 Task: Open Card User Feedback Review in Board Data Visualization Platforms and Tools to Workspace Cybersecurity Services and add a team member Softage.4@softage.net, a label Red, a checklist Agile Methodology, an attachment from your google drive, a color Red and finally, add a card description 'Develop and launch new social media marketing campaign for influencer marketing' and a comment 'Its important to ensure that this task aligns with our overall project goals as it is part of a larger project.'. Add a start date 'Jan 04, 1900' with a due date 'Jan 11, 1900'
Action: Mouse moved to (953, 510)
Screenshot: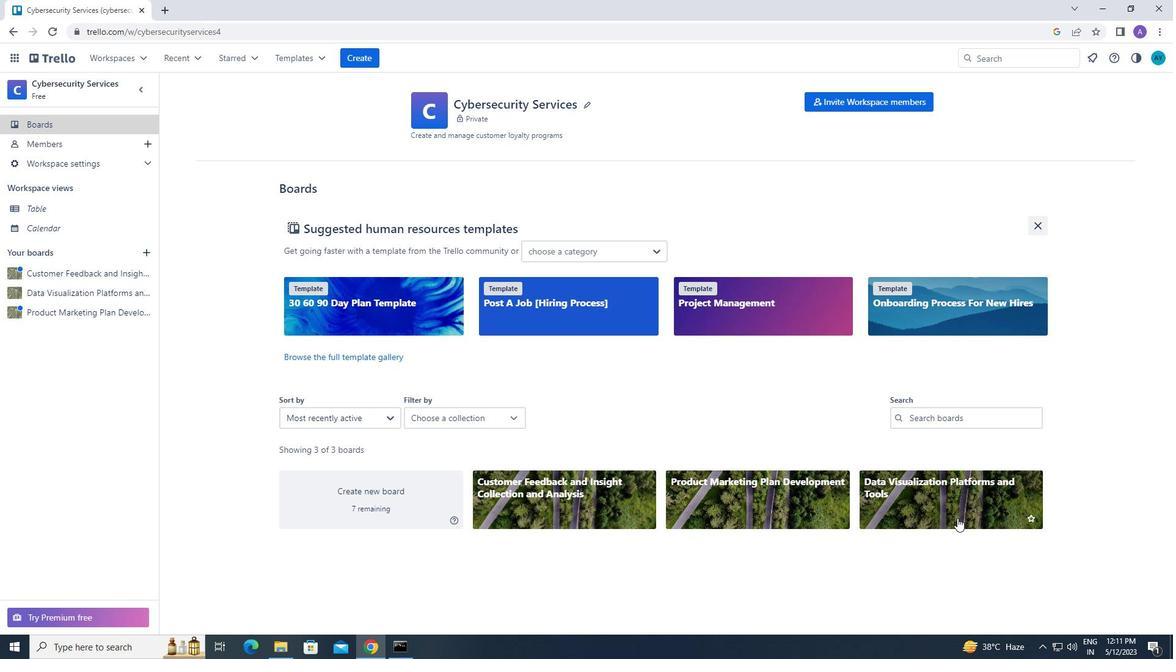 
Action: Mouse pressed left at (953, 510)
Screenshot: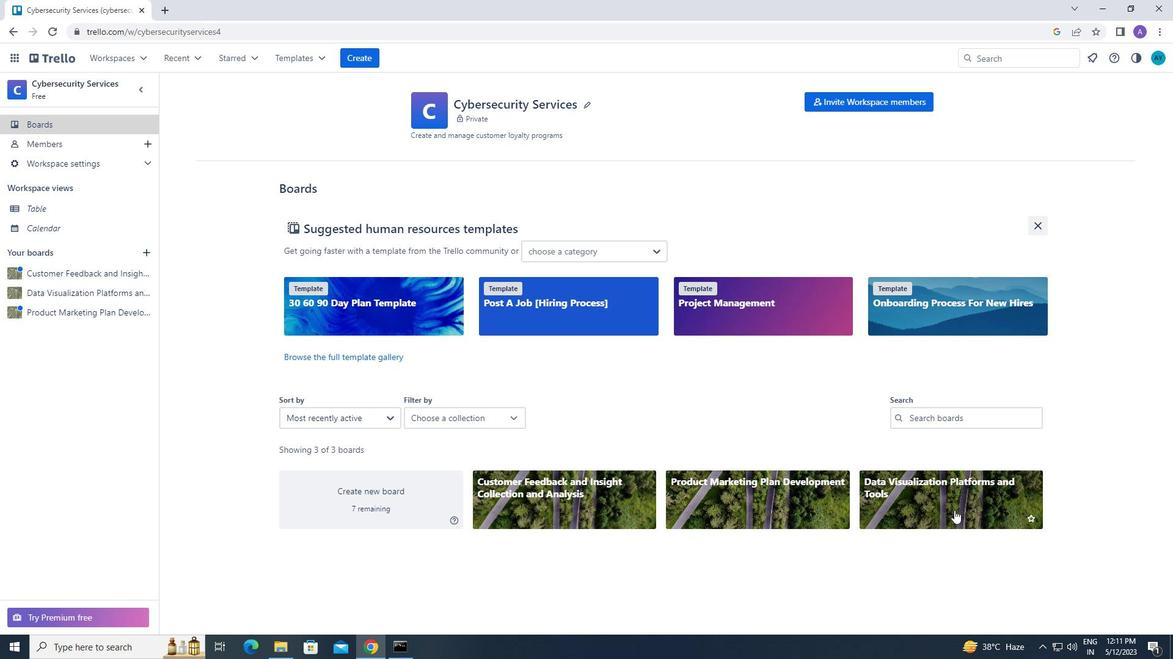 
Action: Mouse moved to (490, 154)
Screenshot: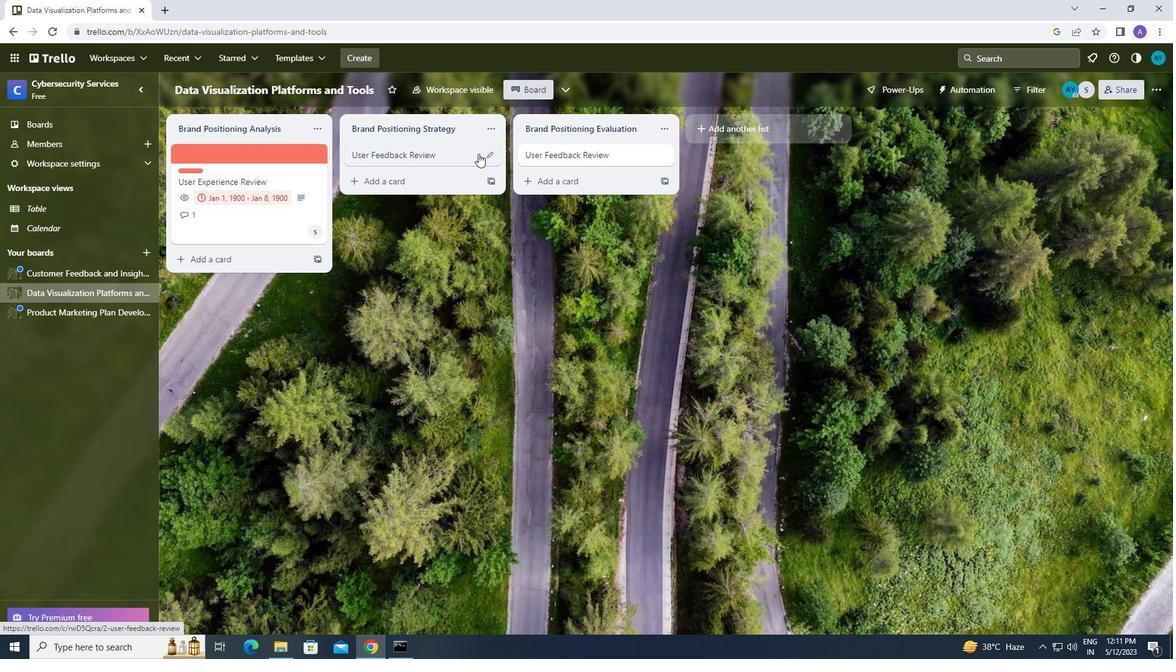 
Action: Mouse pressed left at (490, 154)
Screenshot: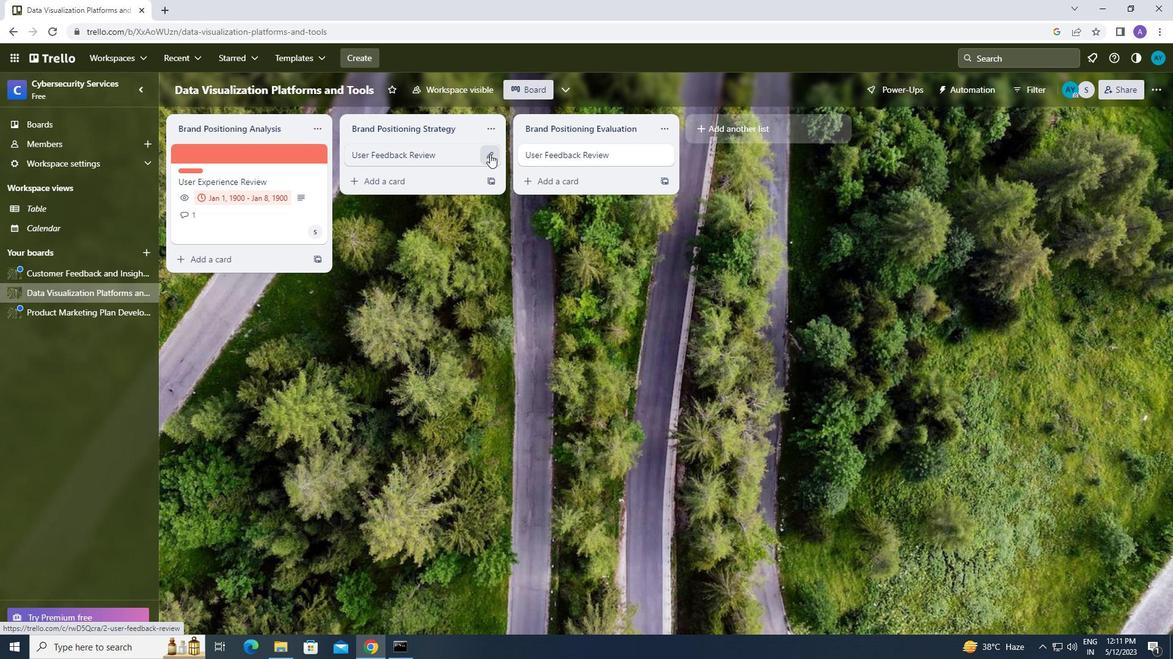 
Action: Mouse moved to (525, 153)
Screenshot: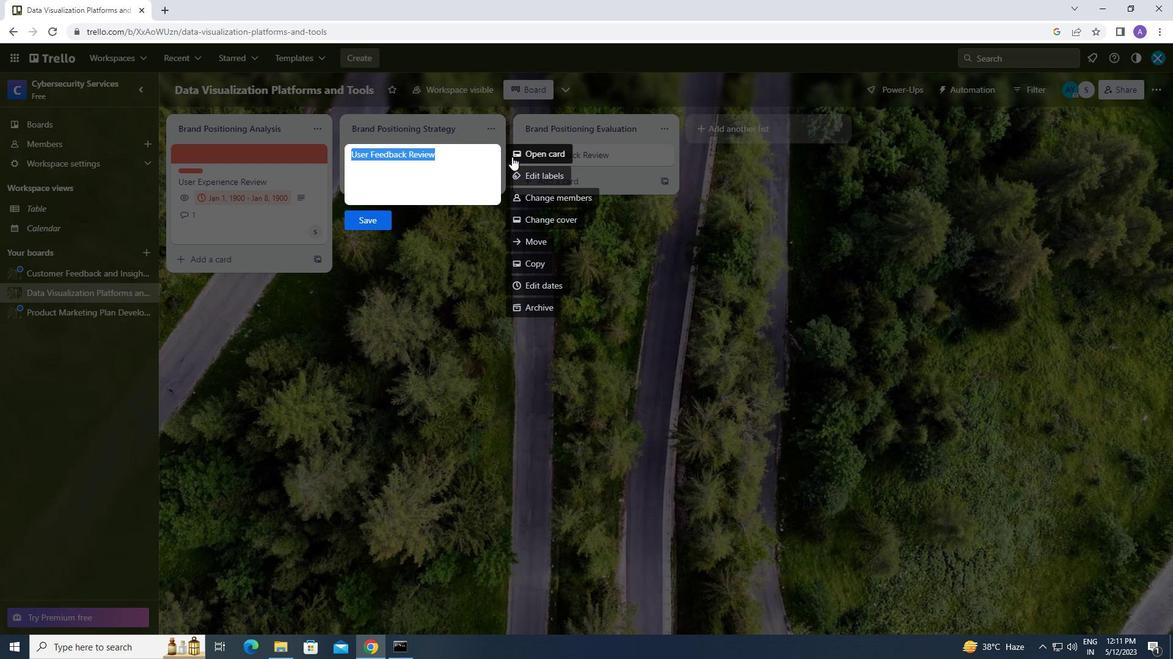 
Action: Mouse pressed left at (525, 153)
Screenshot: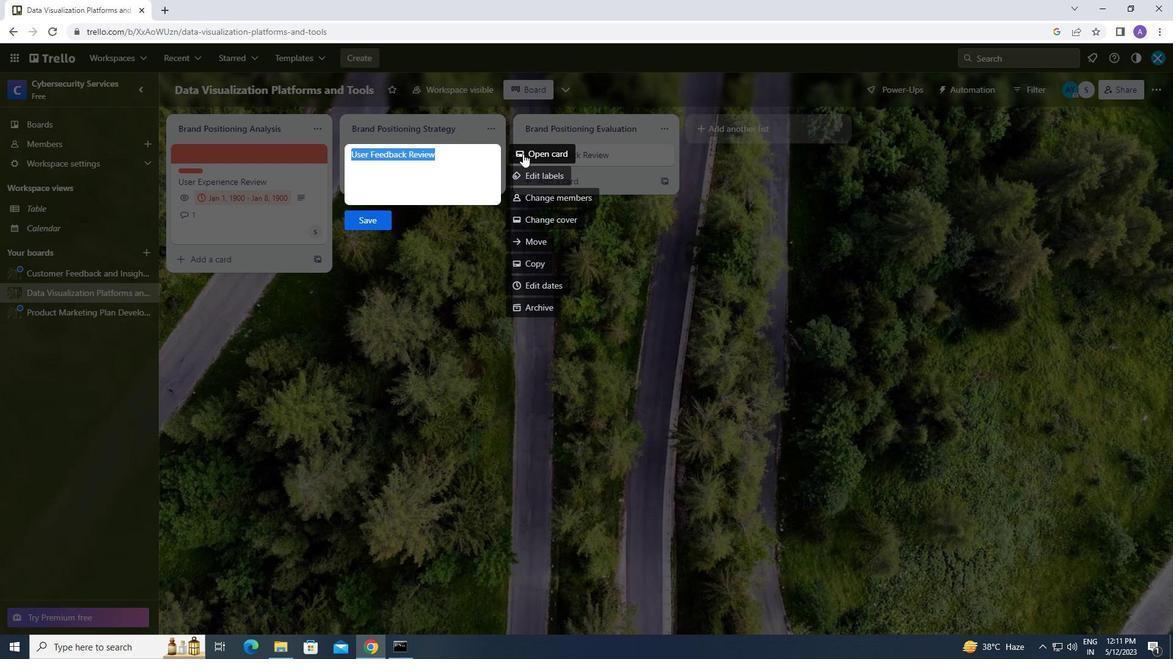 
Action: Mouse moved to (730, 199)
Screenshot: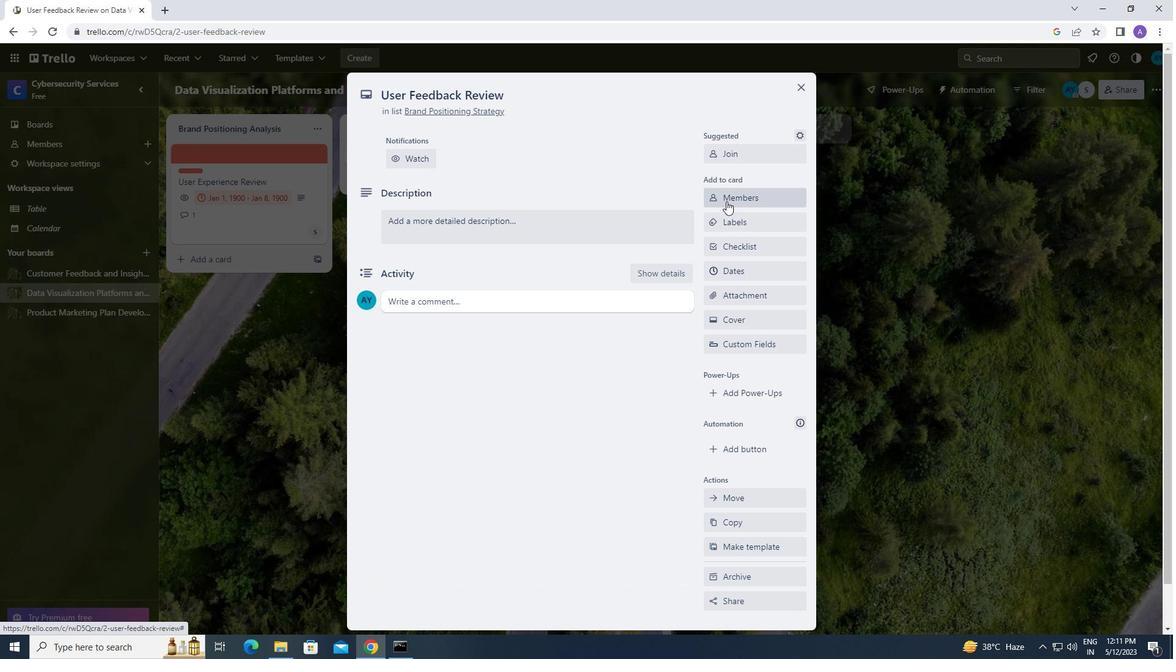 
Action: Mouse pressed left at (730, 199)
Screenshot: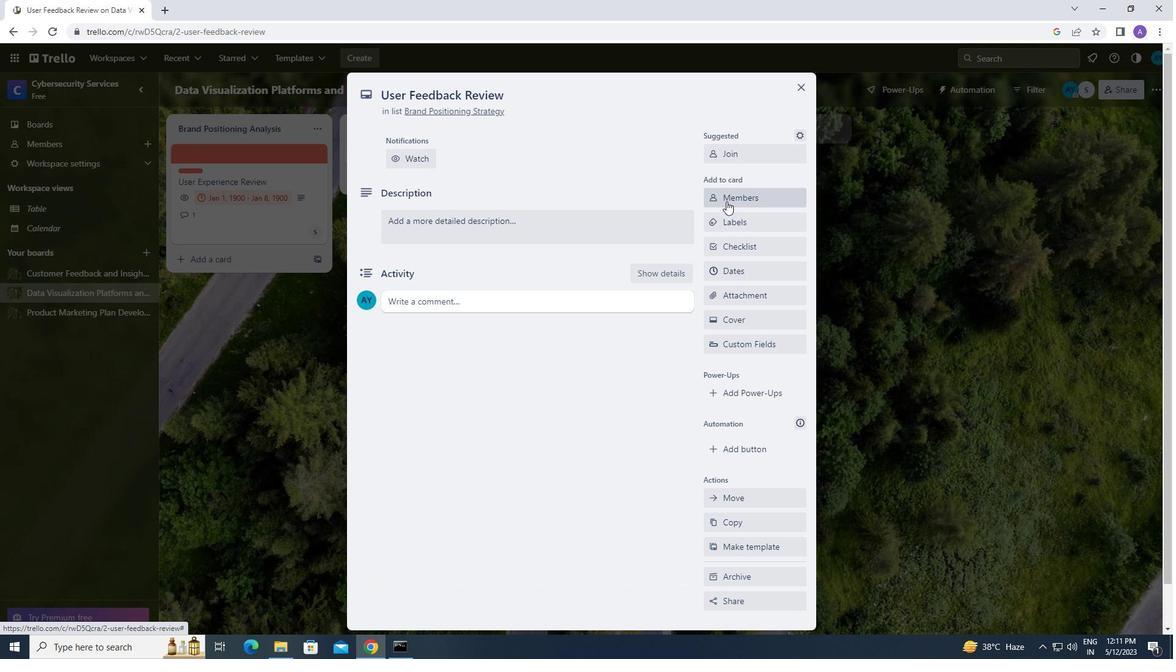 
Action: Mouse moved to (747, 255)
Screenshot: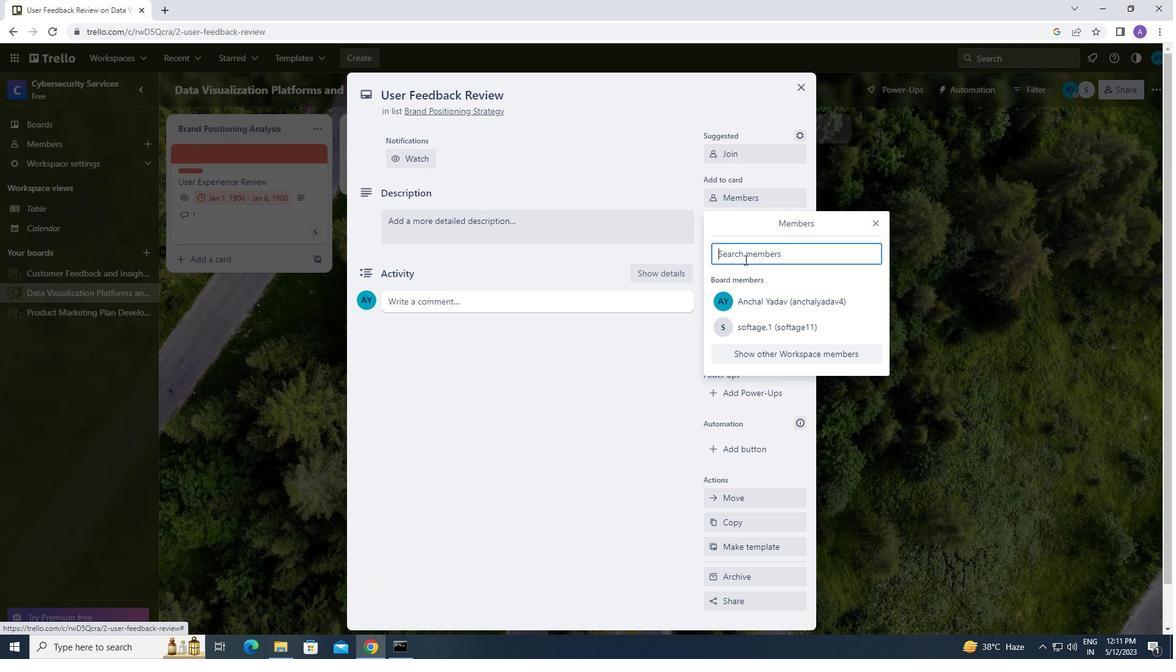 
Action: Mouse pressed left at (747, 255)
Screenshot: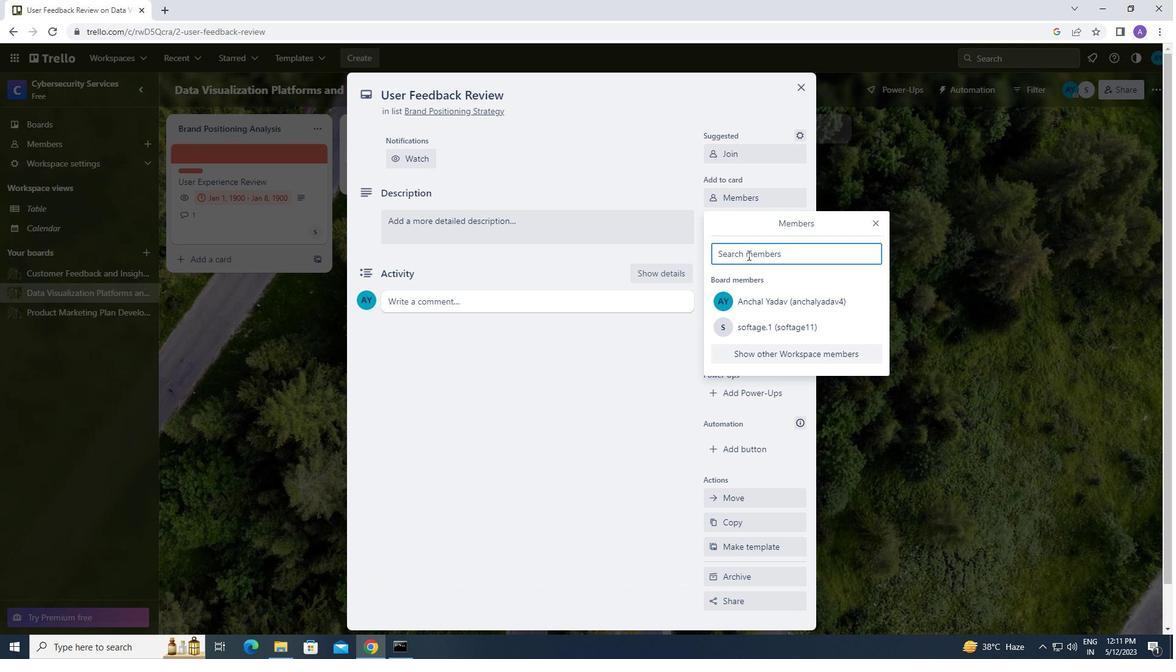 
Action: Mouse moved to (719, 251)
Screenshot: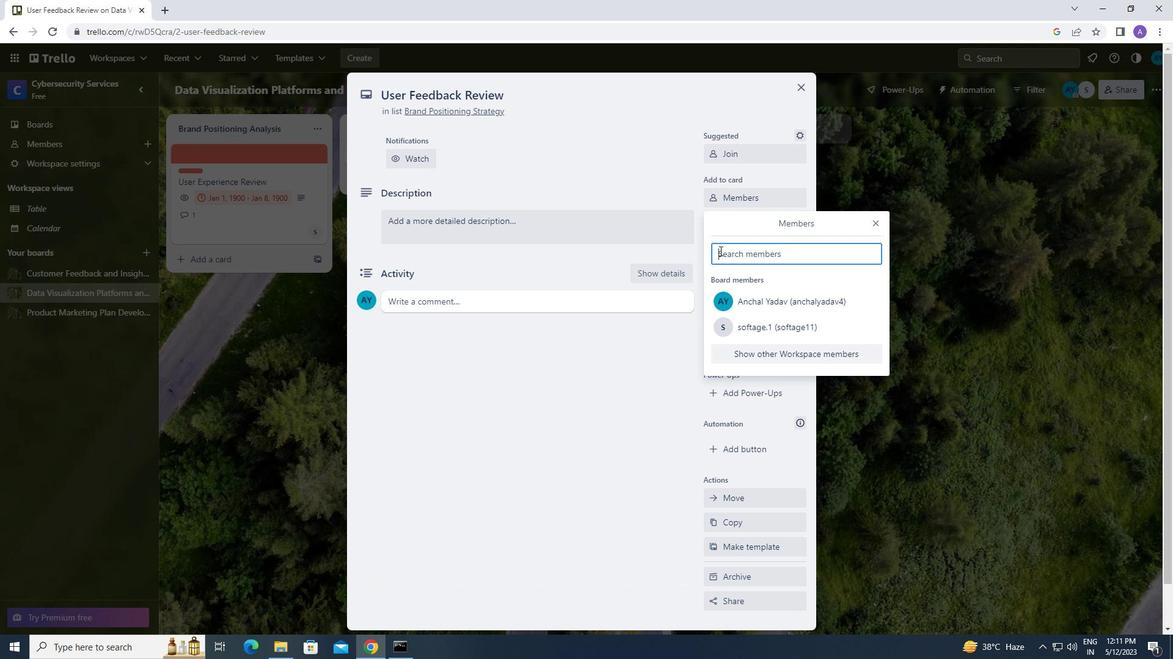 
Action: Key pressed <Key.caps_lock>s<Key.caps_lock>
Screenshot: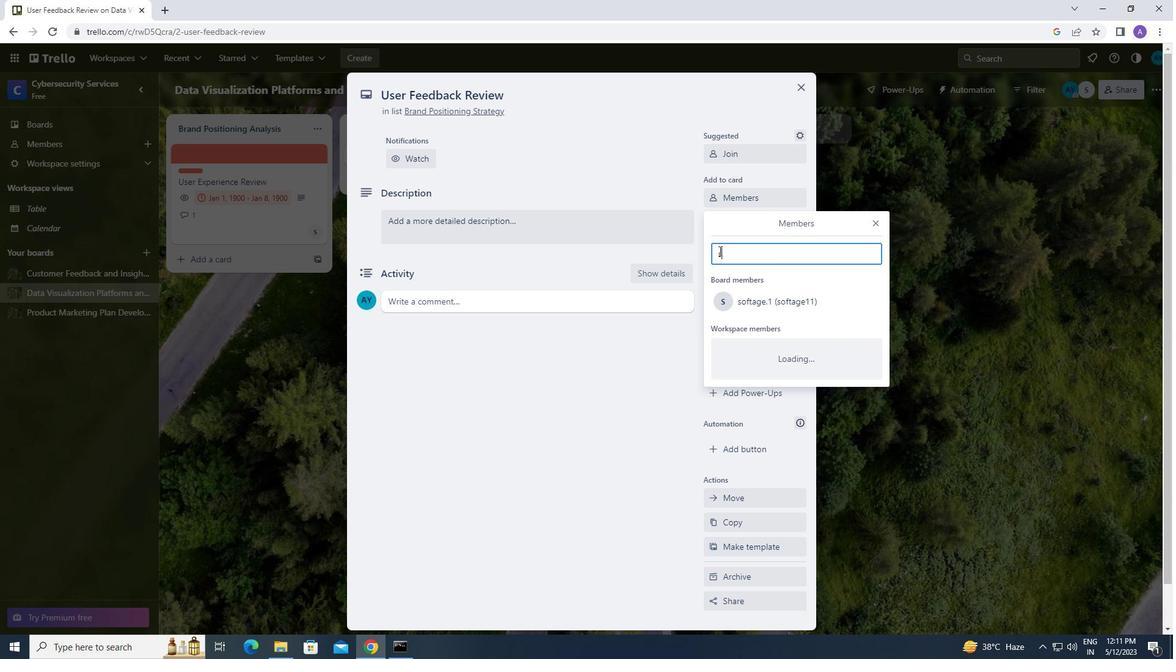 
Action: Mouse moved to (1149, 191)
Screenshot: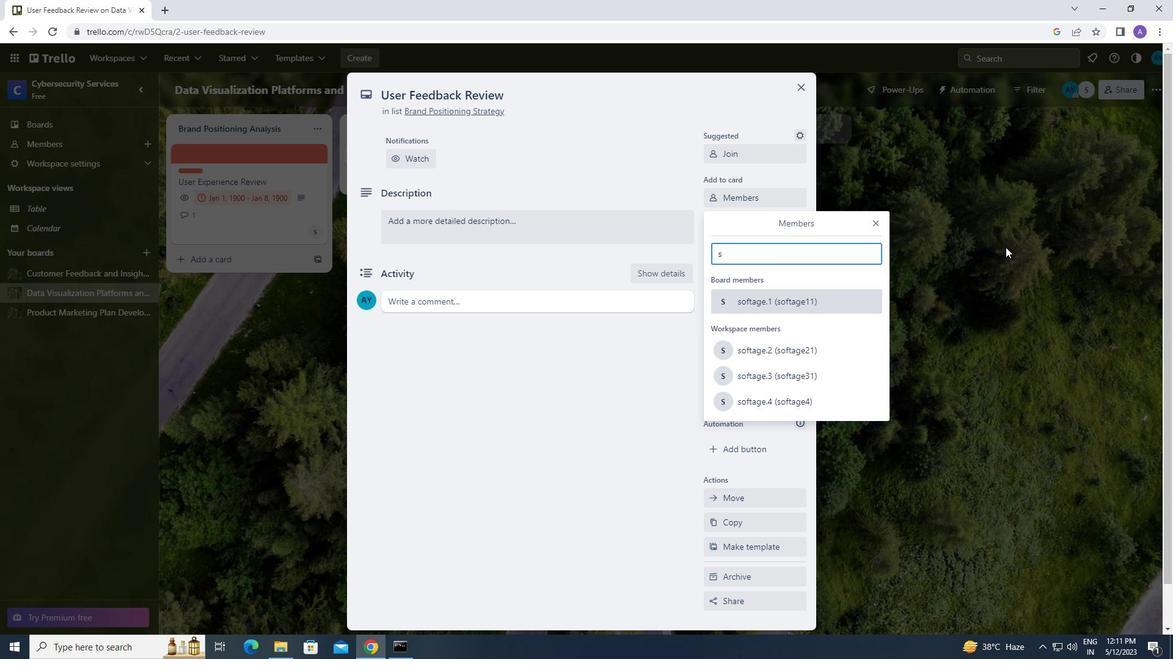 
Action: Key pressed <Key.backspace><Key.caps_lock>s<Key.caps_lock><Key.backspace><Key.caps_lock>s<Key.backspace><Key.caps_lock>s<Key.caps_lock>oftage.4<Key.shift_r>@softage.net
Screenshot: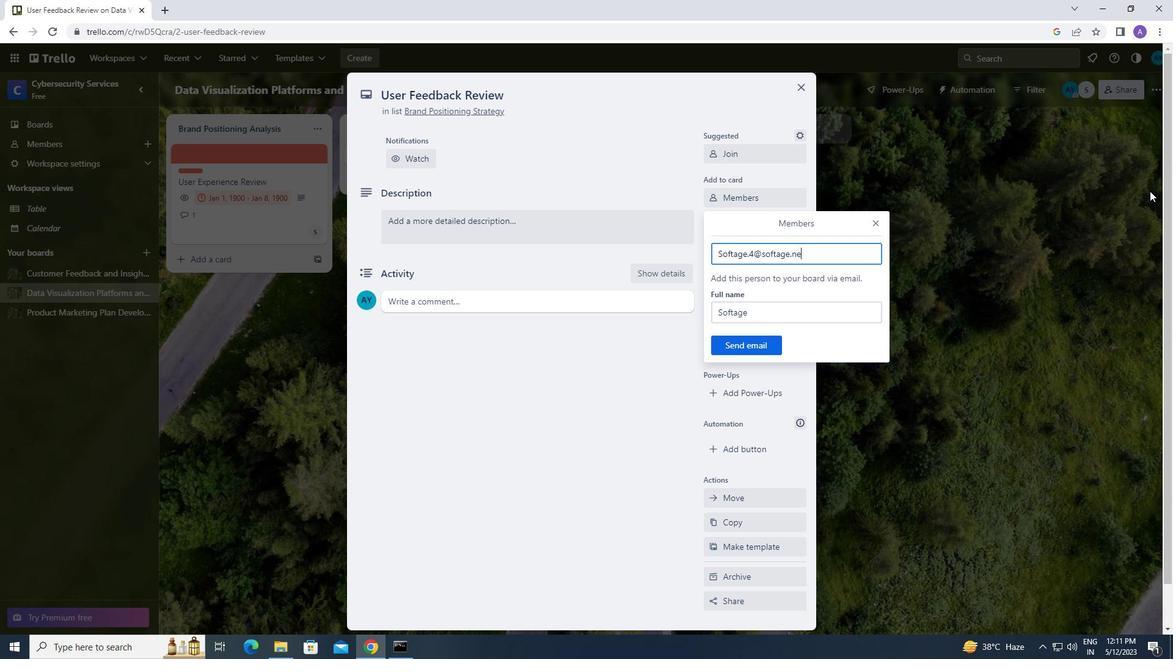 
Action: Mouse moved to (744, 346)
Screenshot: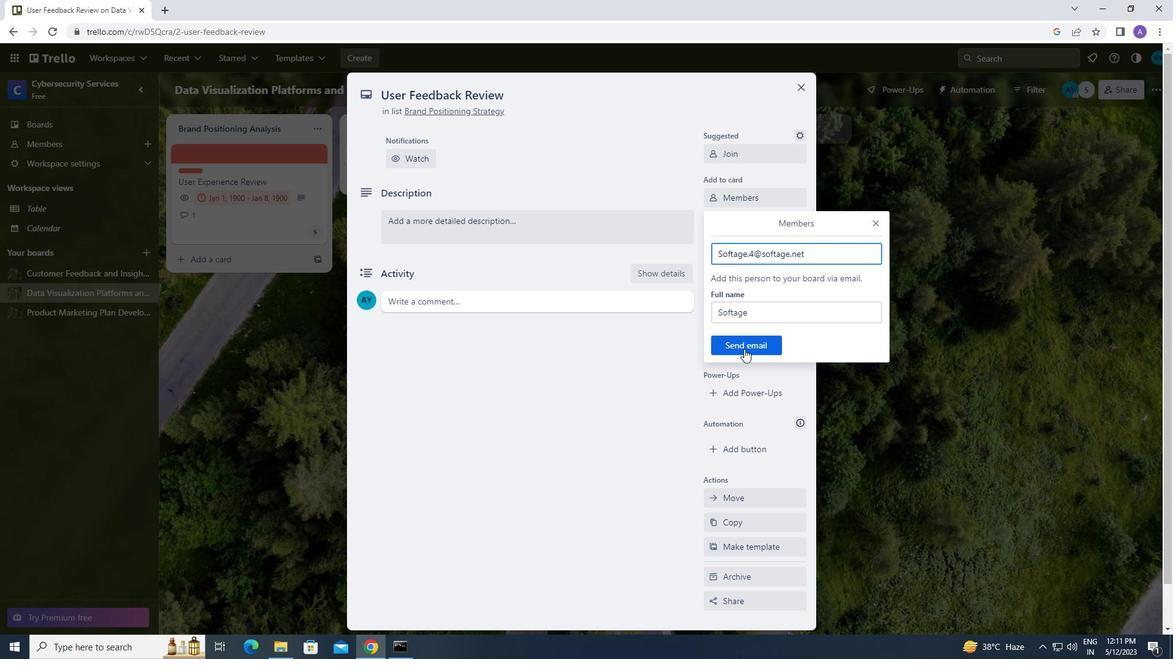 
Action: Mouse pressed left at (744, 346)
Screenshot: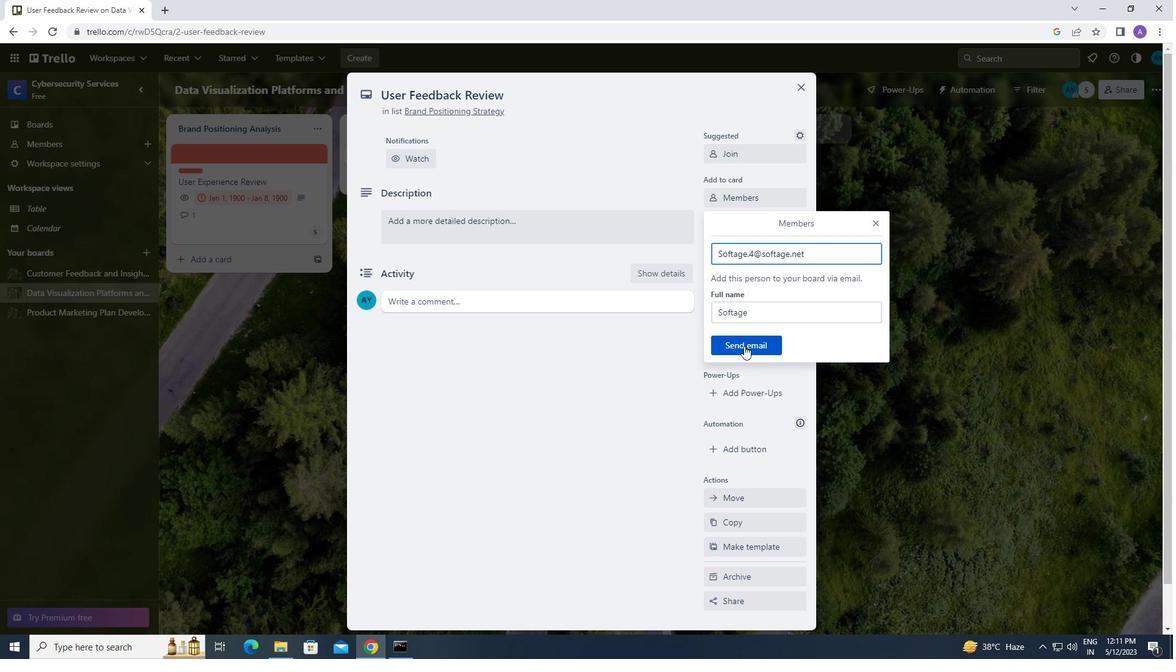 
Action: Mouse moved to (735, 223)
Screenshot: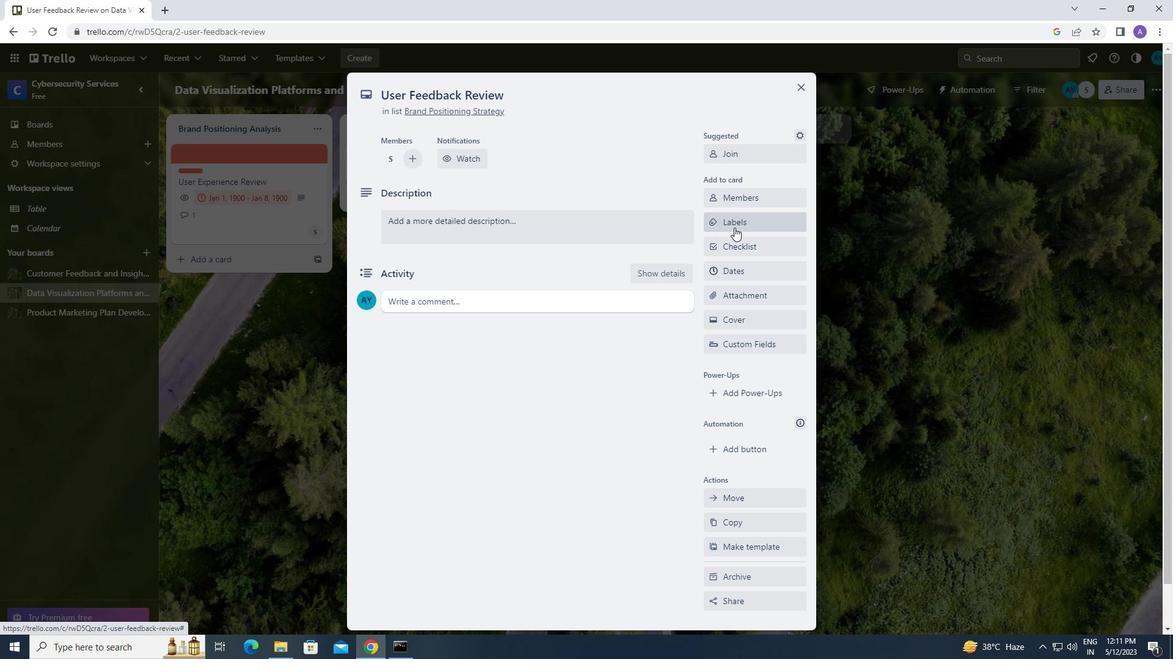 
Action: Mouse pressed left at (735, 223)
Screenshot: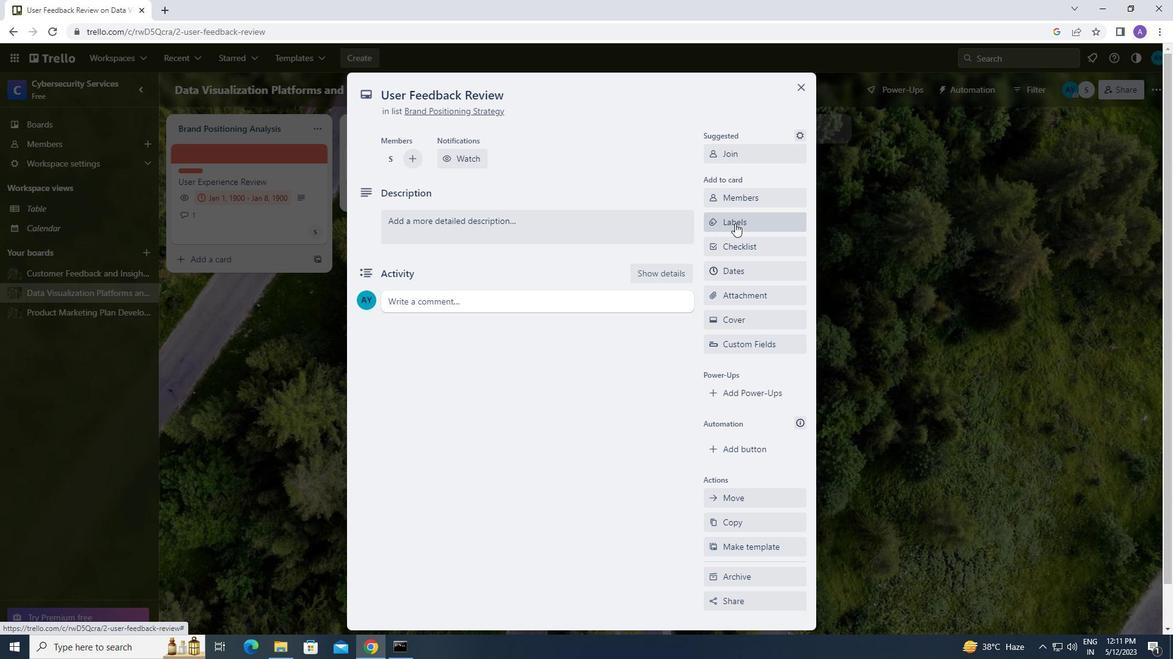 
Action: Mouse moved to (777, 454)
Screenshot: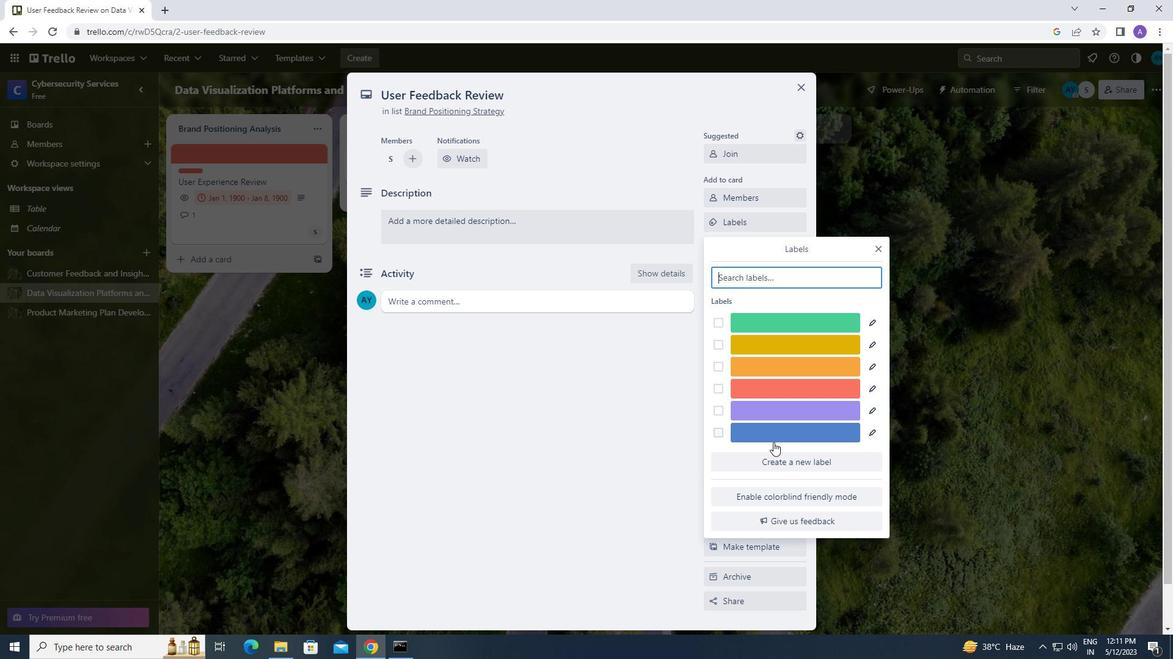 
Action: Mouse pressed left at (777, 454)
Screenshot: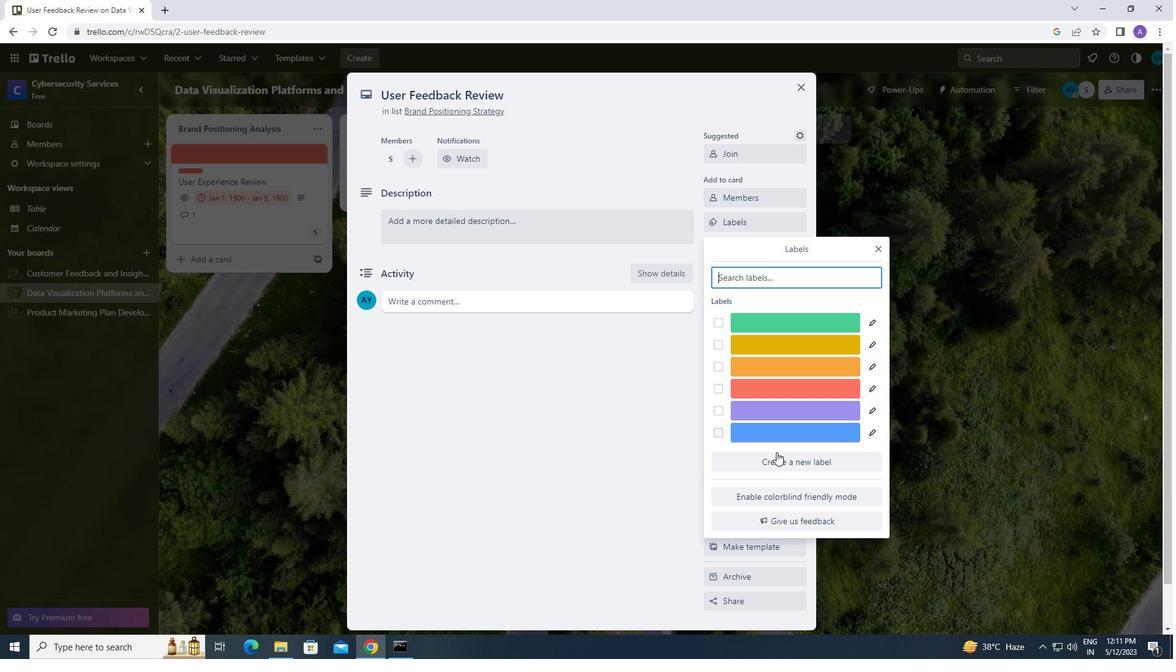 
Action: Mouse moved to (832, 425)
Screenshot: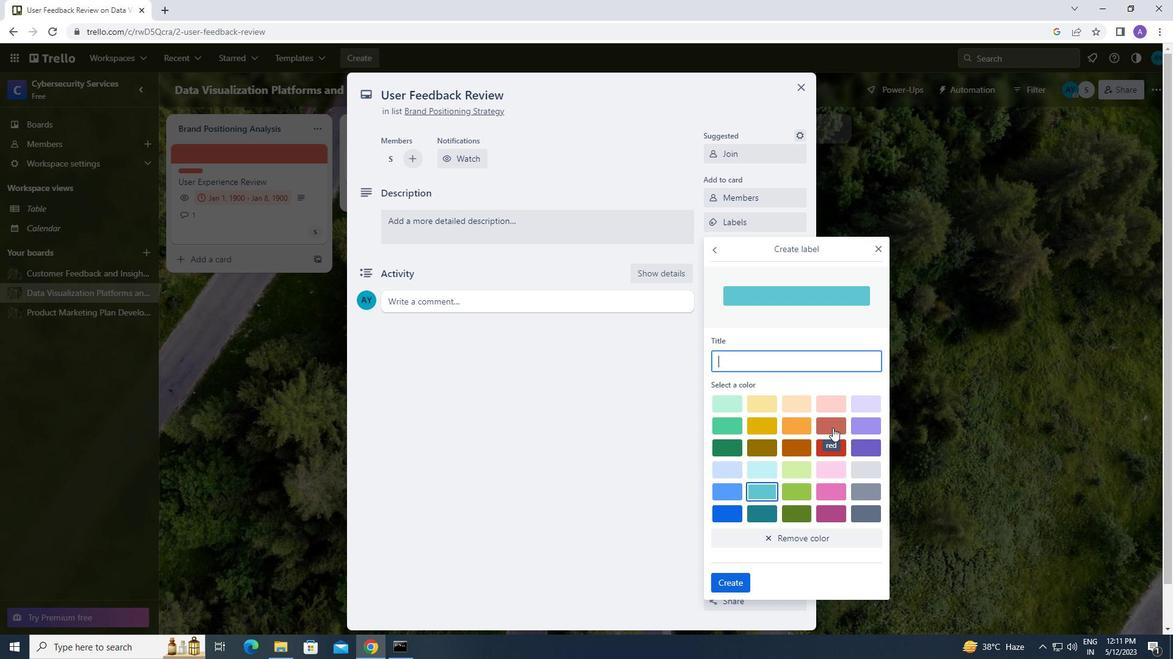 
Action: Mouse pressed left at (832, 425)
Screenshot: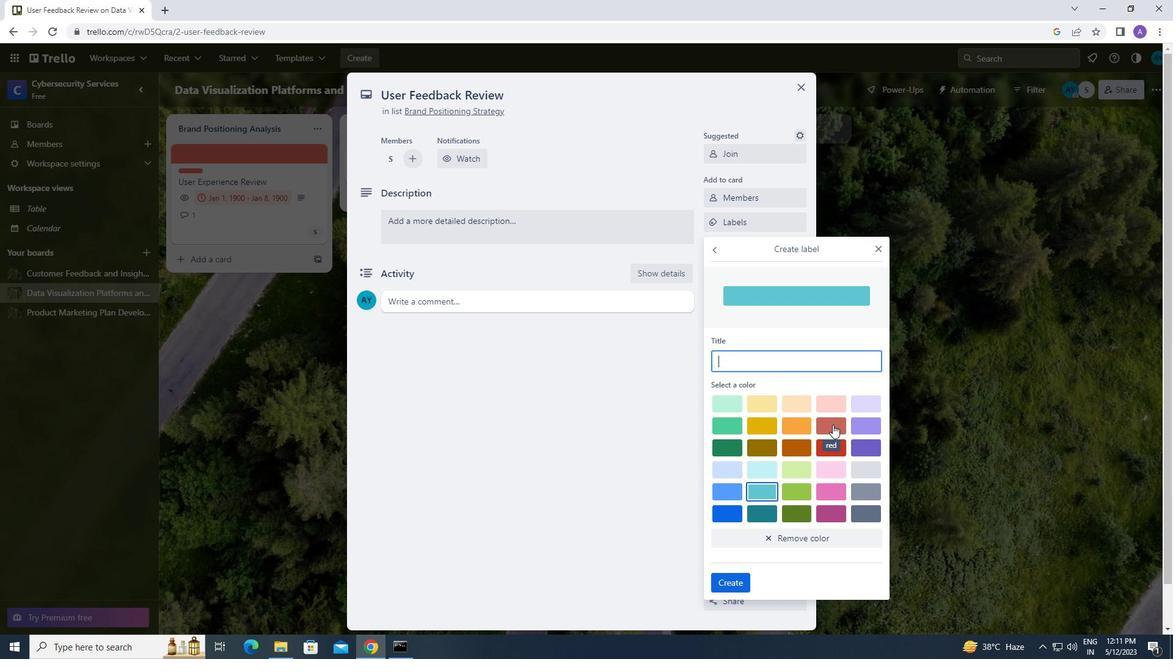 
Action: Mouse moved to (730, 584)
Screenshot: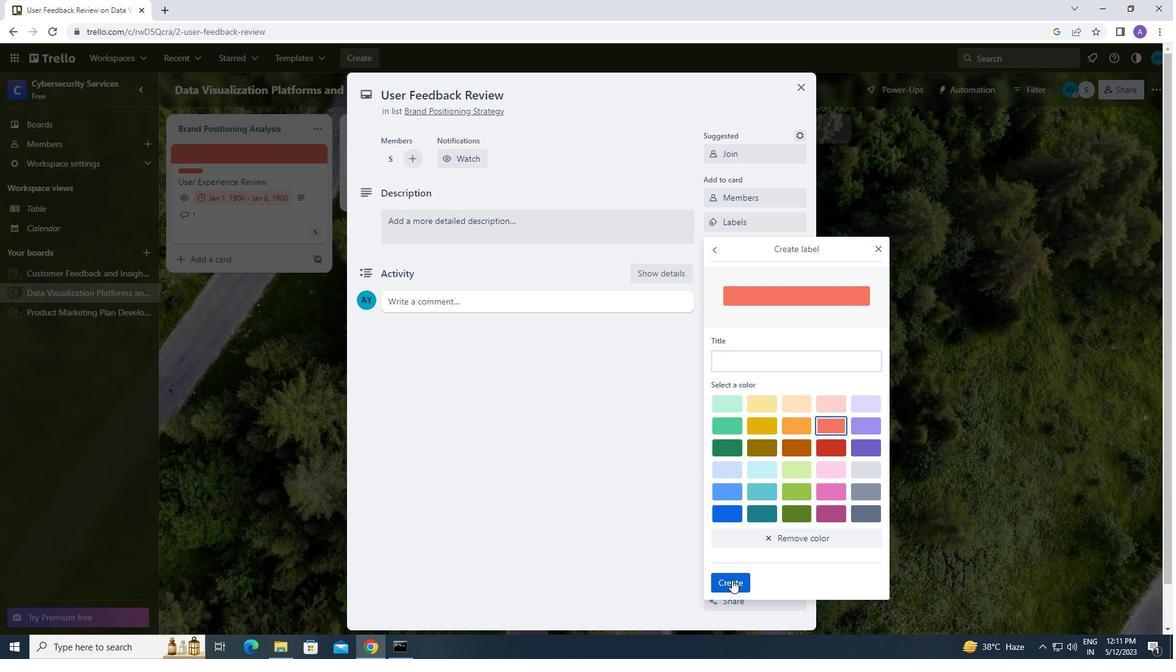 
Action: Mouse pressed left at (730, 584)
Screenshot: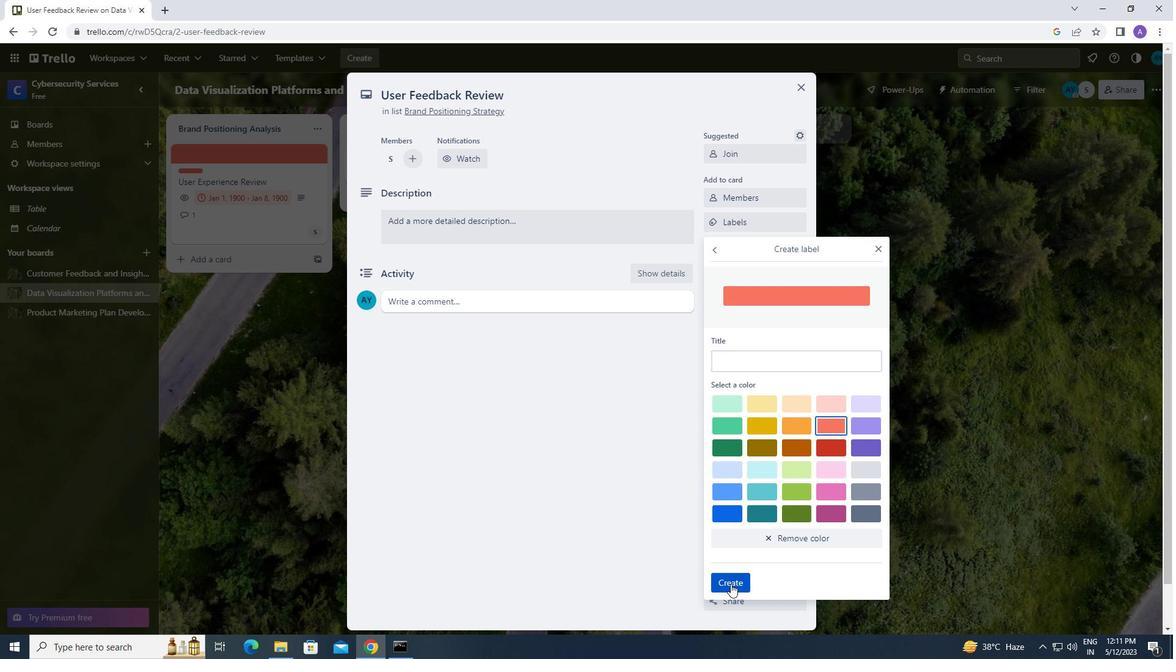 
Action: Mouse moved to (874, 242)
Screenshot: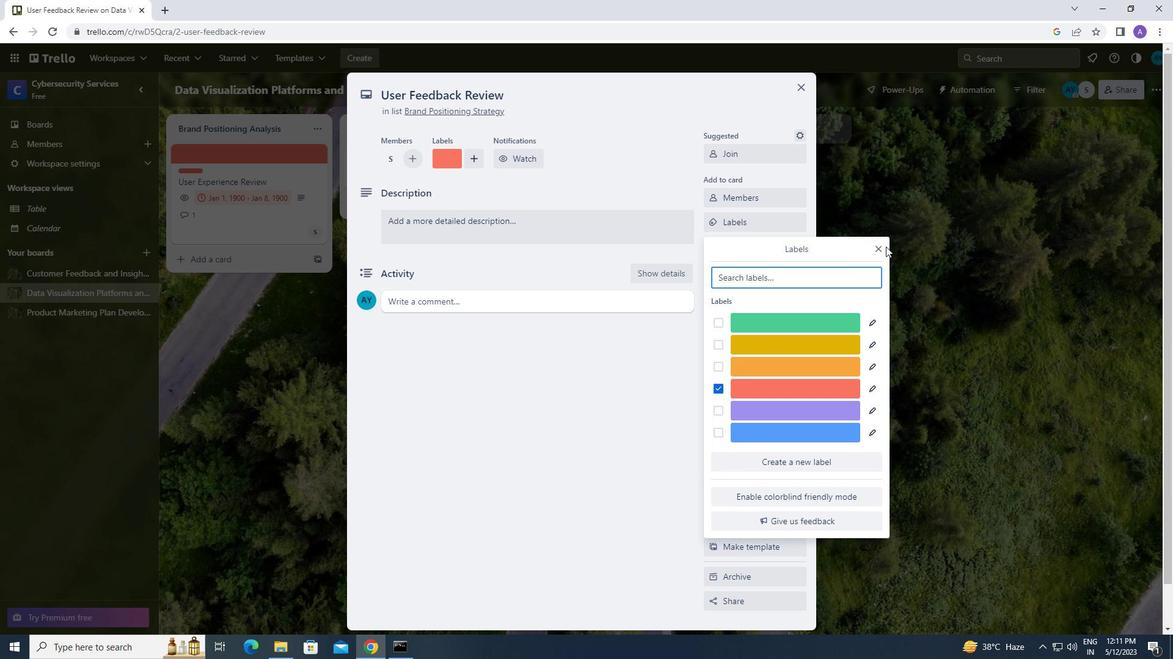 
Action: Mouse pressed left at (874, 242)
Screenshot: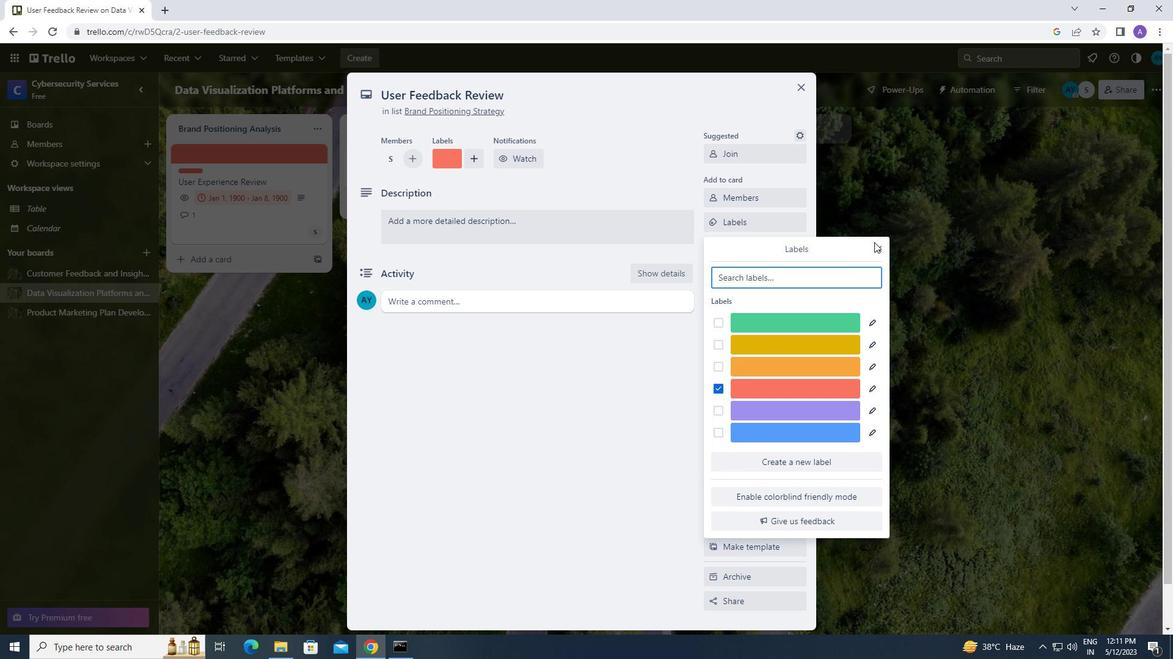 
Action: Mouse moved to (878, 246)
Screenshot: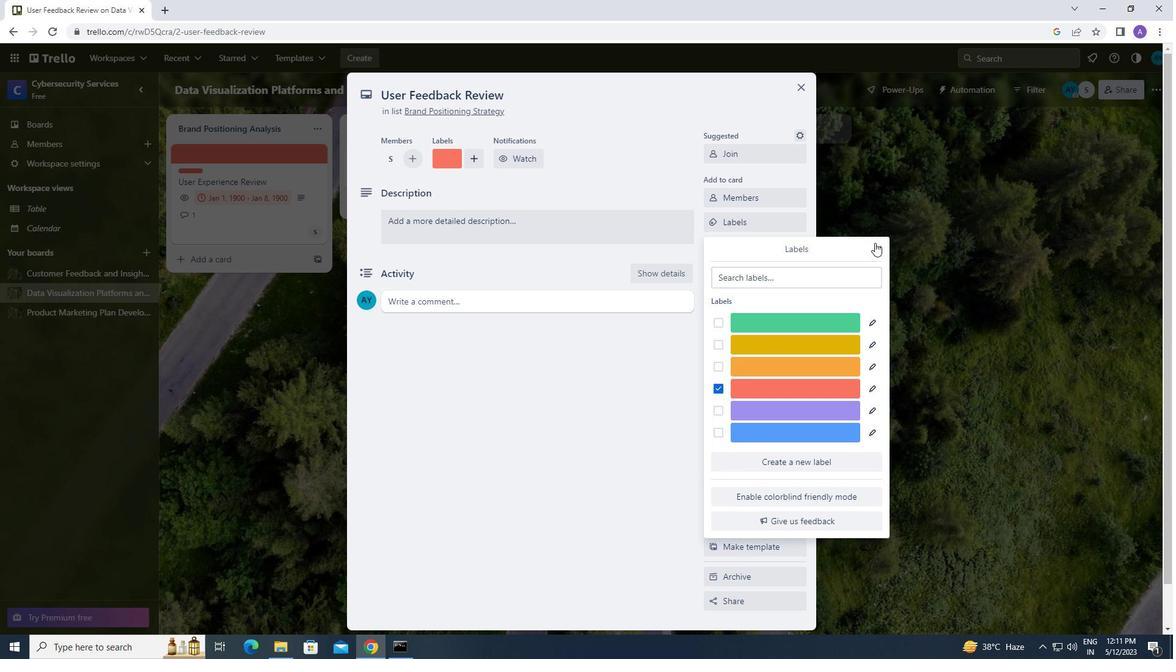 
Action: Mouse pressed left at (878, 246)
Screenshot: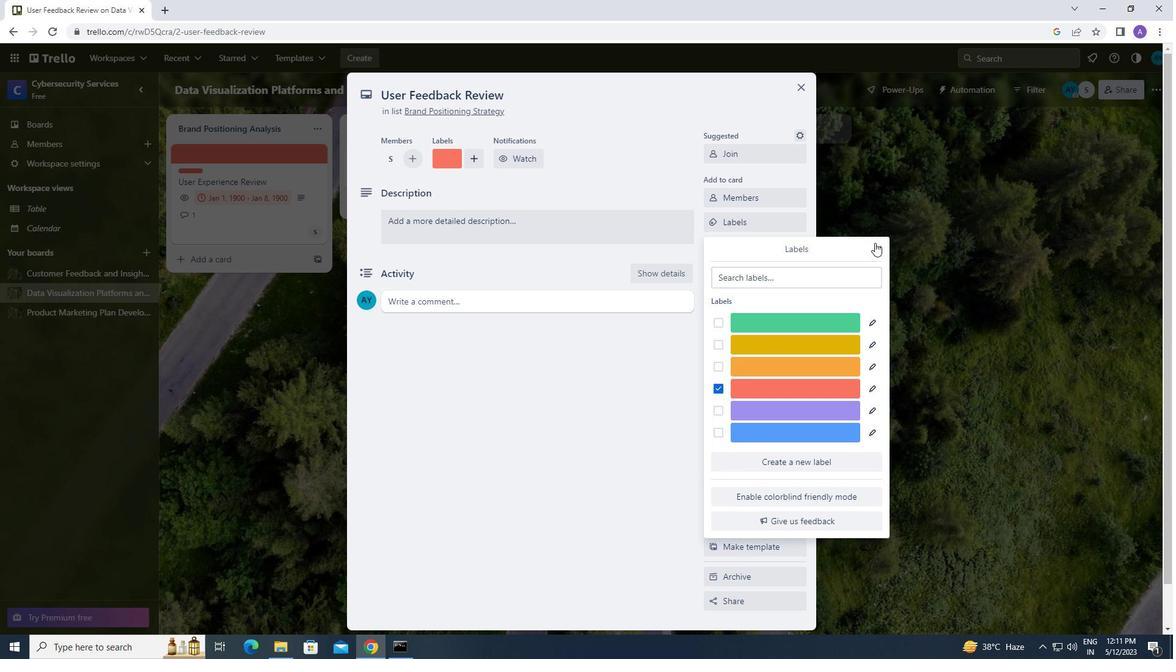 
Action: Mouse moved to (768, 245)
Screenshot: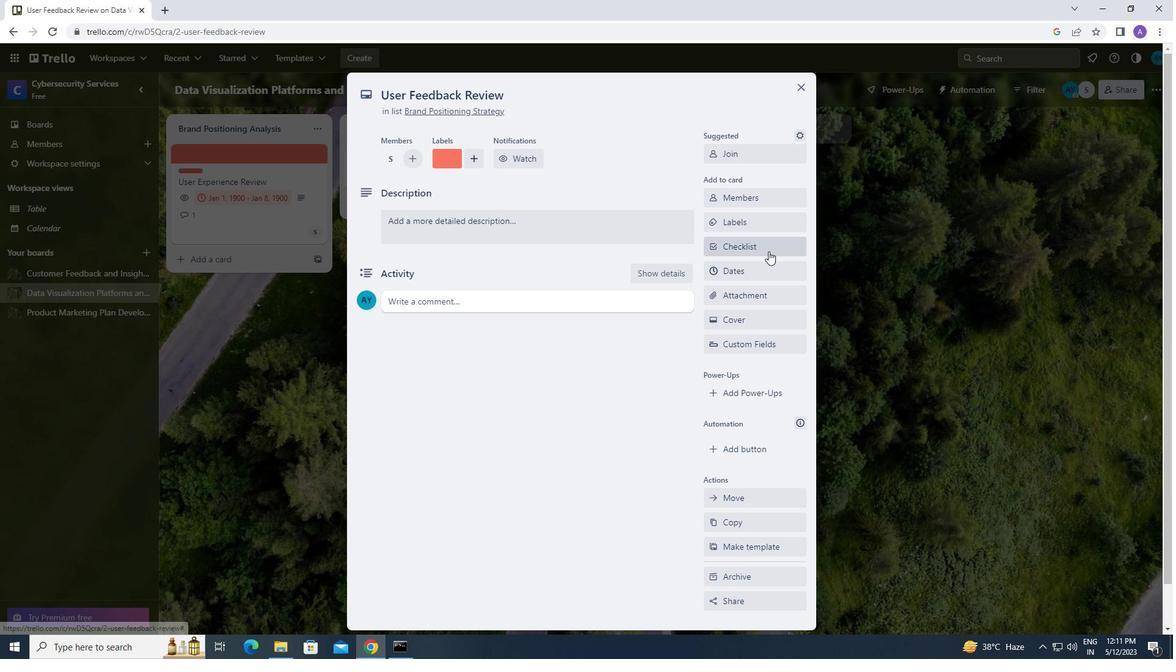 
Action: Mouse pressed left at (768, 245)
Screenshot: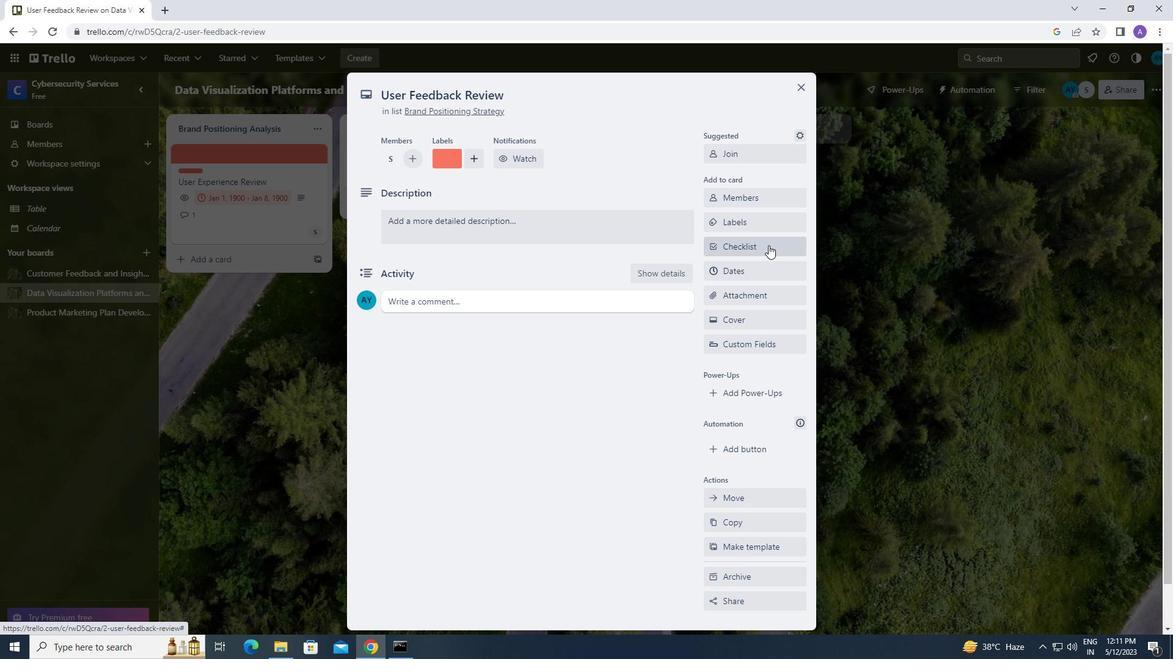 
Action: Mouse moved to (758, 305)
Screenshot: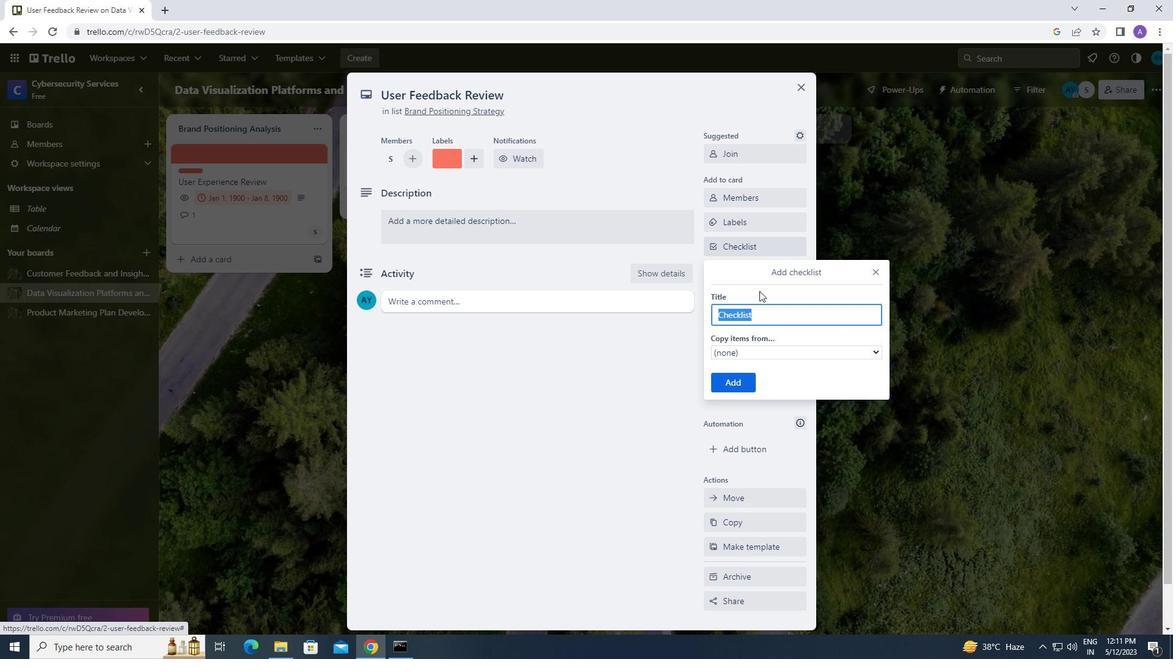 
Action: Key pressed <Key.caps_lock>a<Key.caps_lock>gile<Key.space><Key.caps_lock>m<Key.caps_lock>ethodology
Screenshot: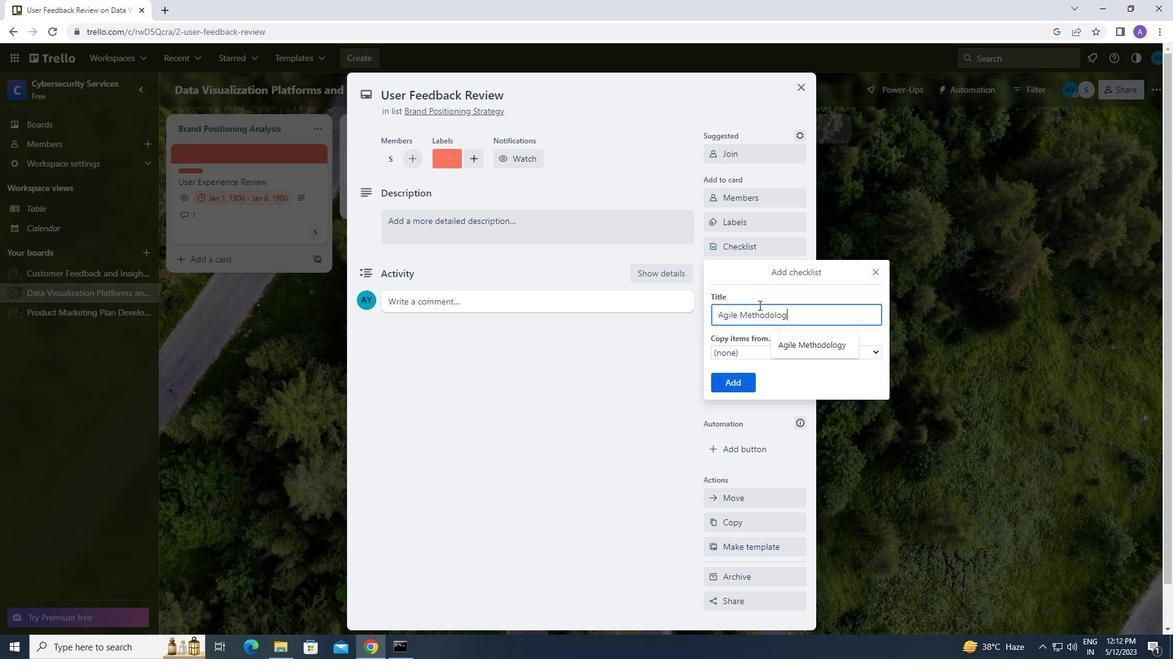 
Action: Mouse moved to (730, 385)
Screenshot: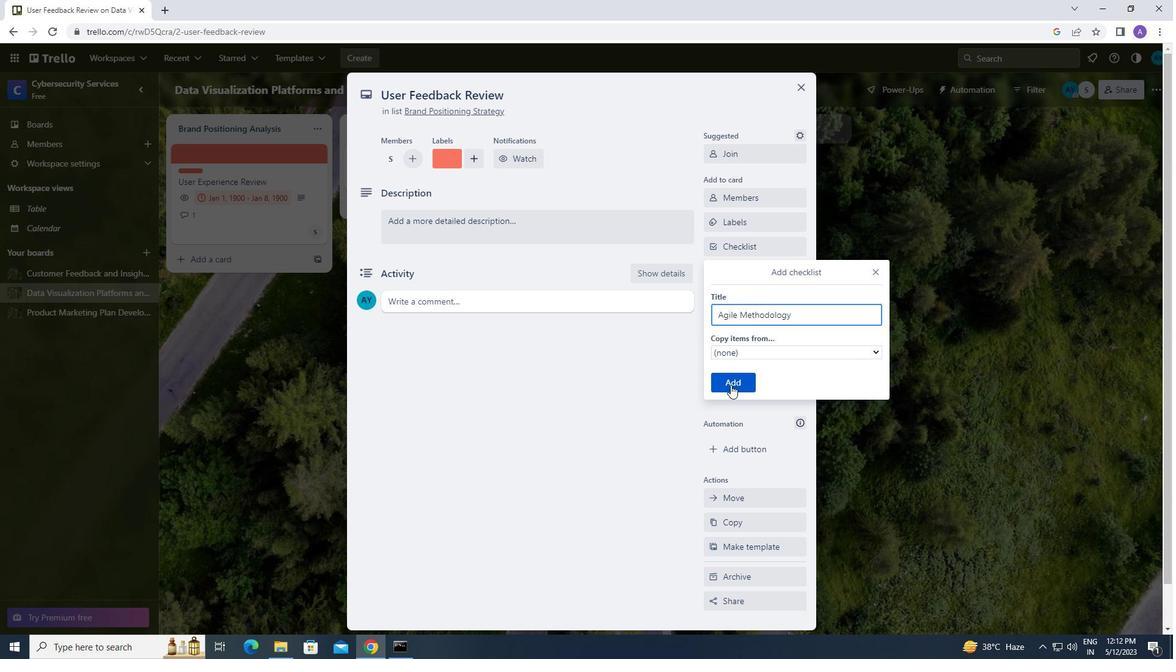 
Action: Mouse pressed left at (730, 385)
Screenshot: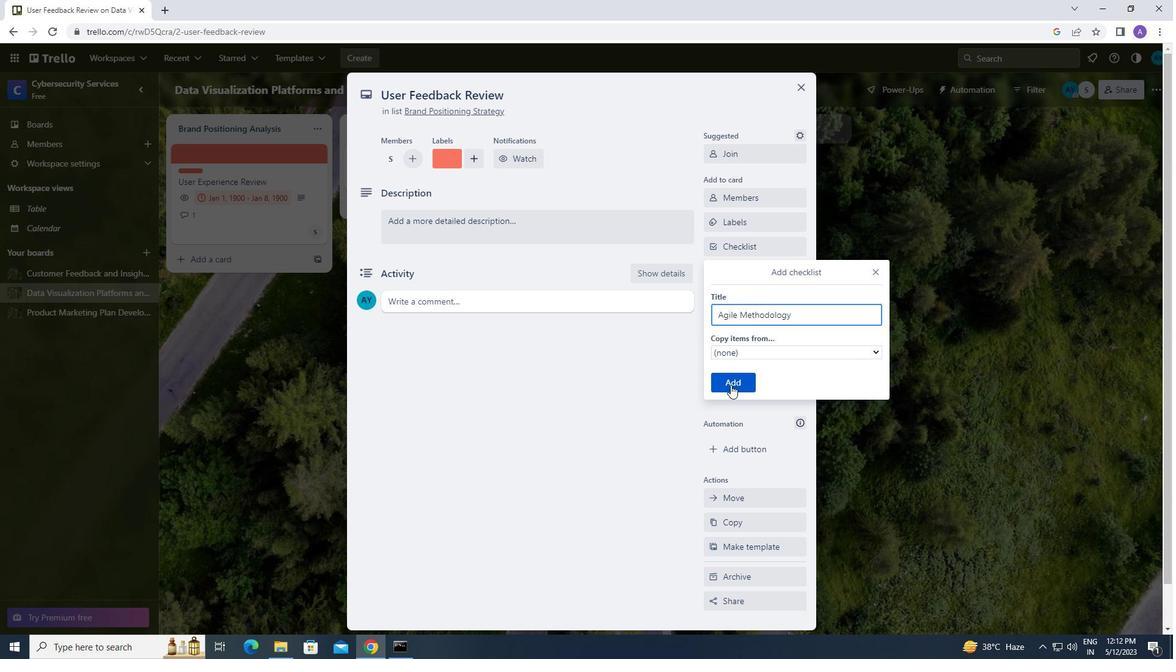 
Action: Mouse moved to (746, 289)
Screenshot: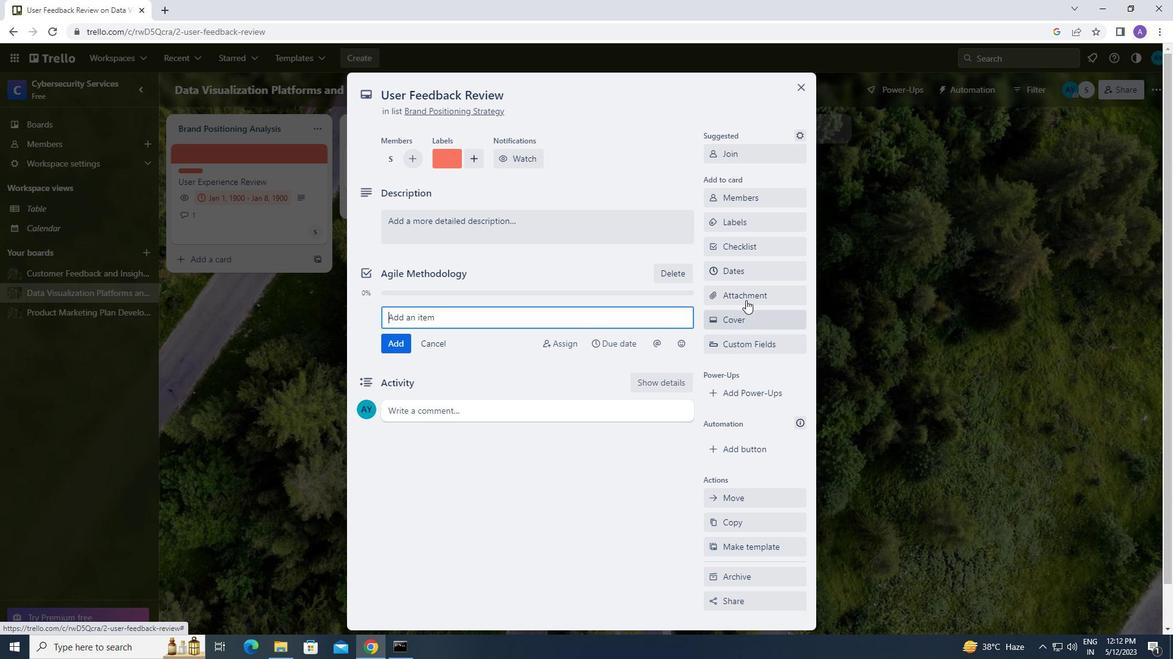 
Action: Mouse pressed left at (746, 289)
Screenshot: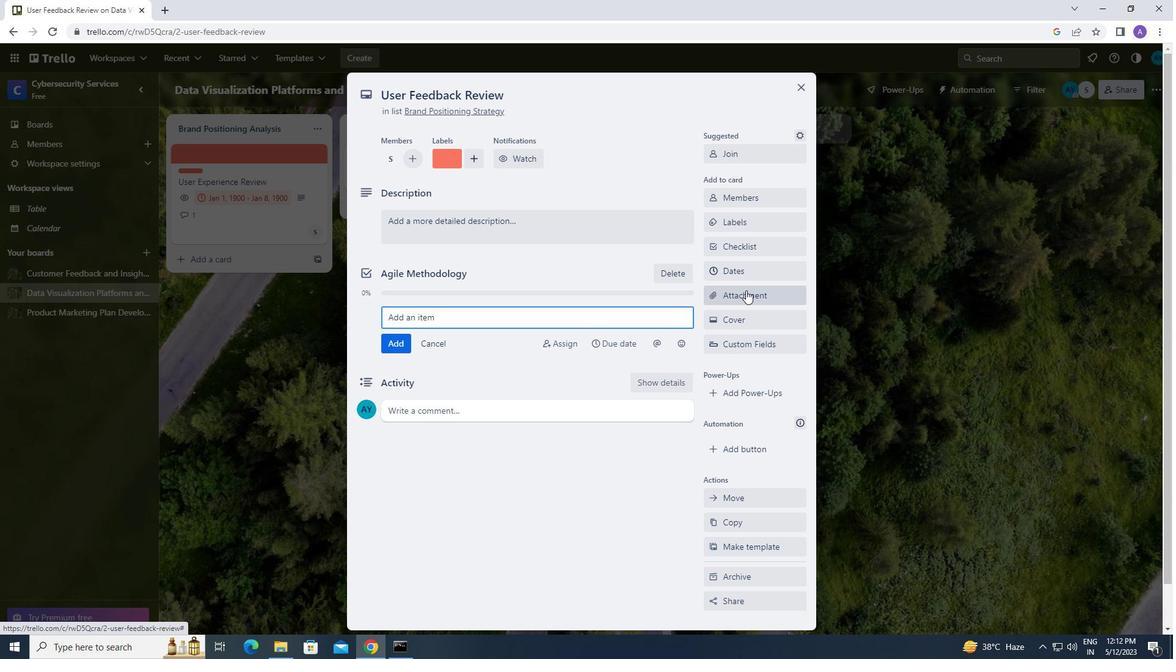 
Action: Mouse moved to (753, 389)
Screenshot: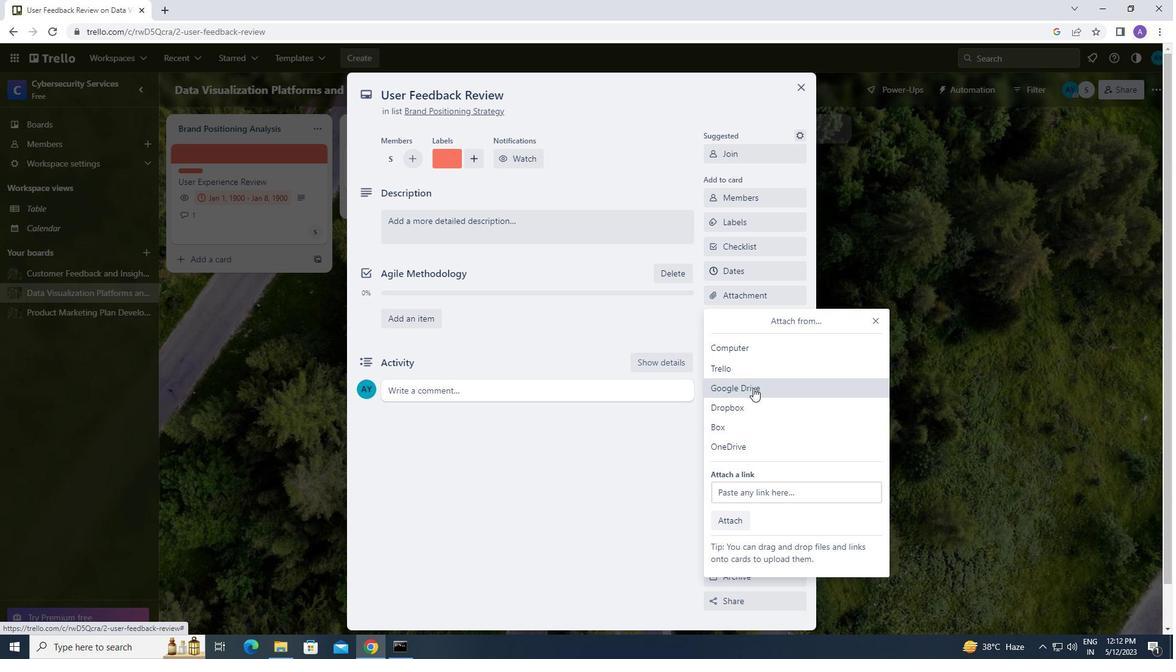 
Action: Mouse pressed left at (753, 389)
Screenshot: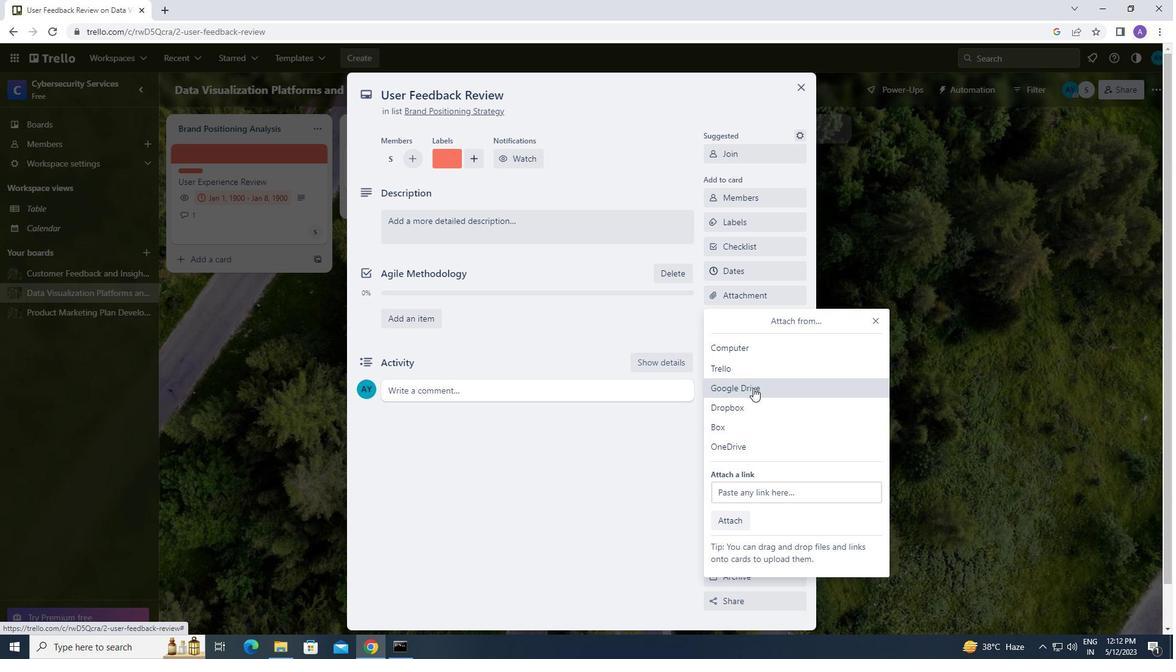 
Action: Mouse moved to (332, 347)
Screenshot: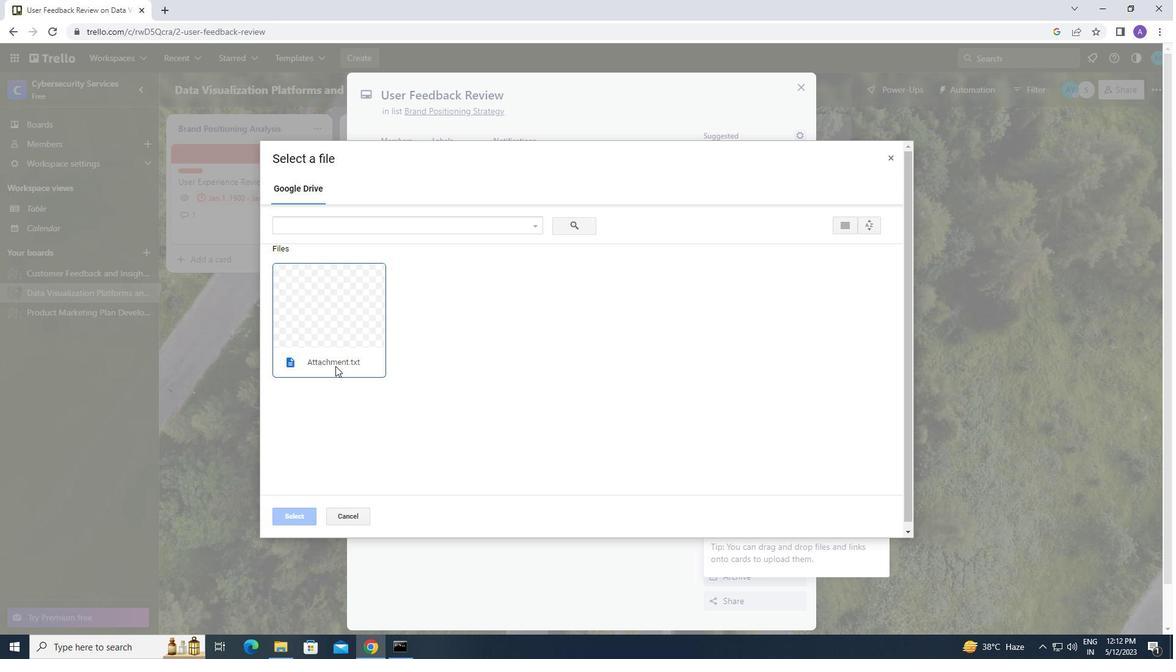 
Action: Mouse pressed left at (332, 347)
Screenshot: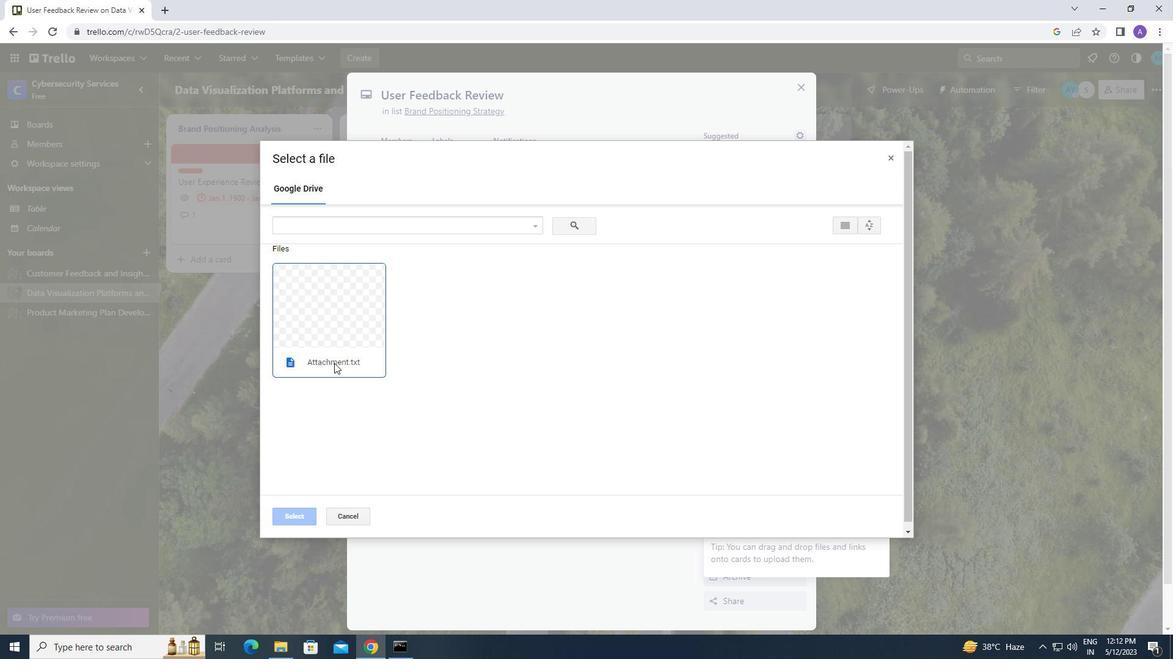 
Action: Mouse moved to (292, 516)
Screenshot: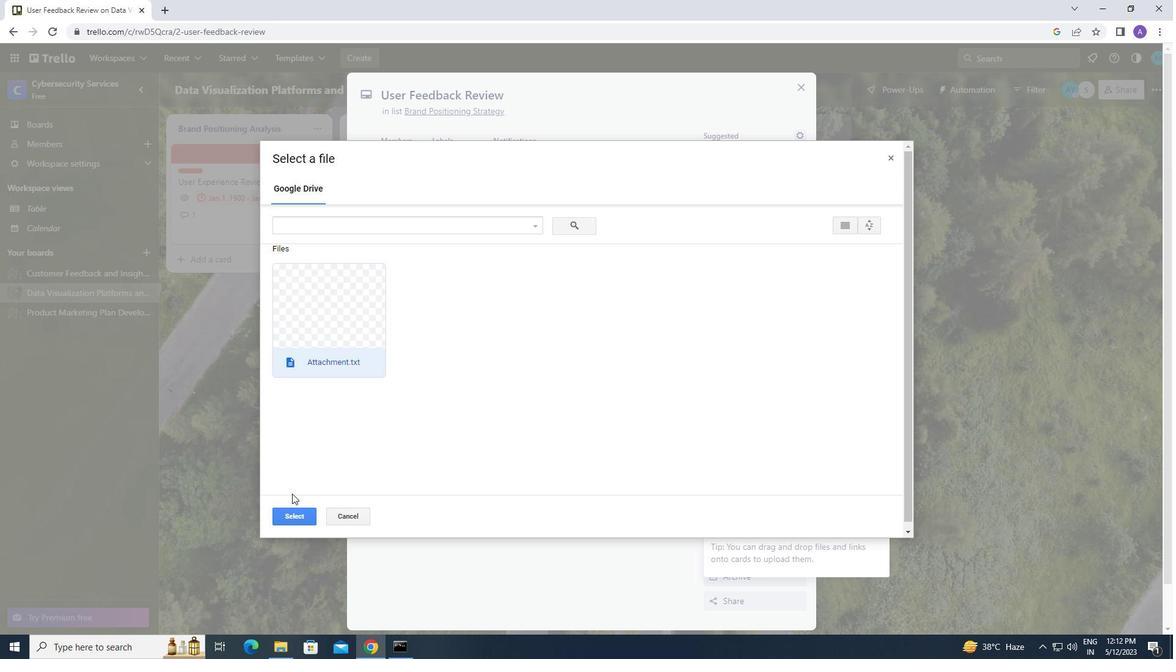 
Action: Mouse pressed left at (292, 516)
Screenshot: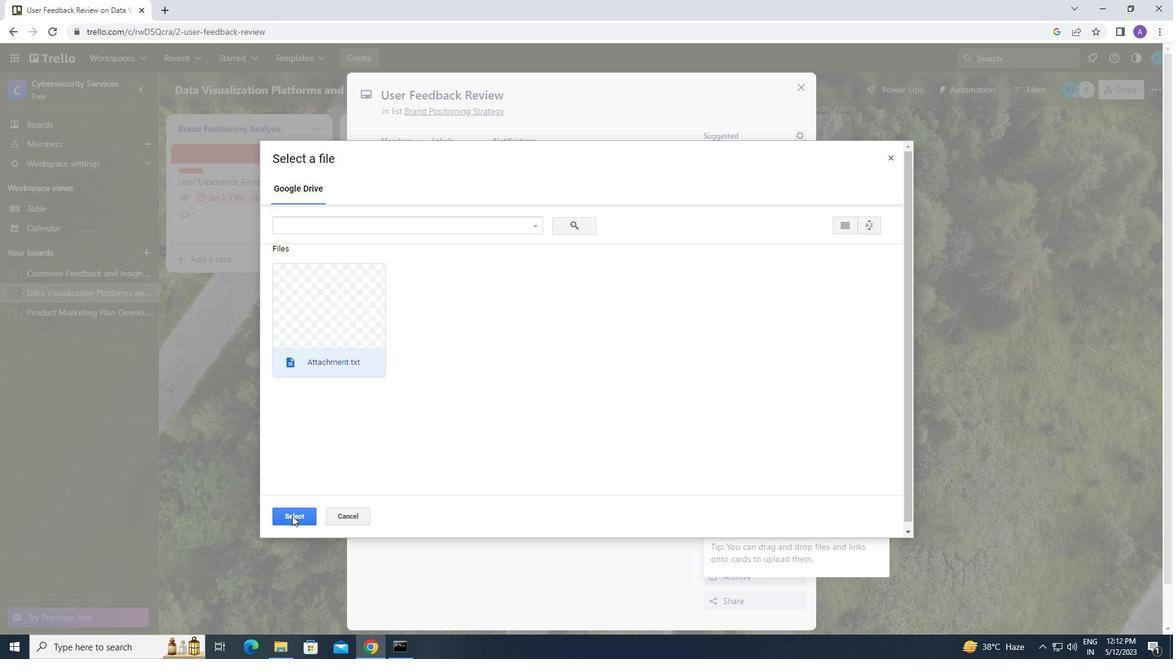 
Action: Mouse moved to (736, 318)
Screenshot: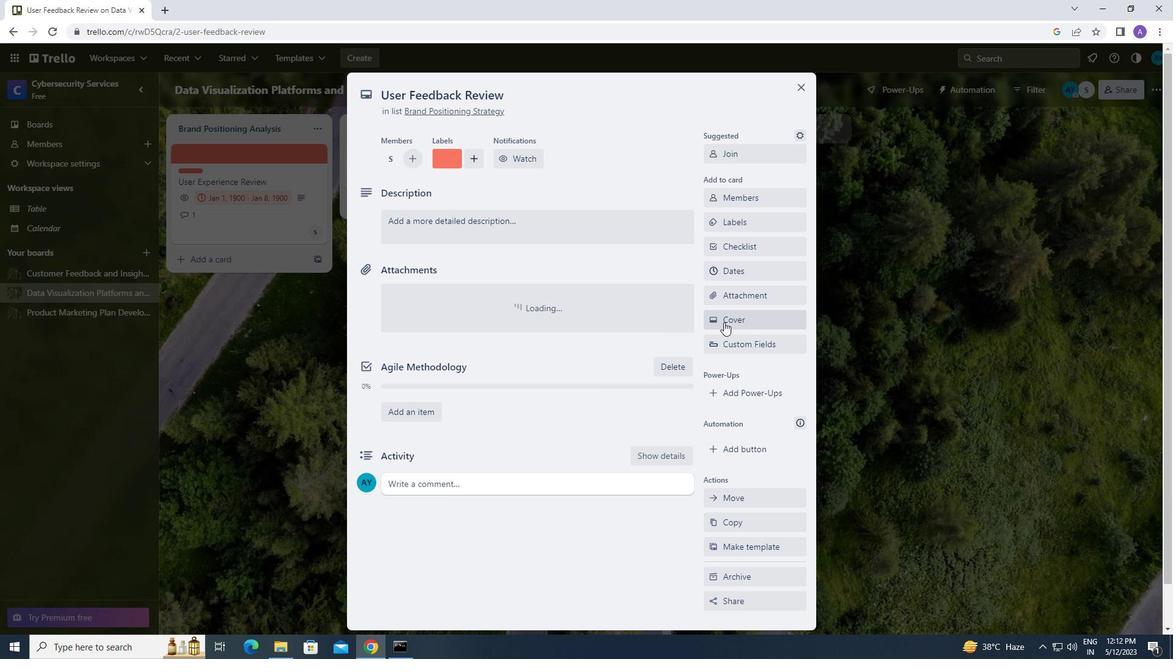 
Action: Mouse pressed left at (736, 318)
Screenshot: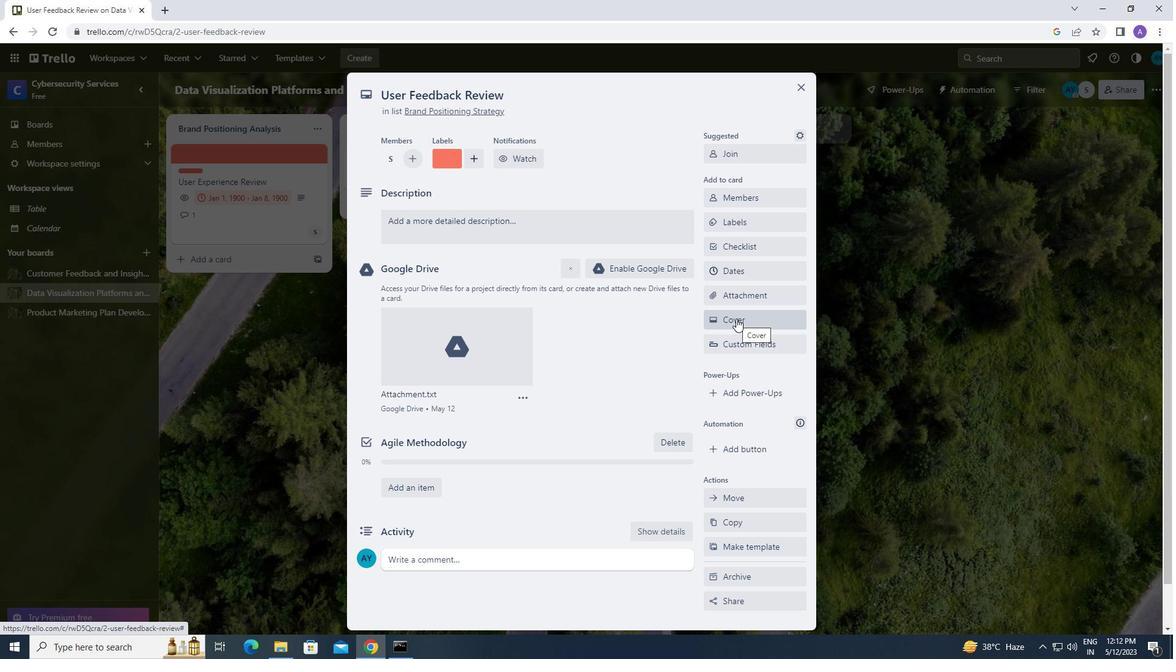 
Action: Mouse moved to (827, 386)
Screenshot: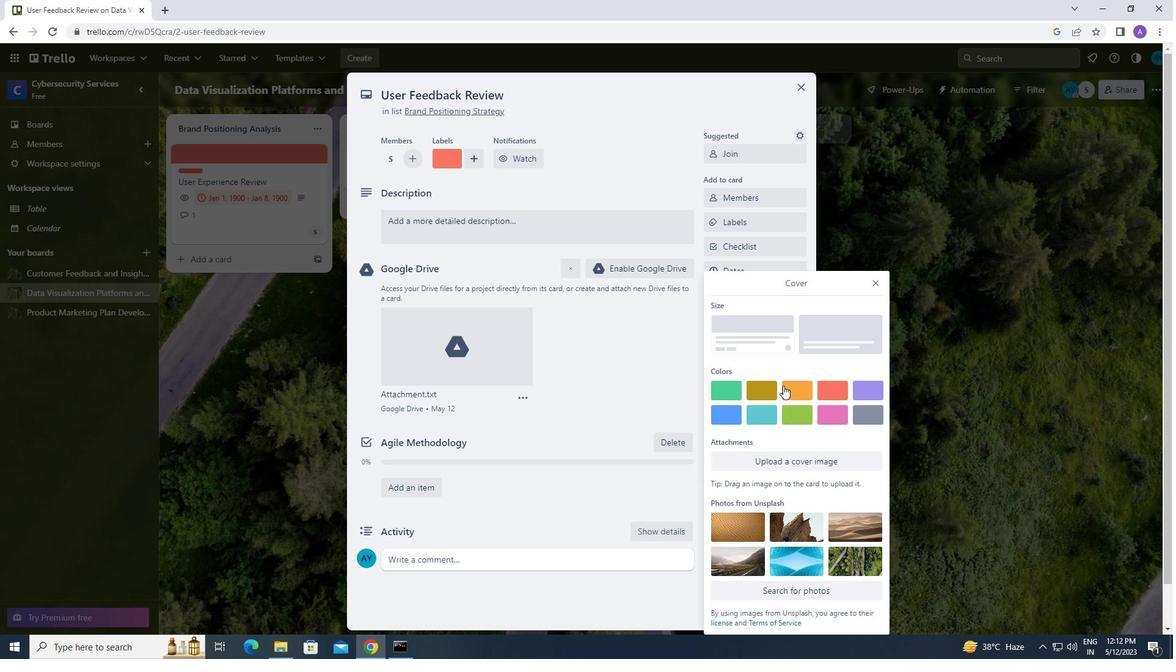 
Action: Mouse pressed left at (827, 386)
Screenshot: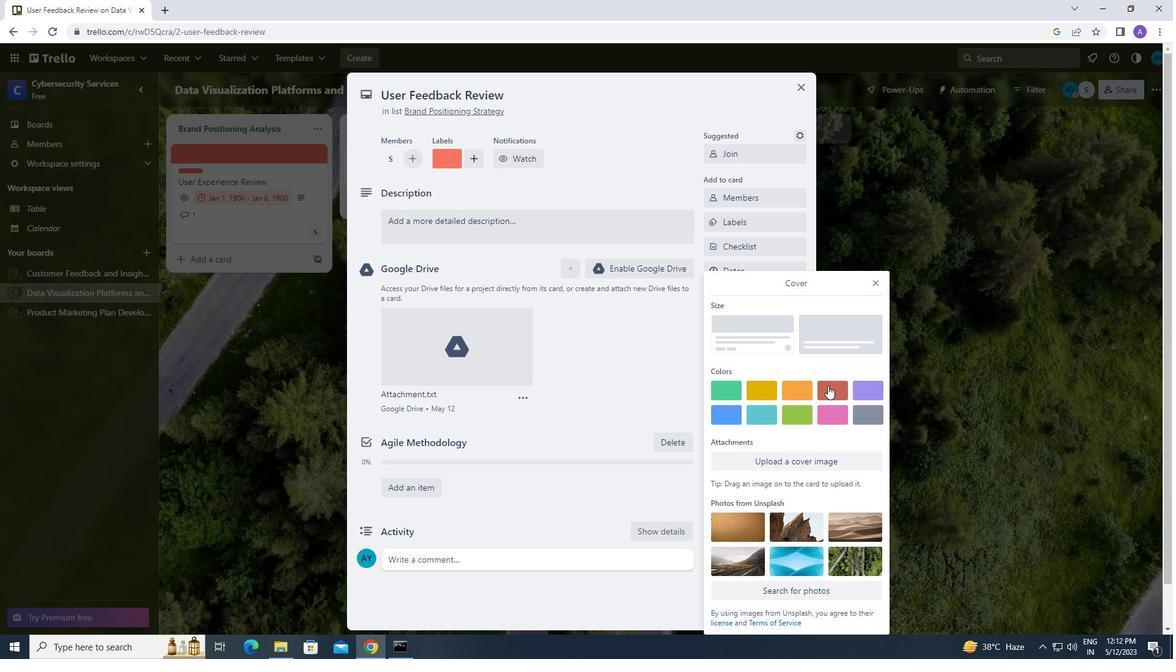 
Action: Mouse moved to (876, 262)
Screenshot: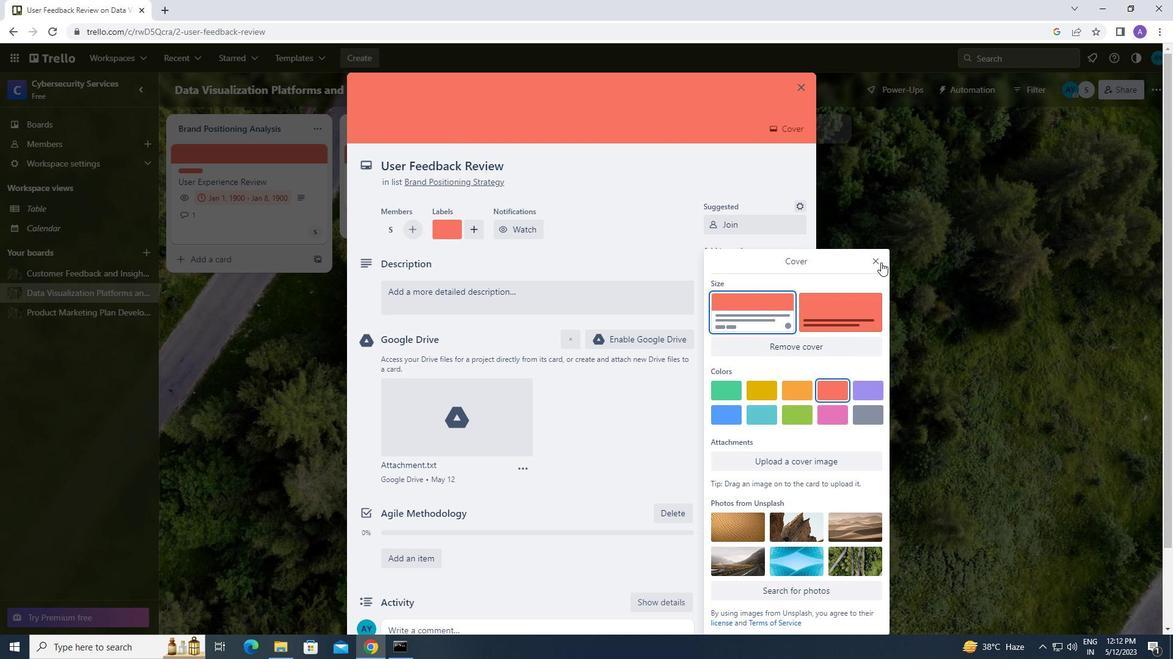 
Action: Mouse pressed left at (876, 262)
Screenshot: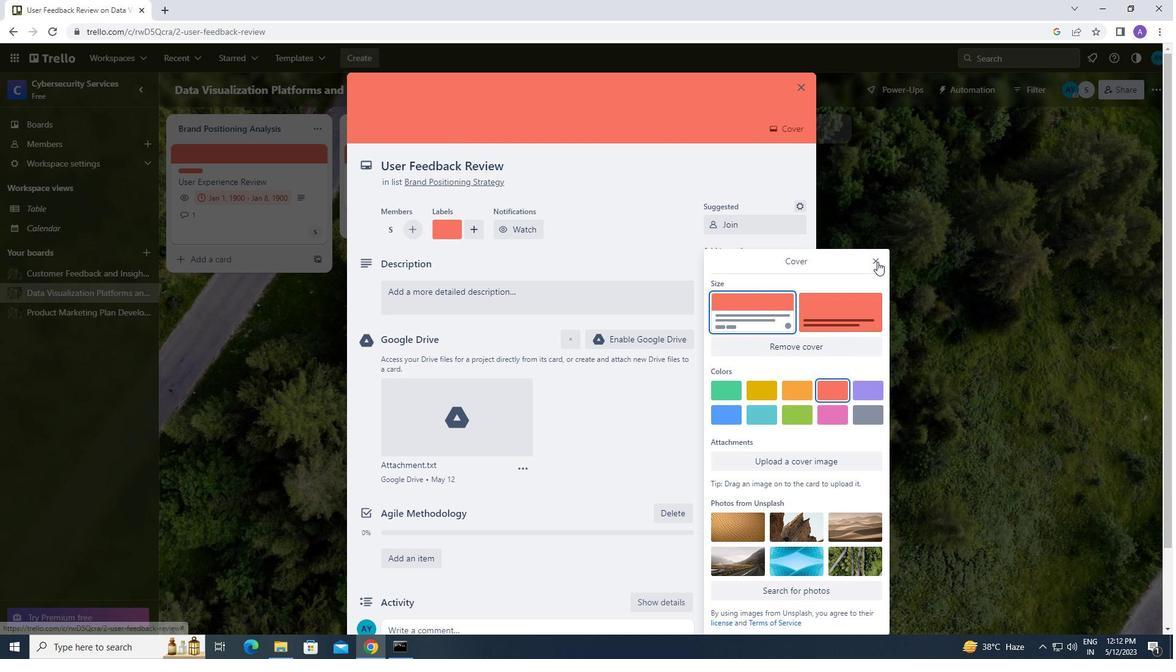 
Action: Mouse moved to (554, 295)
Screenshot: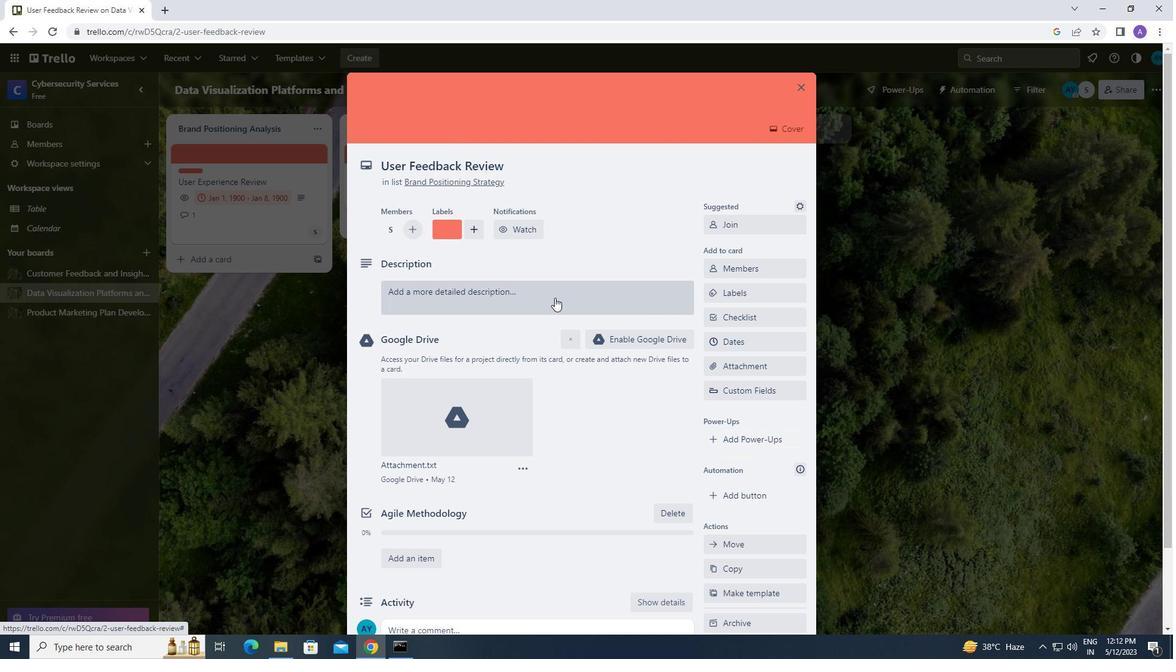 
Action: Mouse pressed left at (554, 295)
Screenshot: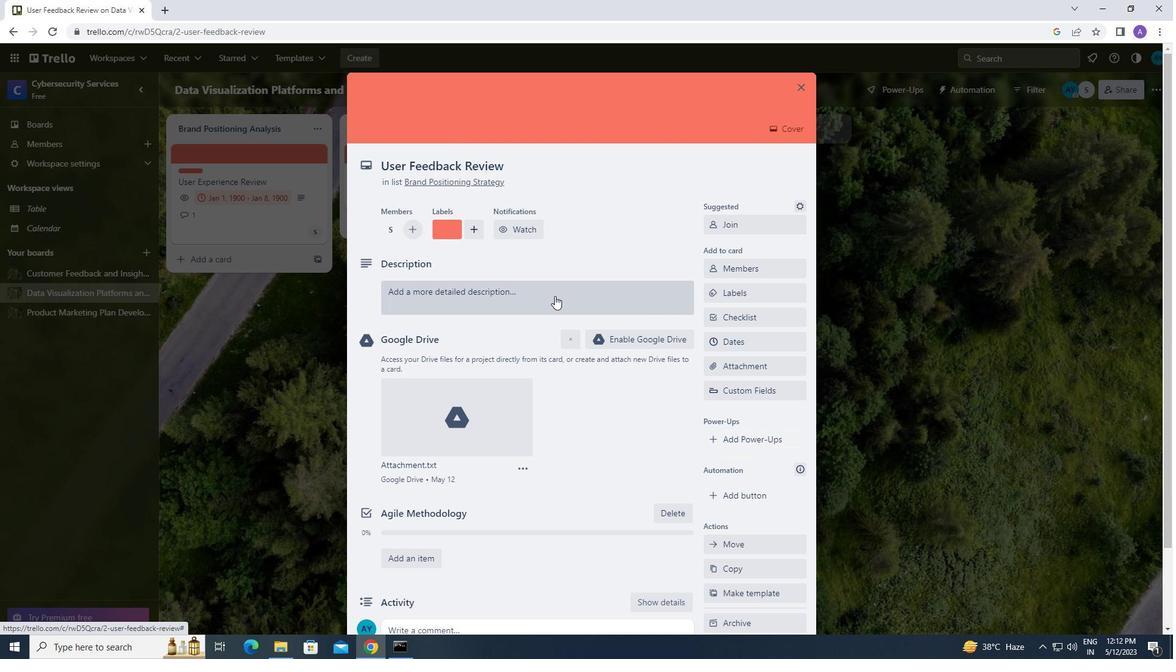
Action: Mouse moved to (516, 351)
Screenshot: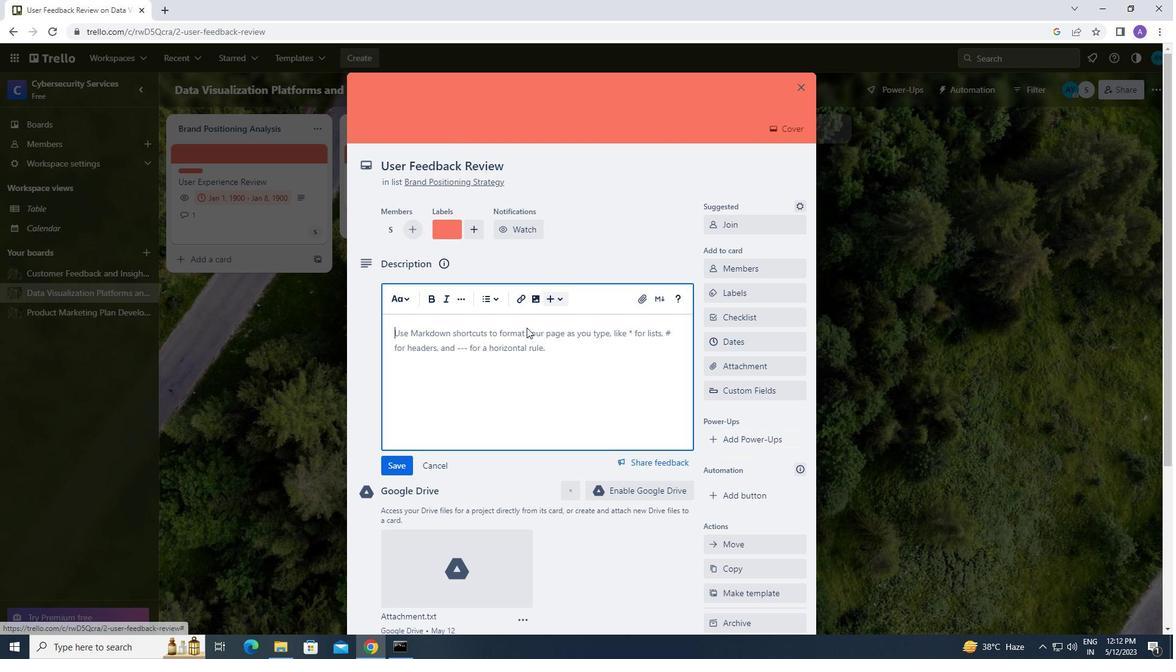 
Action: Key pressed <Key.caps_lock>d<Key.caps_lock>evelop<Key.space>and<Key.space>launch<Key.space>new<Key.space>social<Key.space>media<Key.space>mae<Key.backspace>rketing<Key.space>campaign<Key.space>for<Key.space>influencer<Key.space>marketing
Screenshot: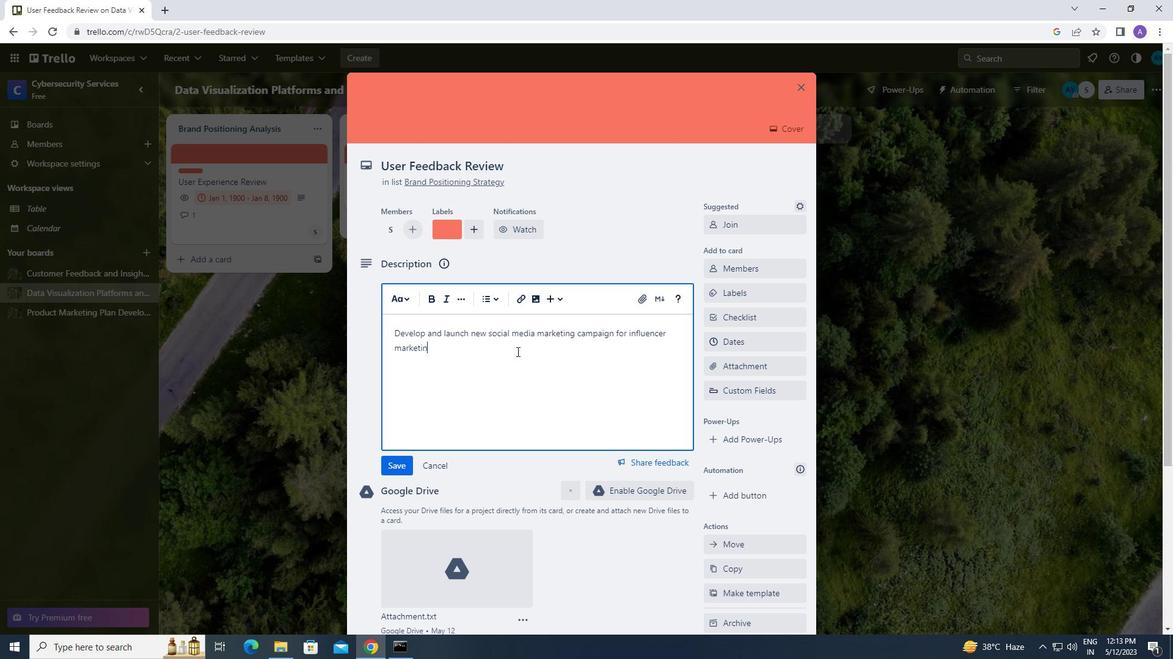 
Action: Mouse moved to (397, 462)
Screenshot: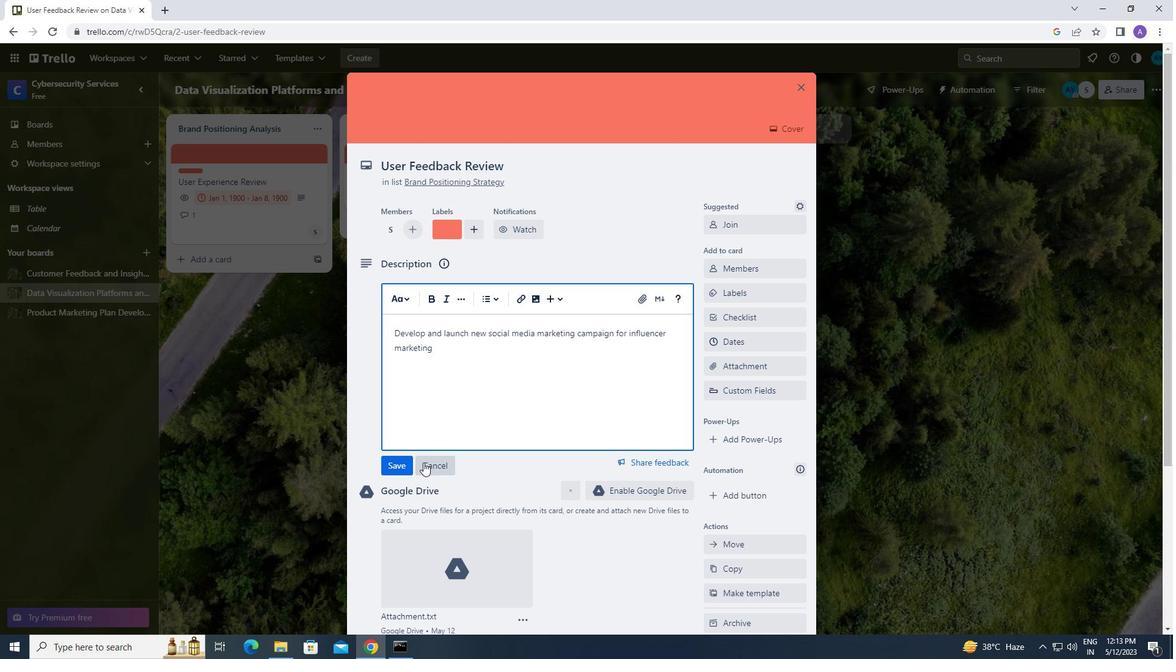 
Action: Mouse pressed left at (397, 462)
Screenshot: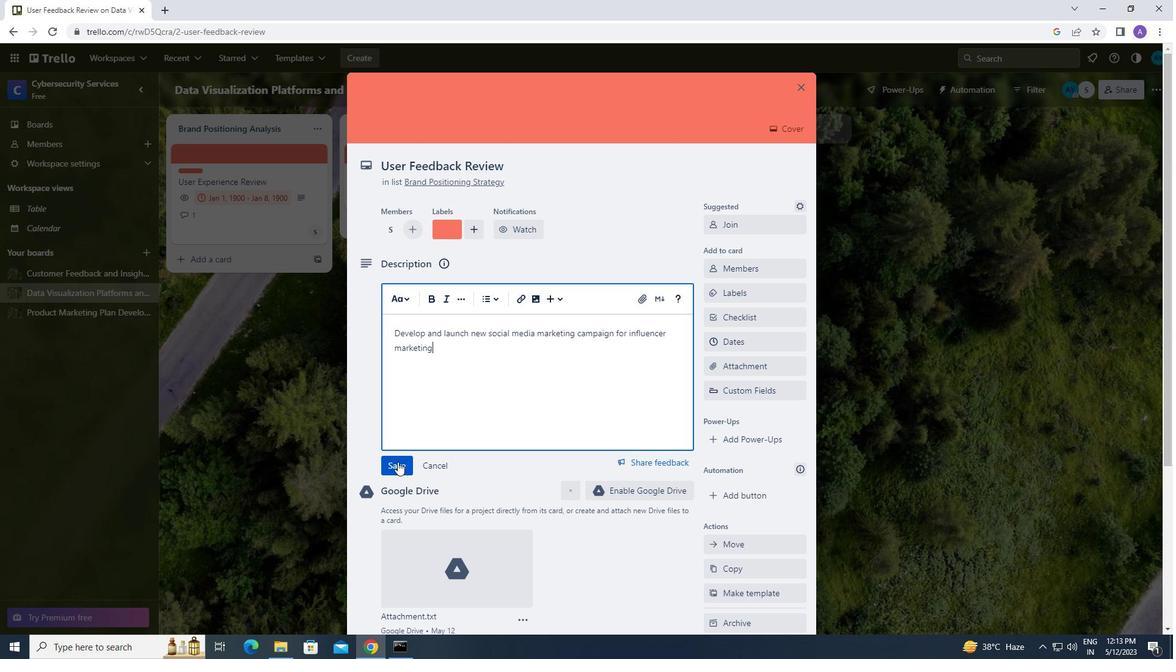 
Action: Mouse moved to (475, 480)
Screenshot: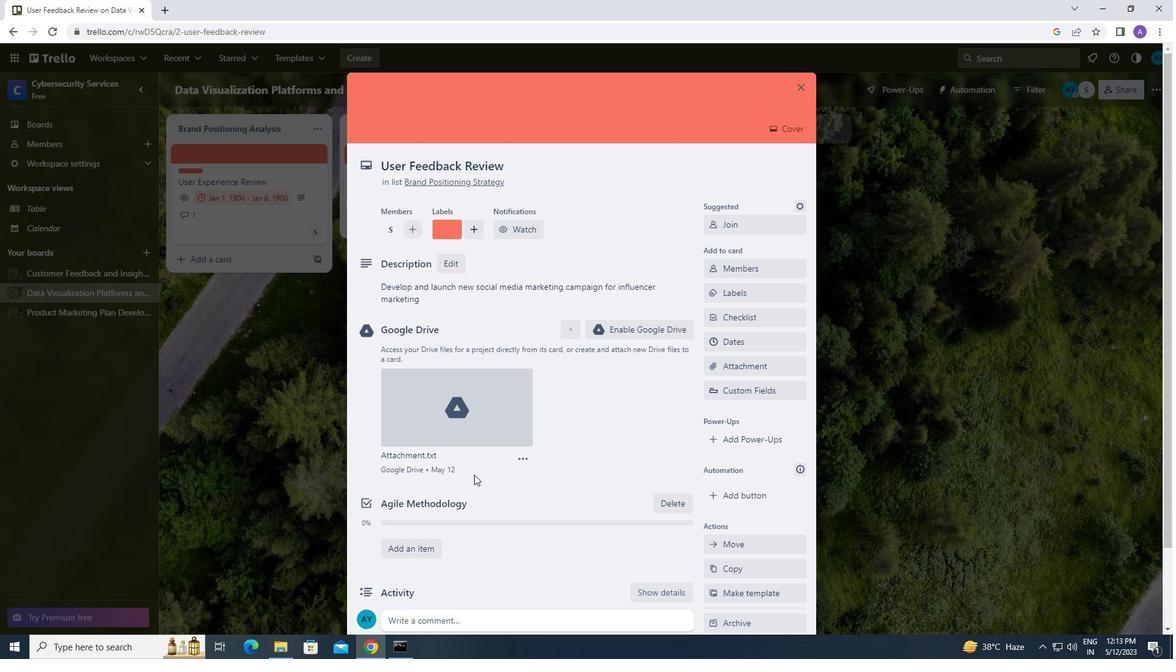 
Action: Mouse scrolled (475, 480) with delta (0, 0)
Screenshot: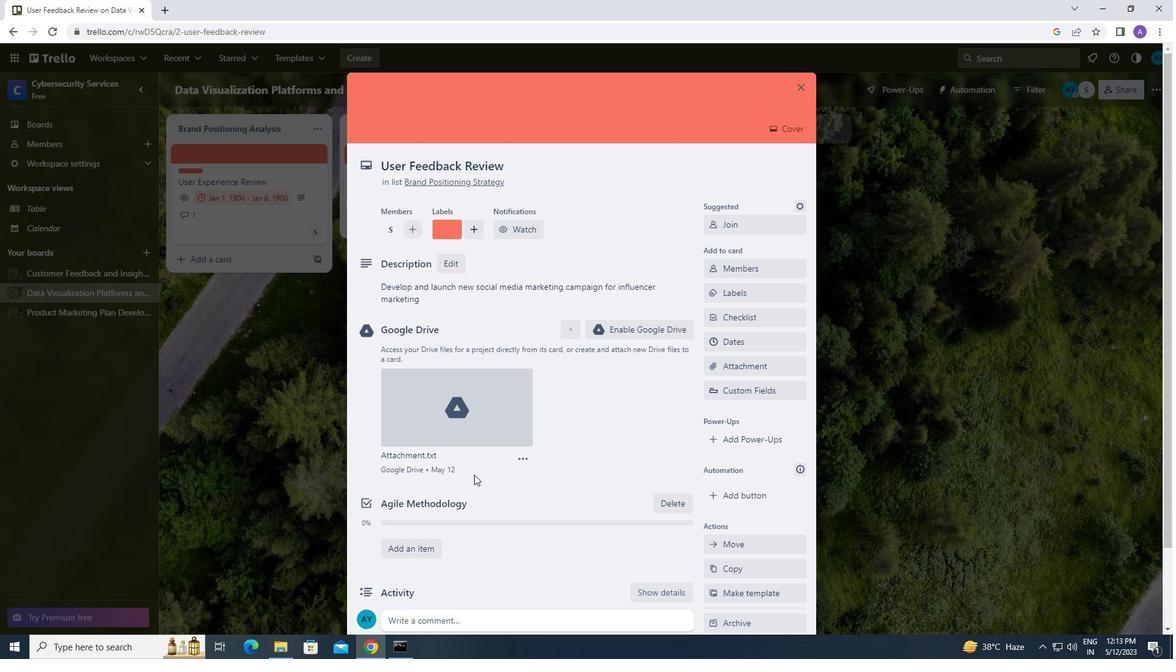 
Action: Mouse scrolled (475, 480) with delta (0, 0)
Screenshot: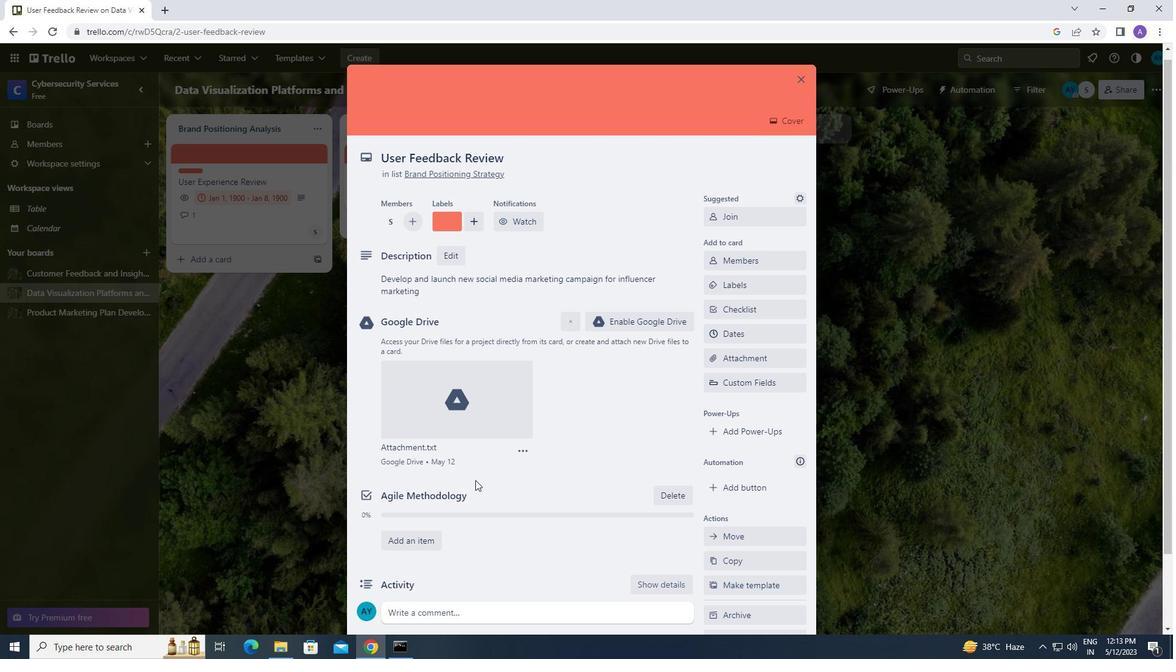 
Action: Mouse scrolled (475, 480) with delta (0, 0)
Screenshot: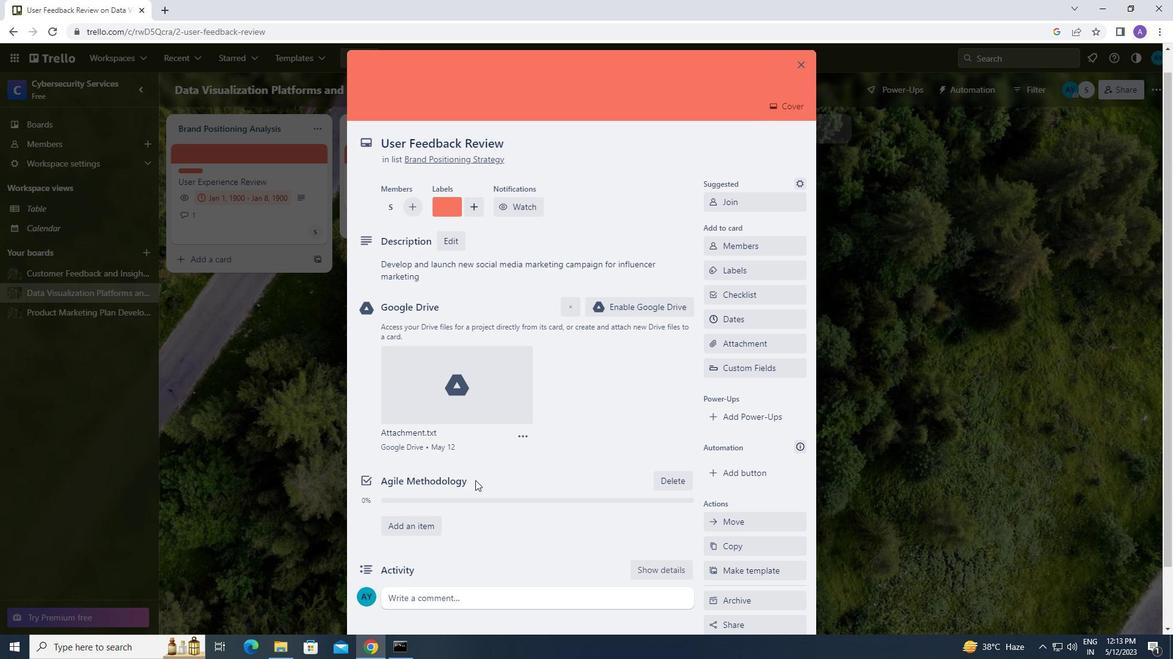 
Action: Mouse moved to (454, 528)
Screenshot: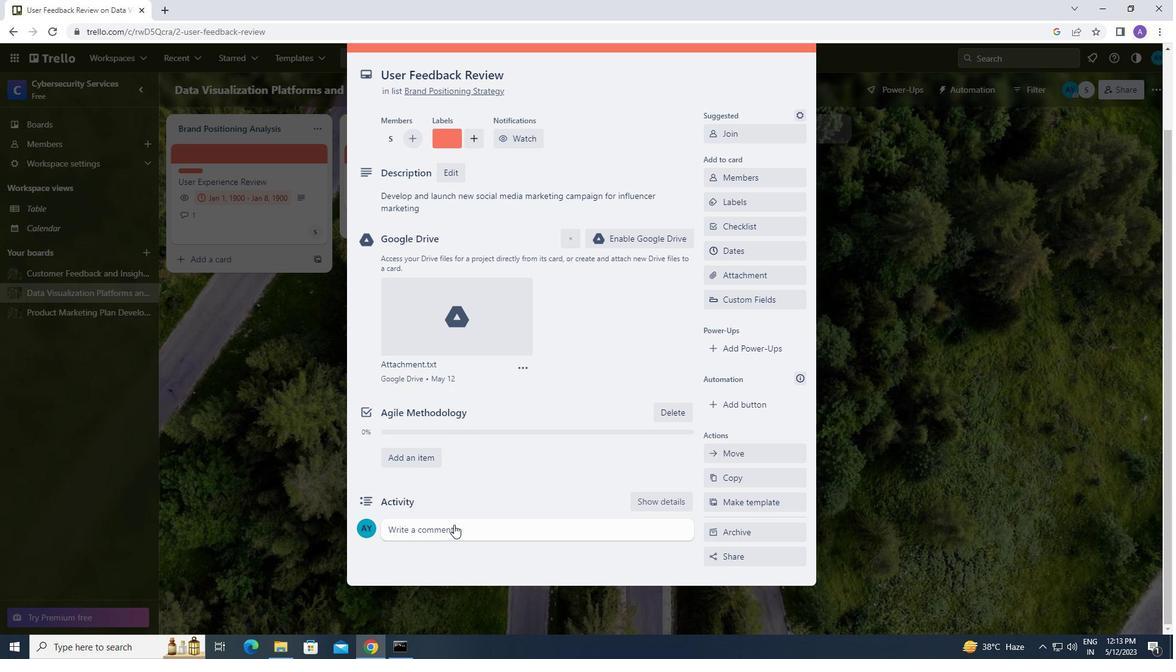 
Action: Mouse pressed left at (454, 528)
Screenshot: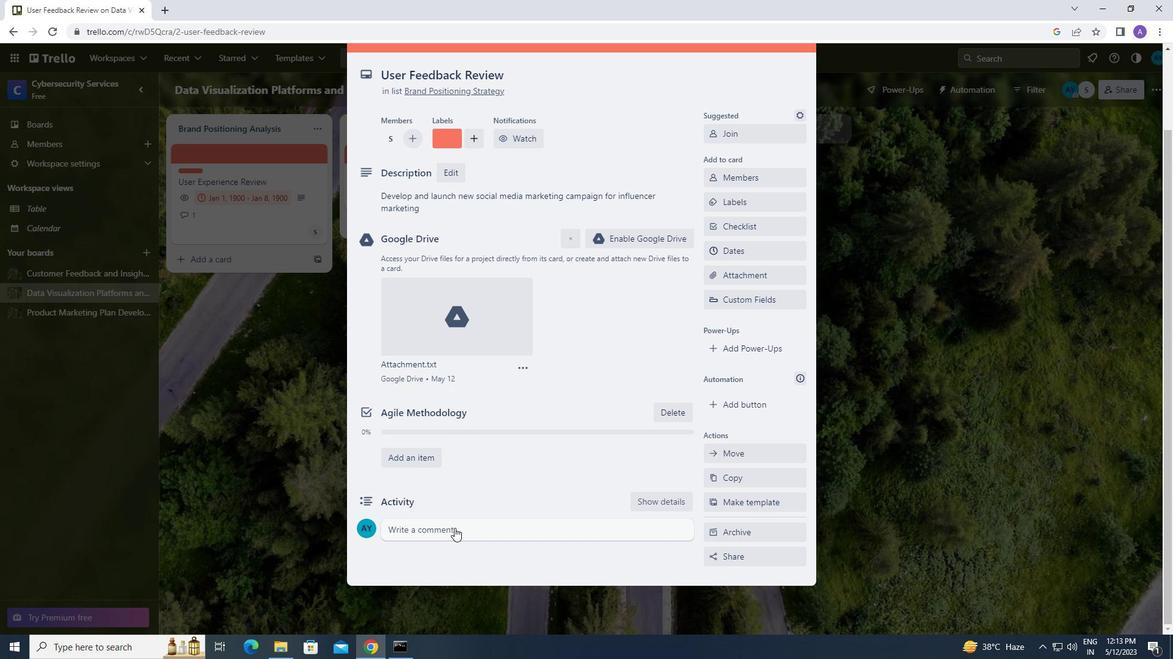 
Action: Mouse moved to (447, 569)
Screenshot: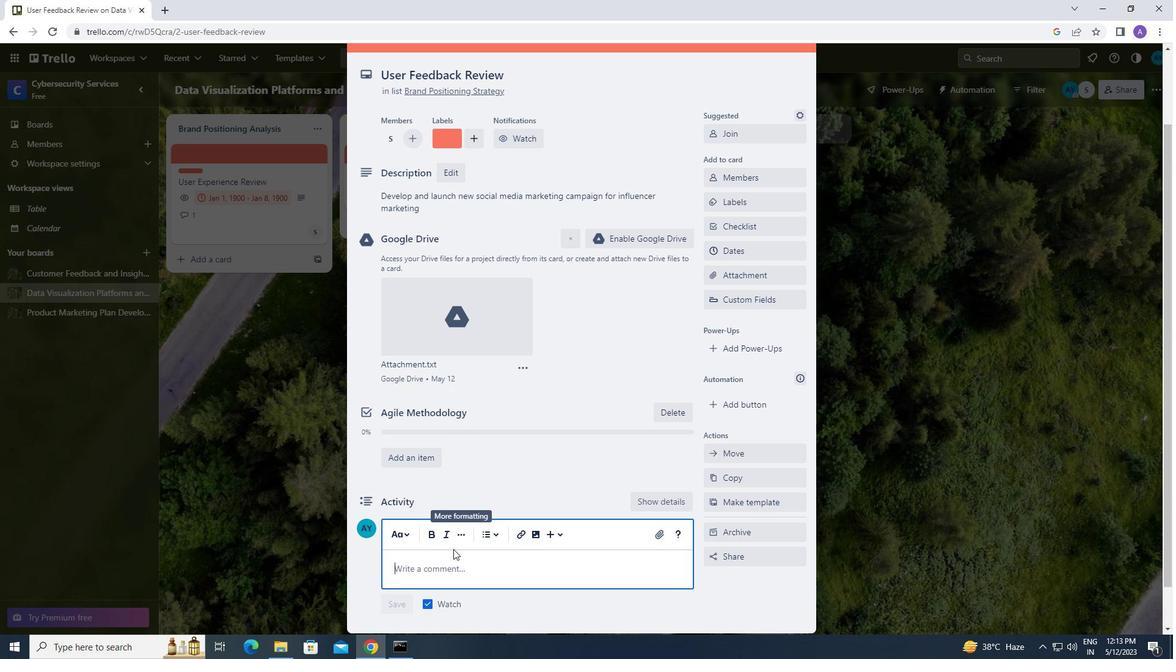 
Action: Mouse pressed left at (447, 569)
Screenshot: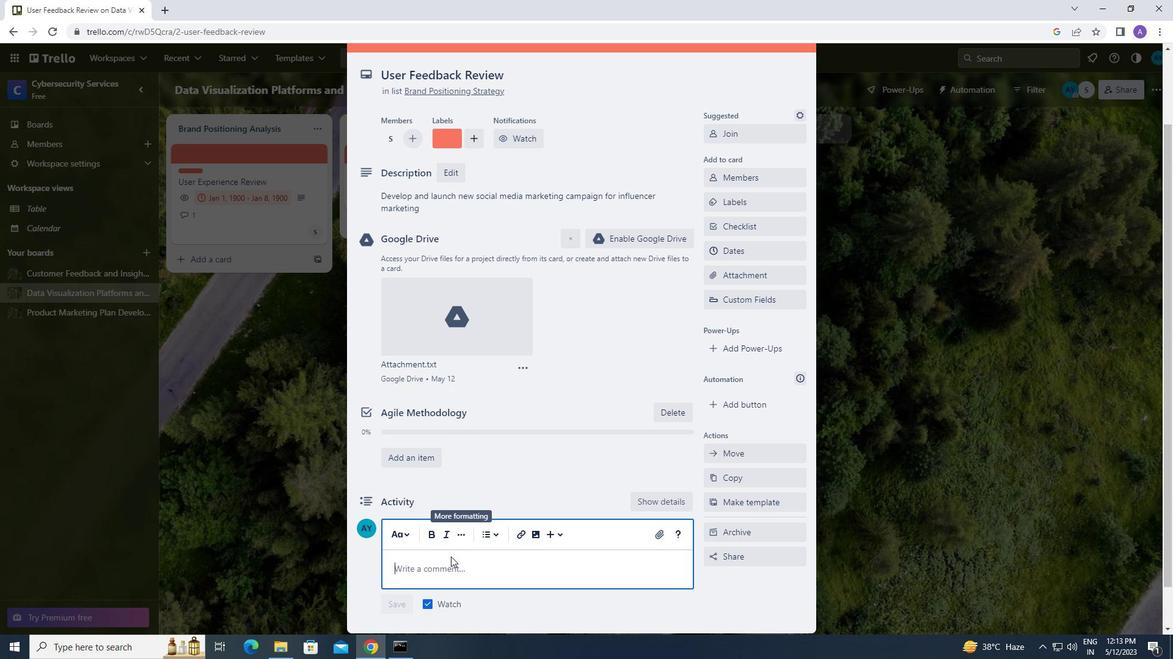 
Action: Key pressed <Key.caps_lock>i<Key.caps_lock>ts<Key.space>important<Key.space>to<Key.space>ensure<Key.space>that<Key.space>this<Key.space>task<Key.space>aligns<Key.space>wi
Screenshot: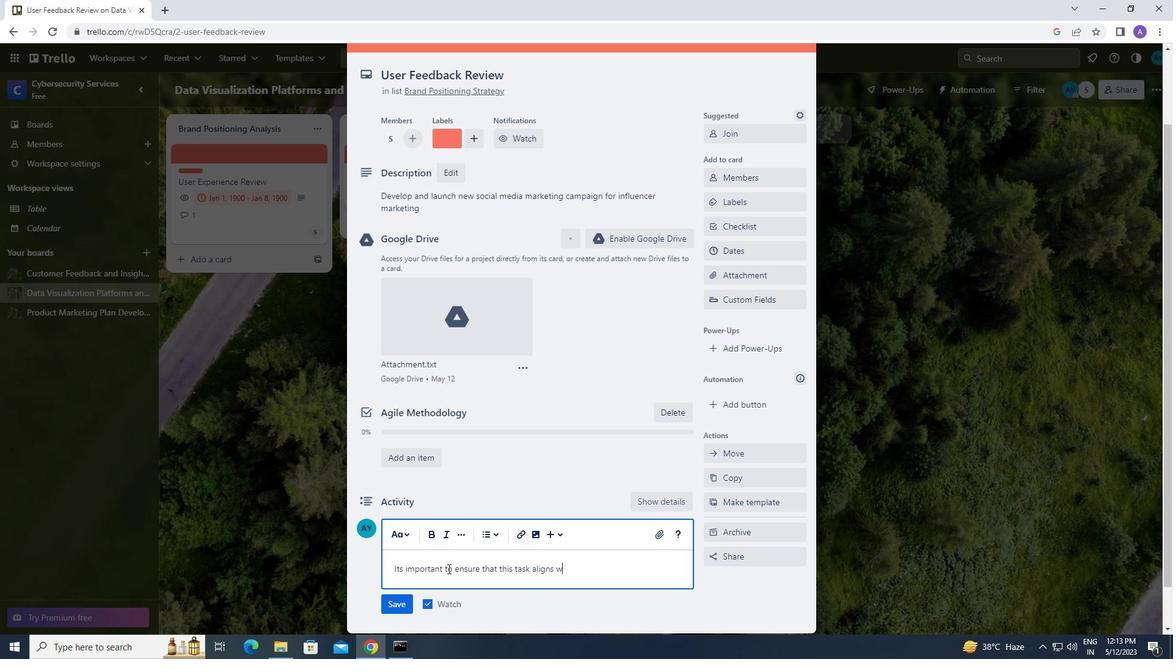 
Action: Mouse moved to (447, 569)
Screenshot: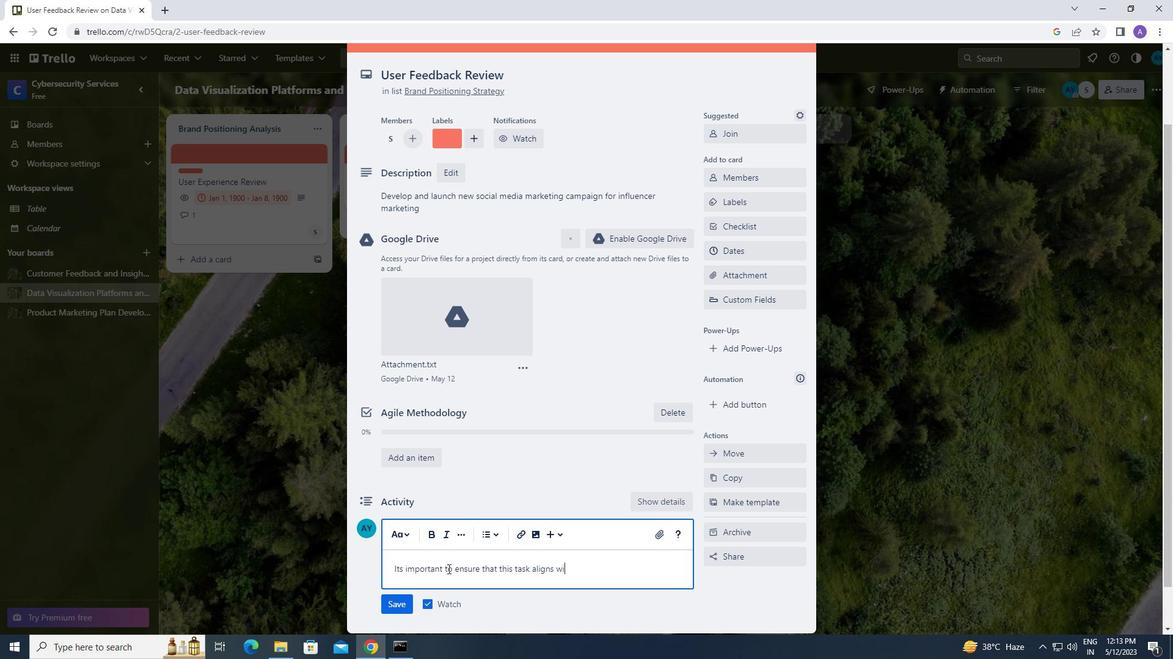 
Action: Key pressed th<Key.space>our<Key.space>overall<Key.space>project<Key.space>goals<Key.space>as<Key.space>it<Key.space>is<Key.space>part<Key.space>of<Key.space>a<Key.space>larger<Key.space>project
Screenshot: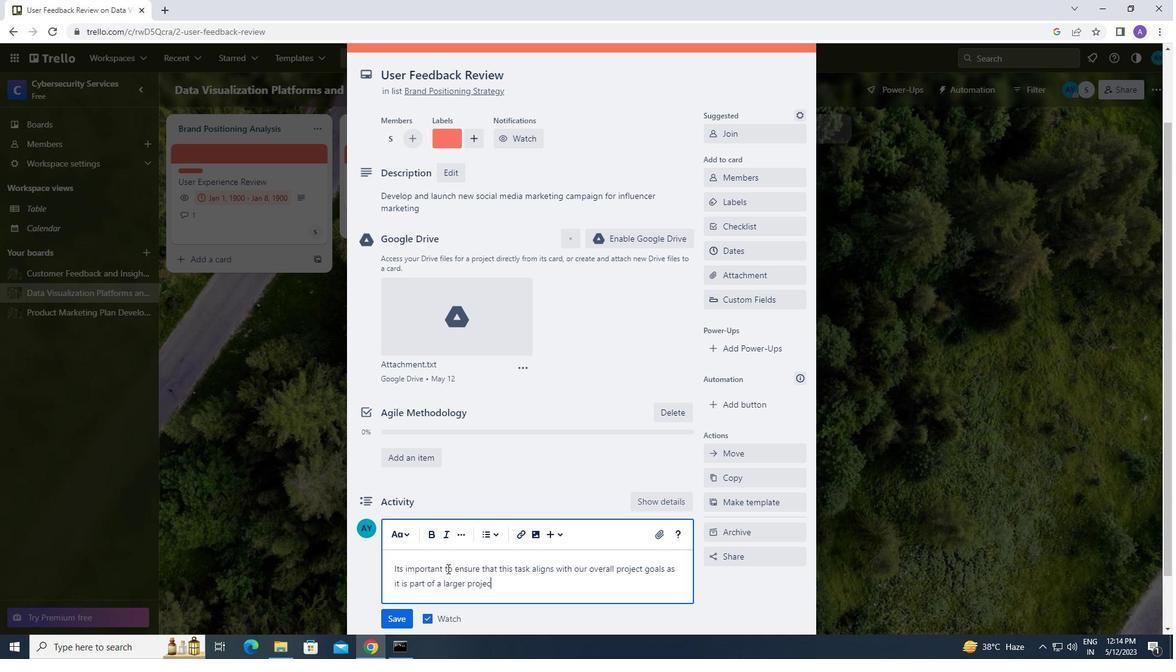 
Action: Mouse moved to (451, 569)
Screenshot: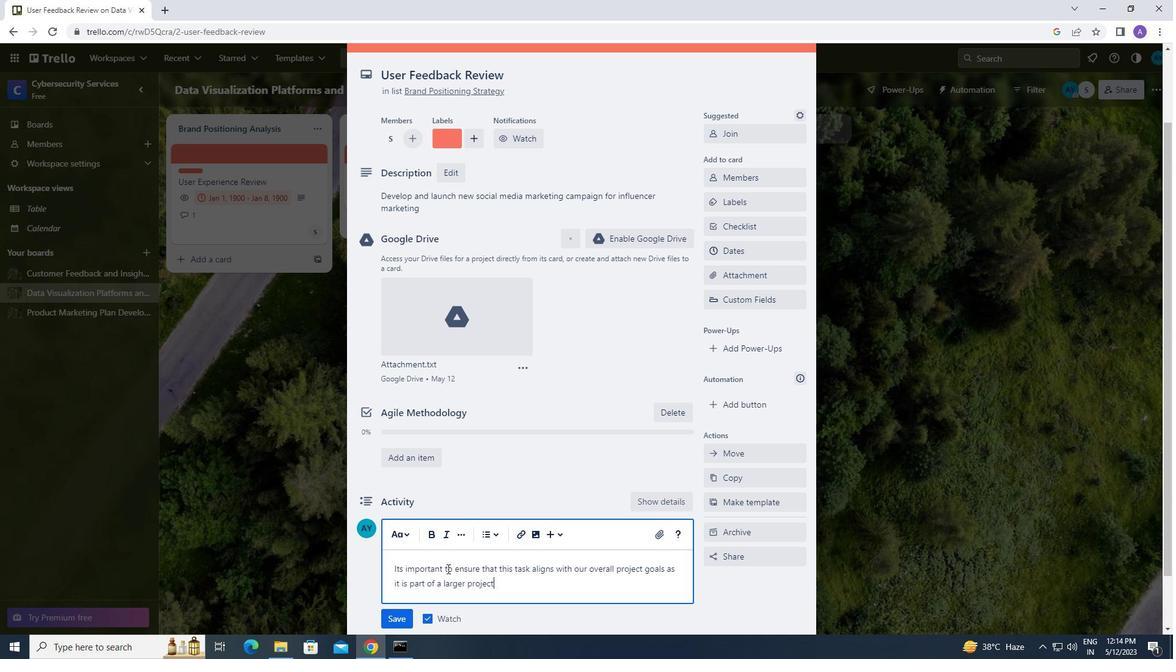 
Action: Mouse scrolled (451, 568) with delta (0, 0)
Screenshot: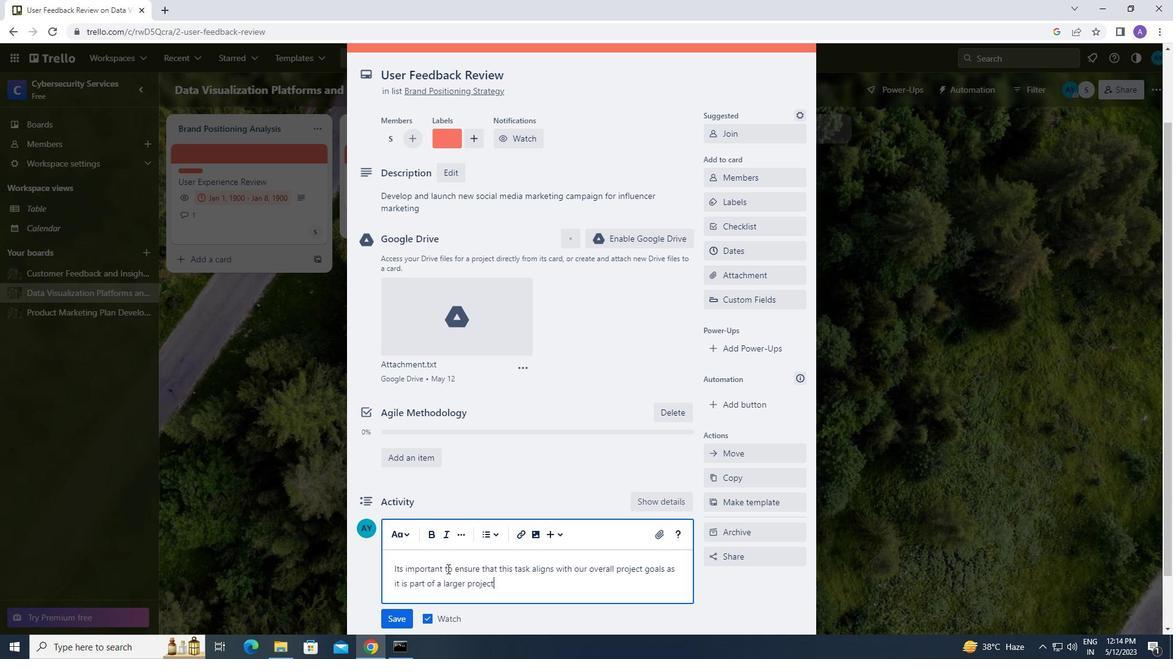 
Action: Mouse scrolled (451, 568) with delta (0, 0)
Screenshot: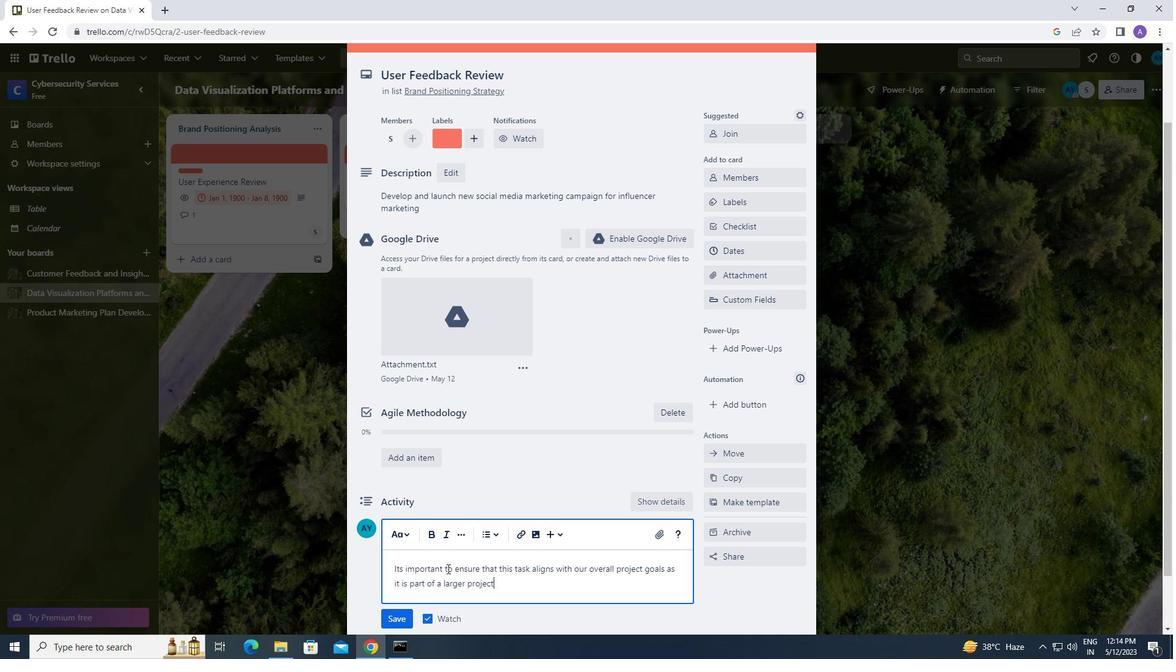 
Action: Mouse moved to (398, 557)
Screenshot: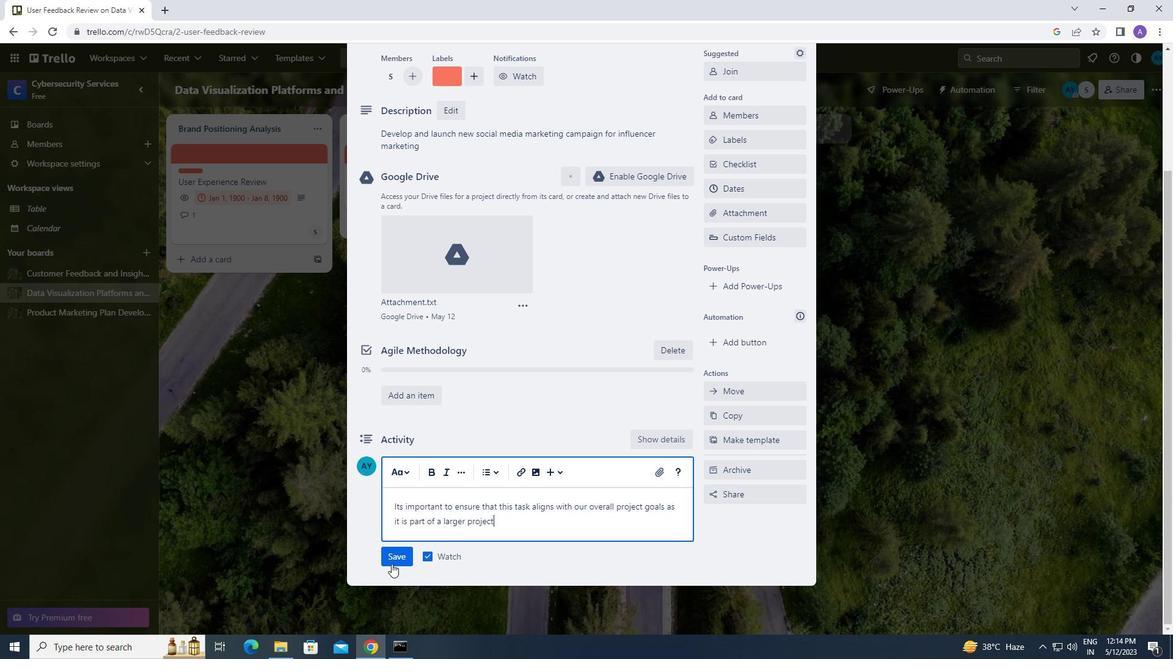 
Action: Mouse pressed left at (398, 557)
Screenshot: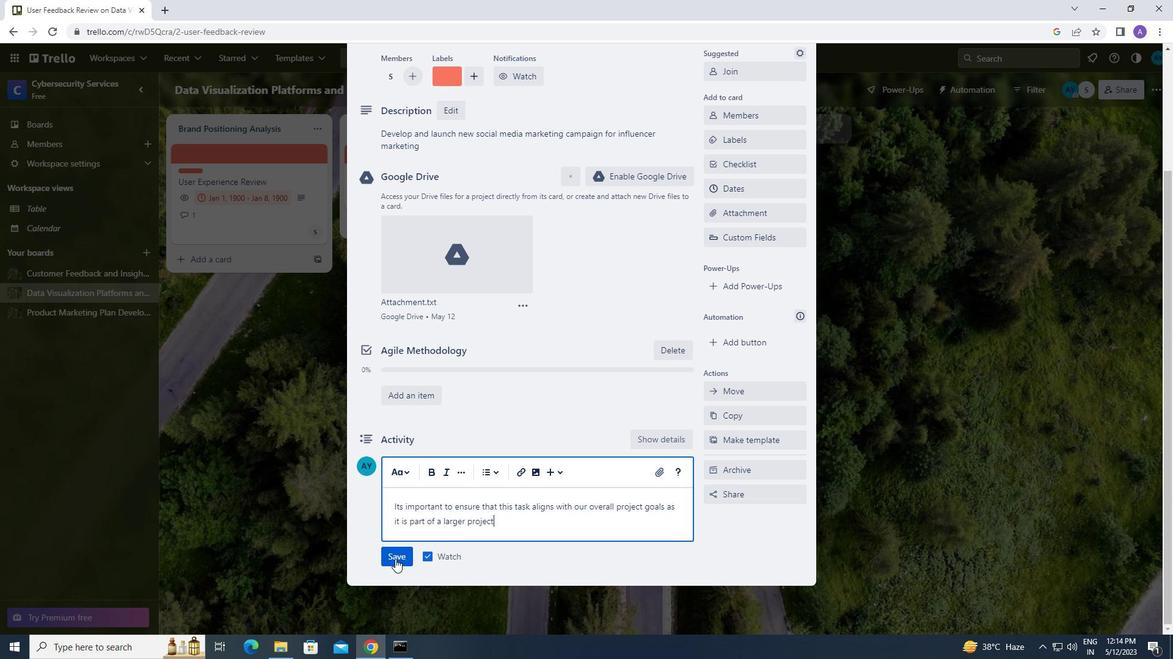 
Action: Mouse moved to (741, 194)
Screenshot: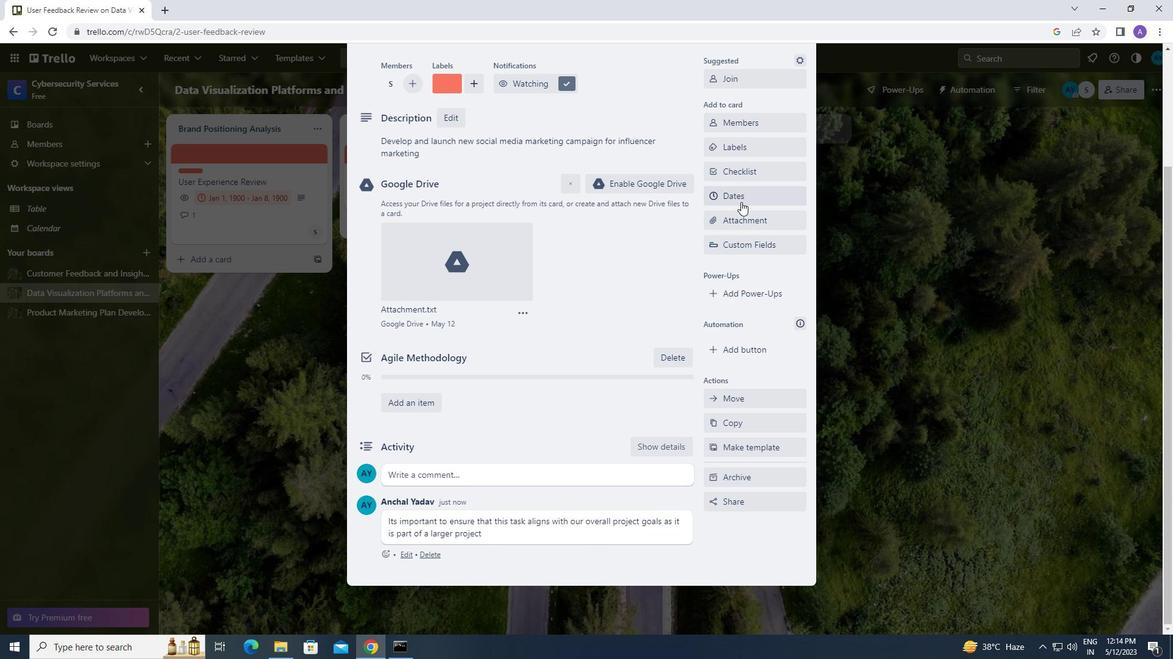 
Action: Mouse pressed left at (741, 194)
Screenshot: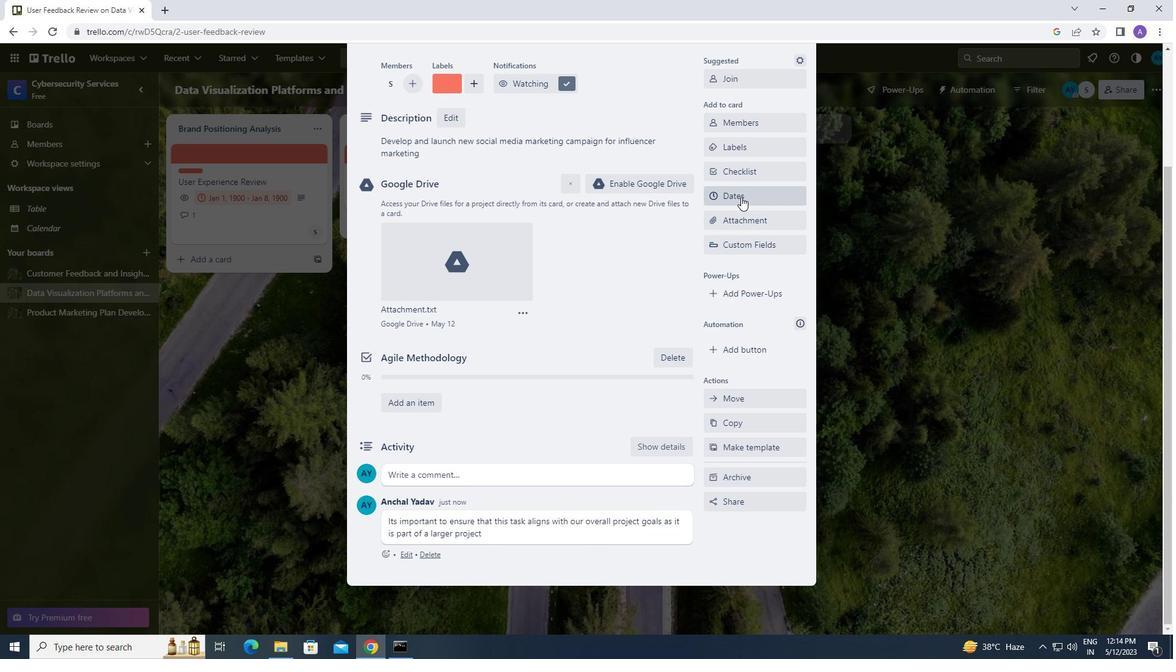 
Action: Mouse moved to (716, 311)
Screenshot: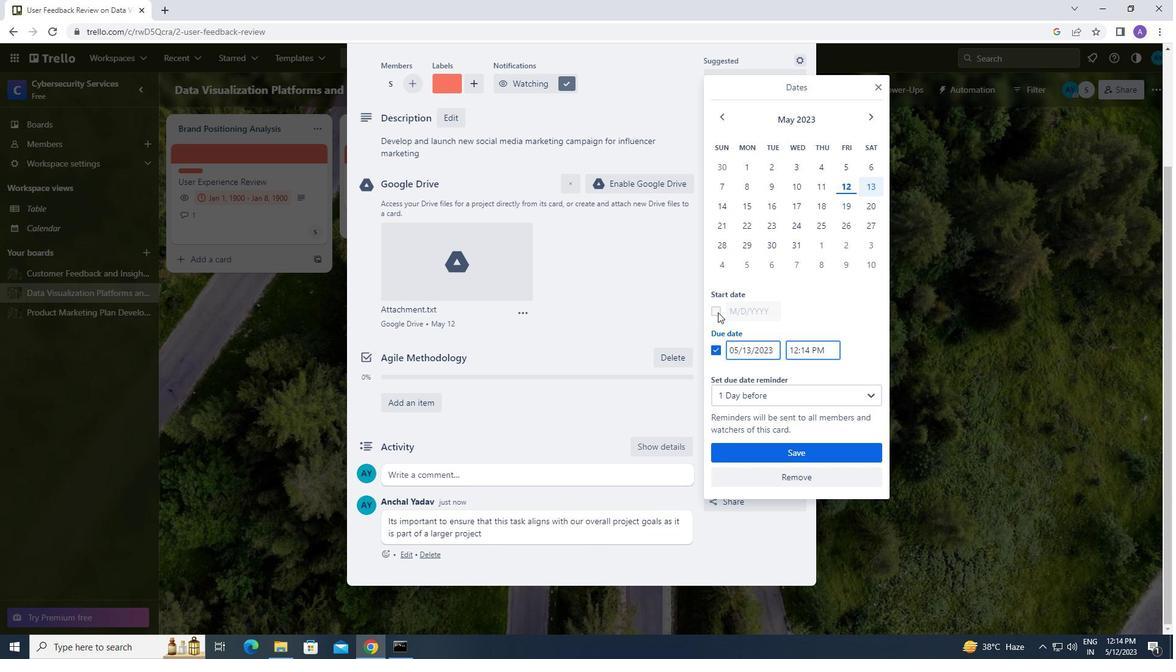 
Action: Mouse pressed left at (716, 311)
Screenshot: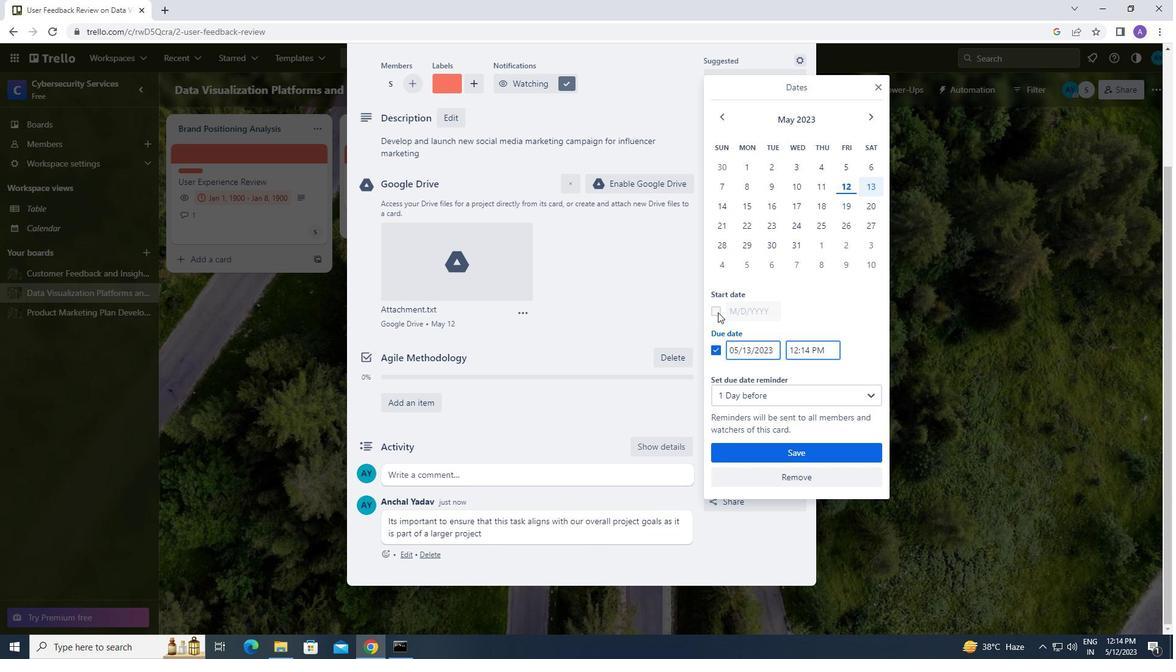 
Action: Mouse moved to (820, 165)
Screenshot: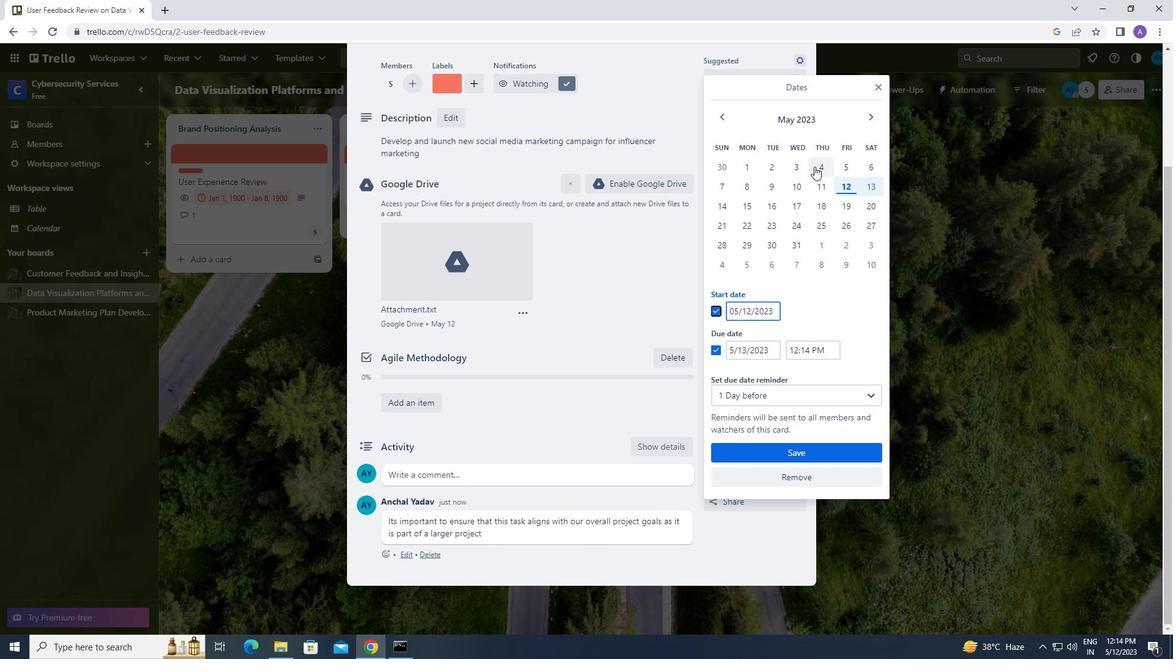 
Action: Mouse pressed left at (820, 165)
Screenshot: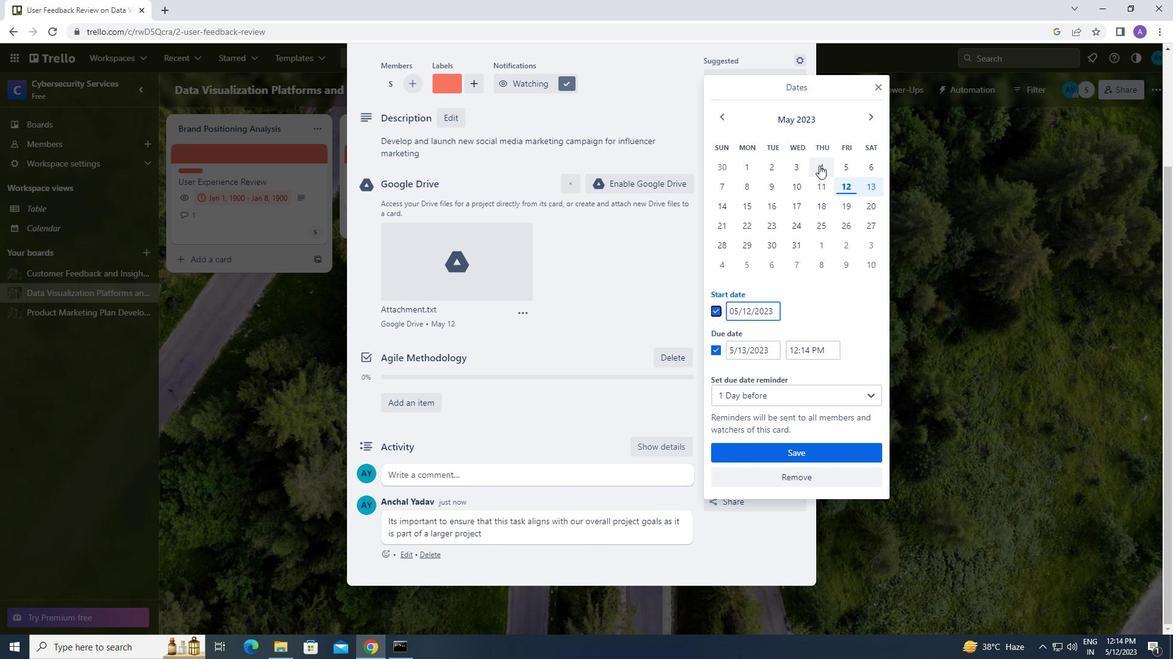 
Action: Mouse moved to (748, 350)
Screenshot: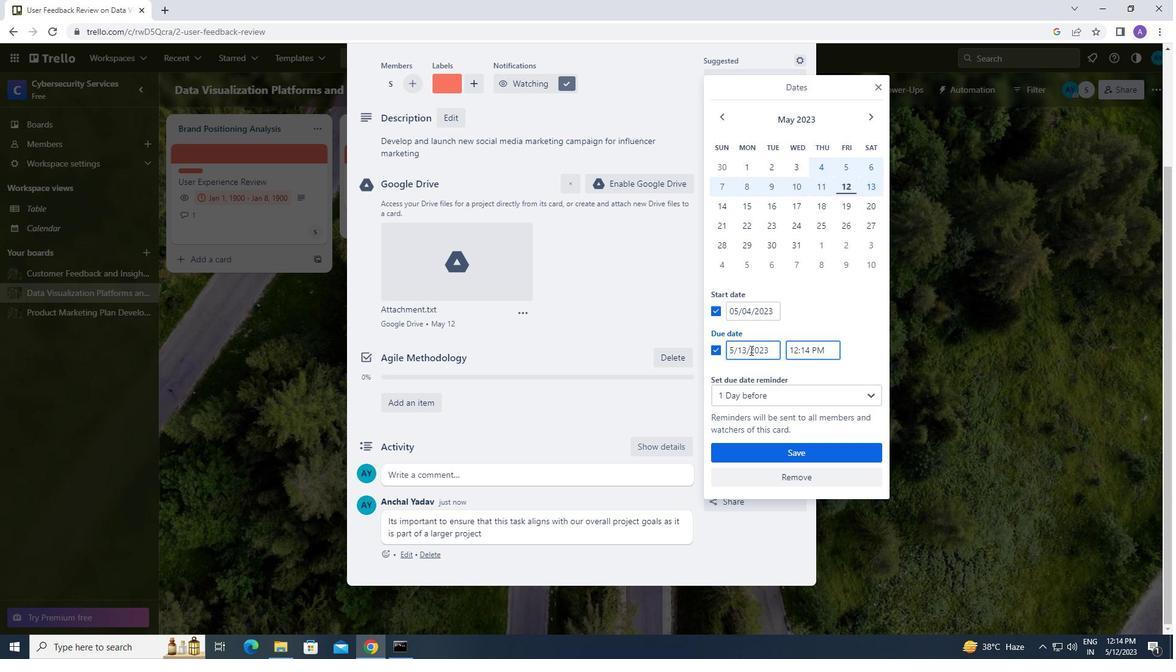
Action: Mouse pressed left at (748, 350)
Screenshot: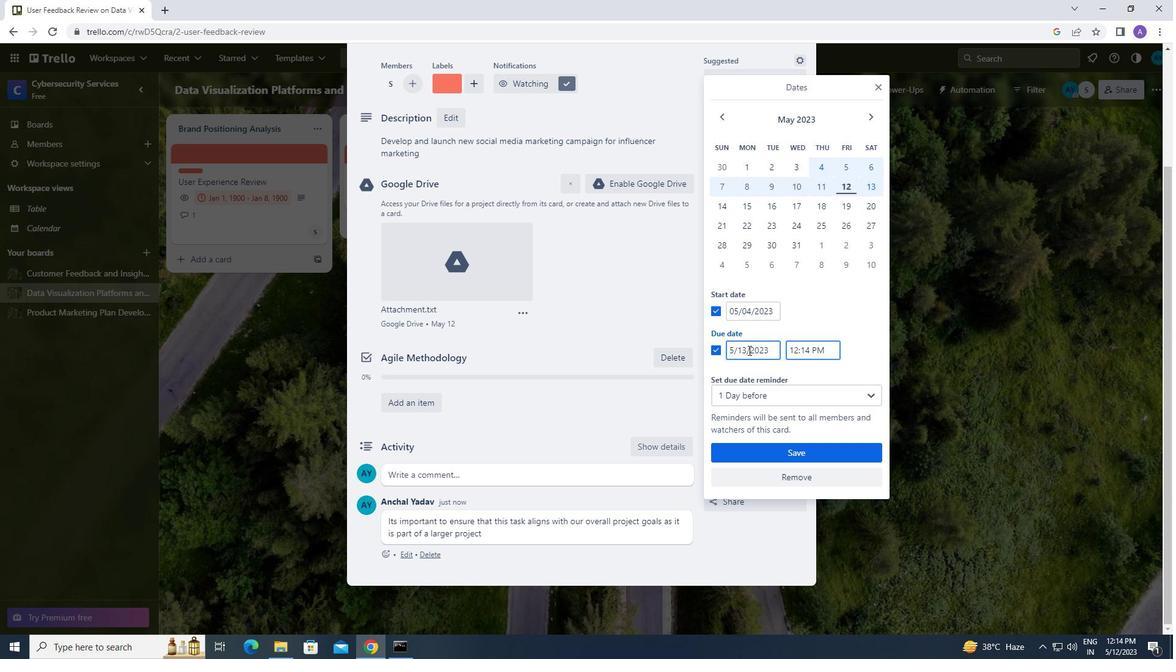 
Action: Mouse moved to (761, 394)
Screenshot: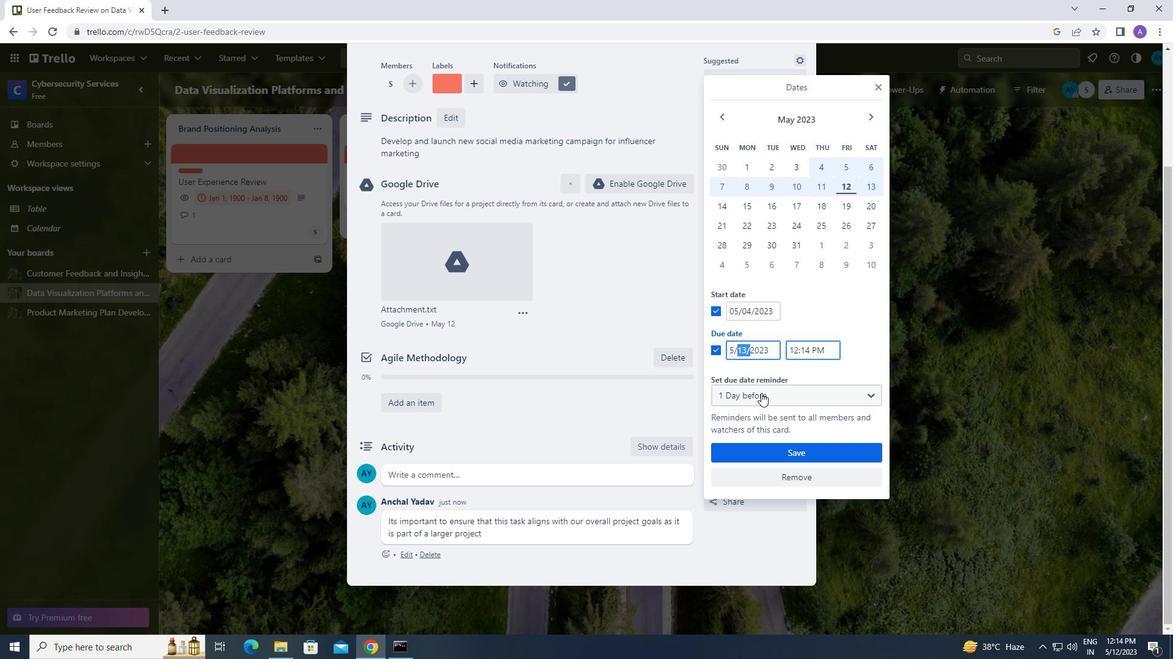 
Action: Key pressed 11/
Screenshot: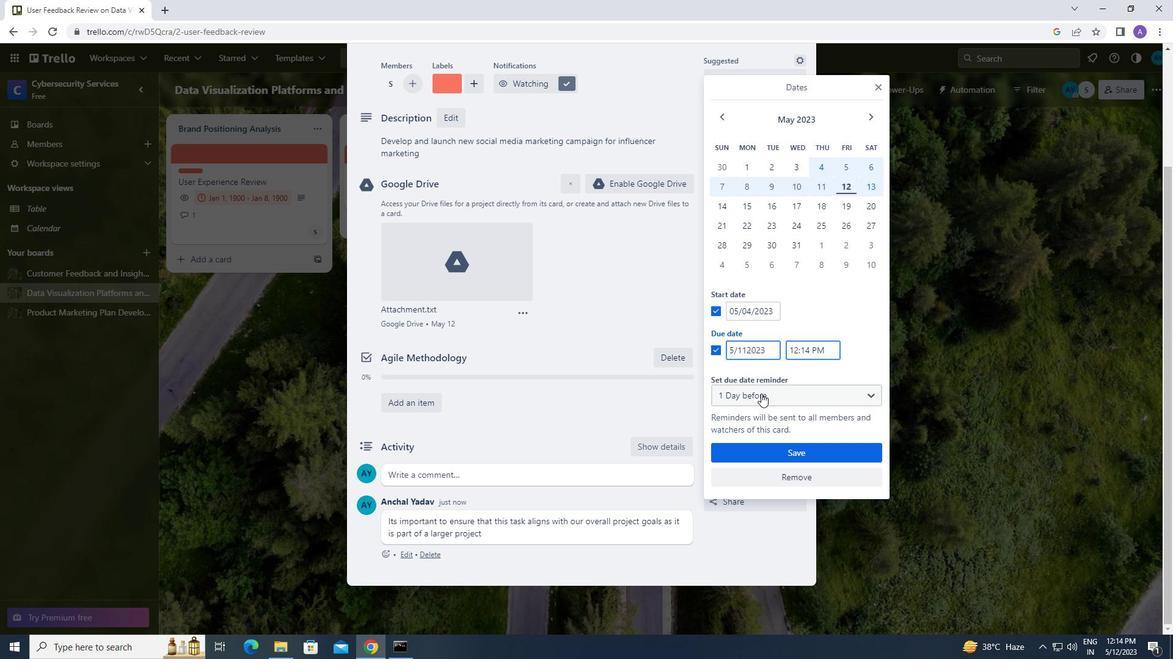 
Action: Mouse moved to (772, 311)
Screenshot: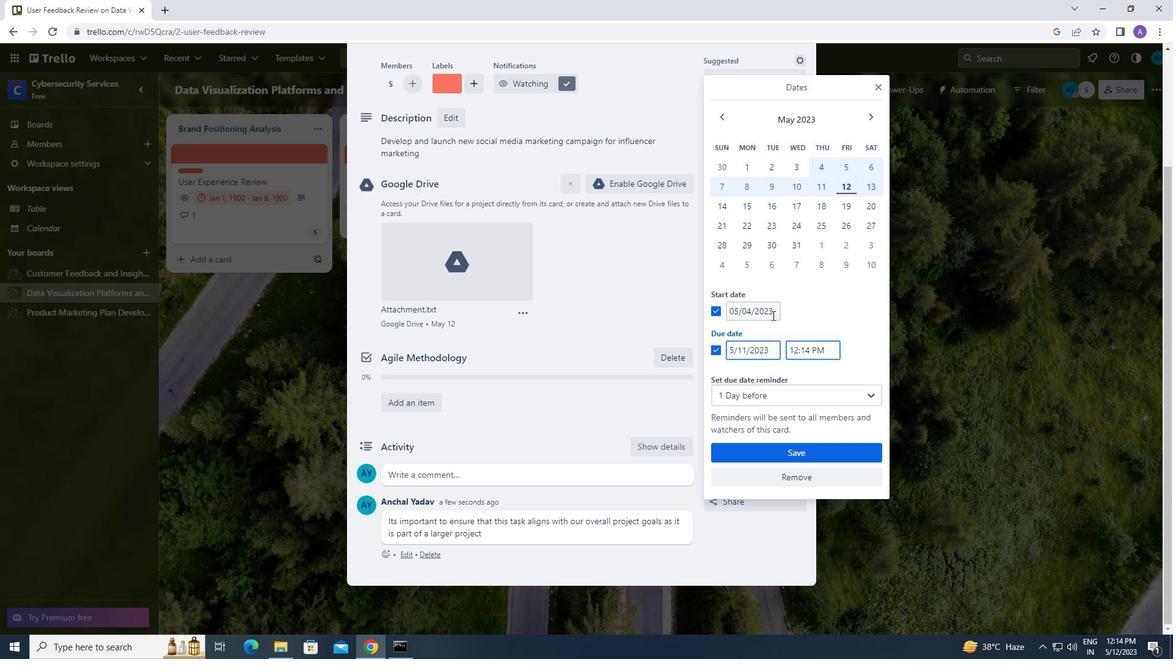 
Action: Mouse pressed left at (772, 311)
Screenshot: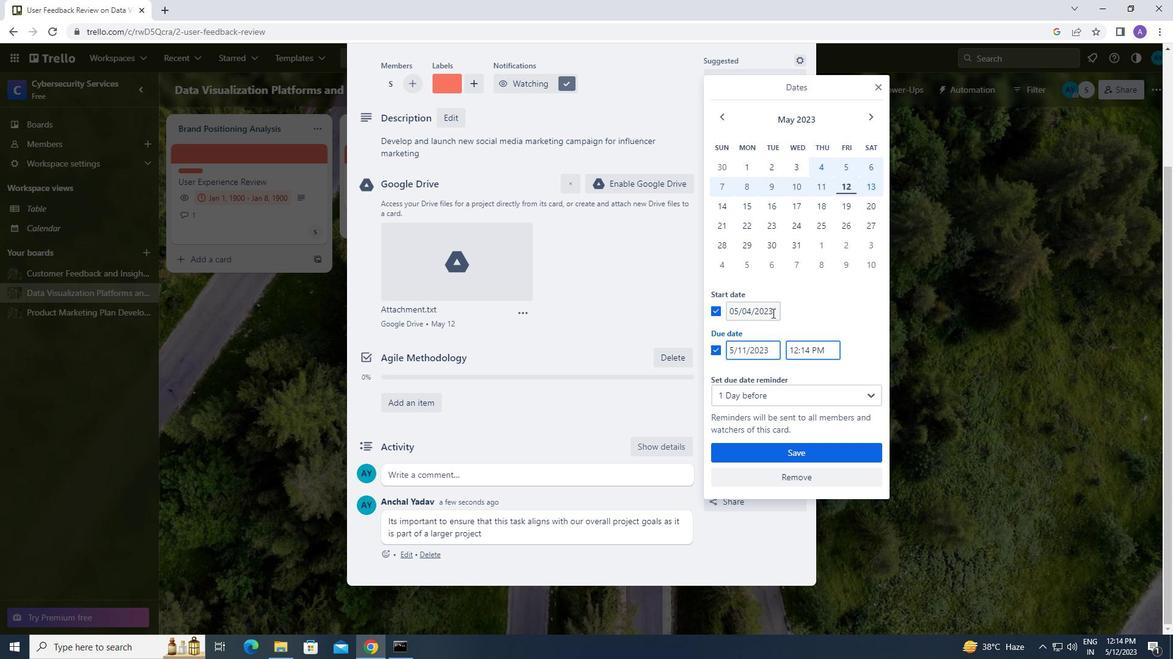 
Action: Mouse moved to (755, 317)
Screenshot: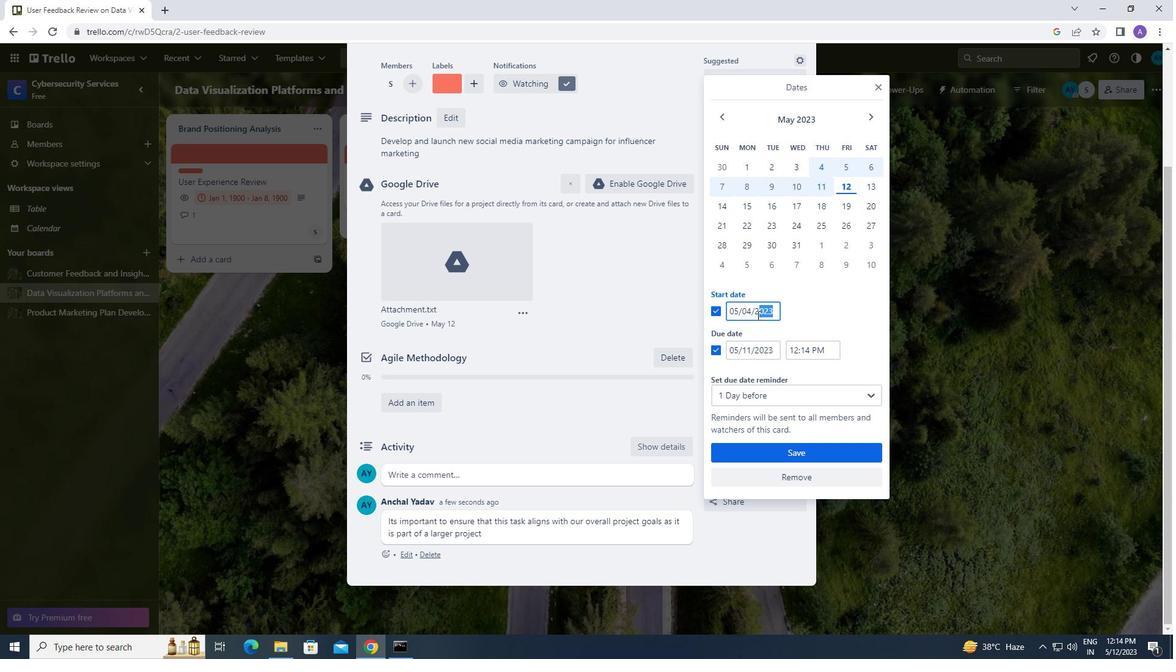 
Action: Key pressed 1900
Screenshot: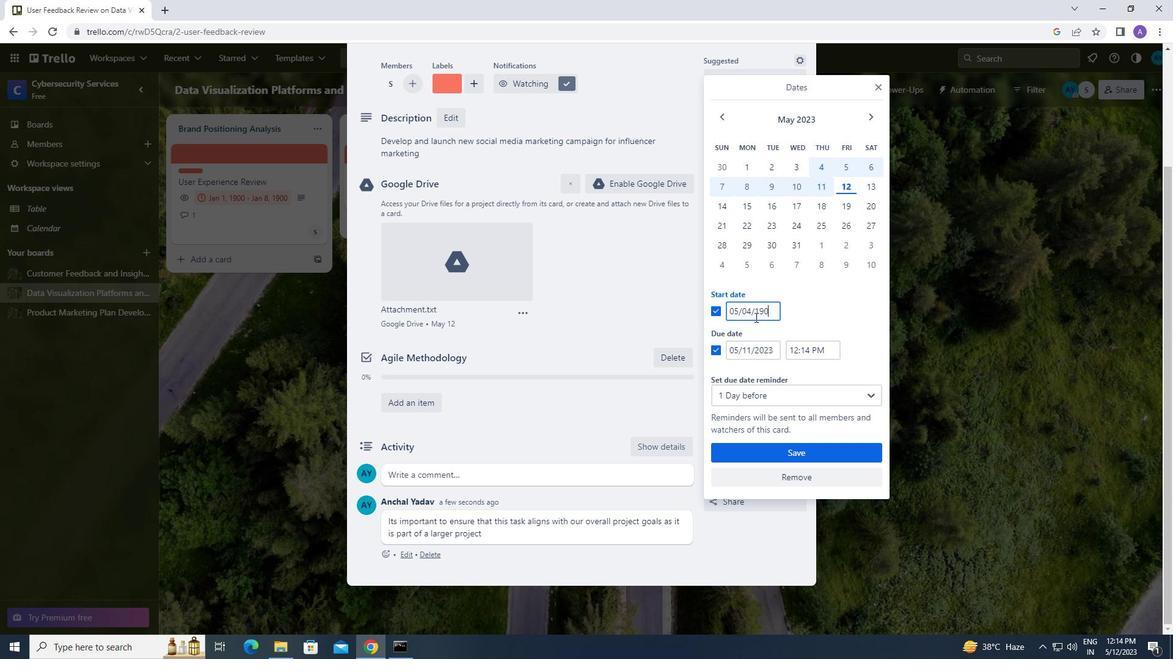 
Action: Mouse moved to (776, 350)
Screenshot: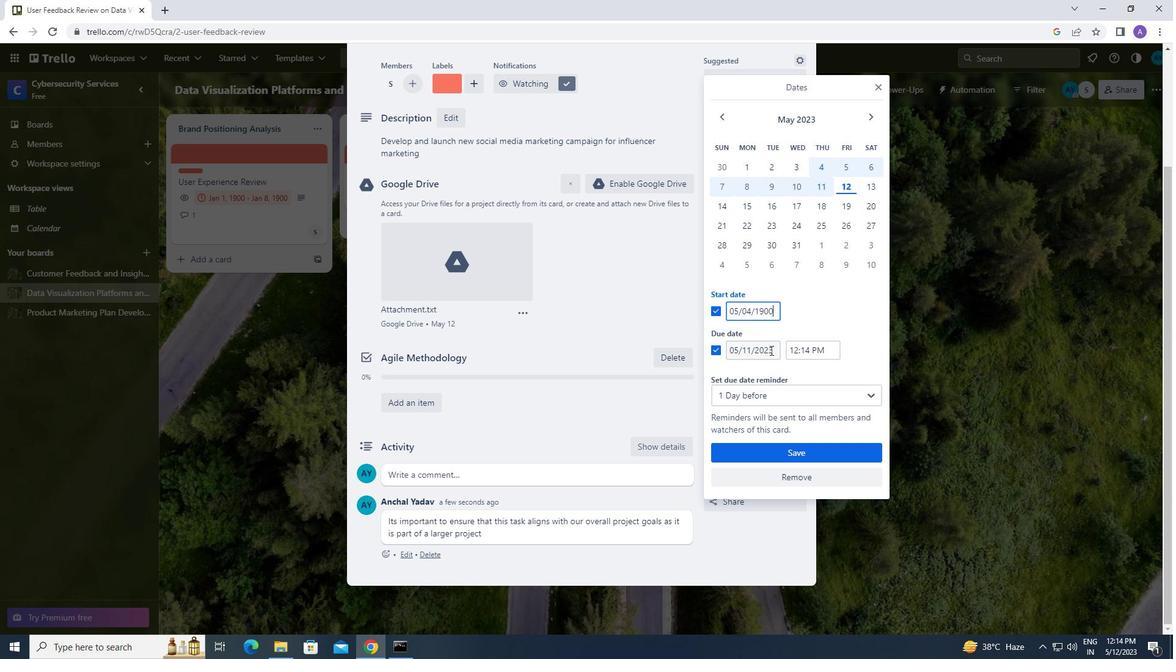 
Action: Mouse pressed left at (776, 350)
Screenshot: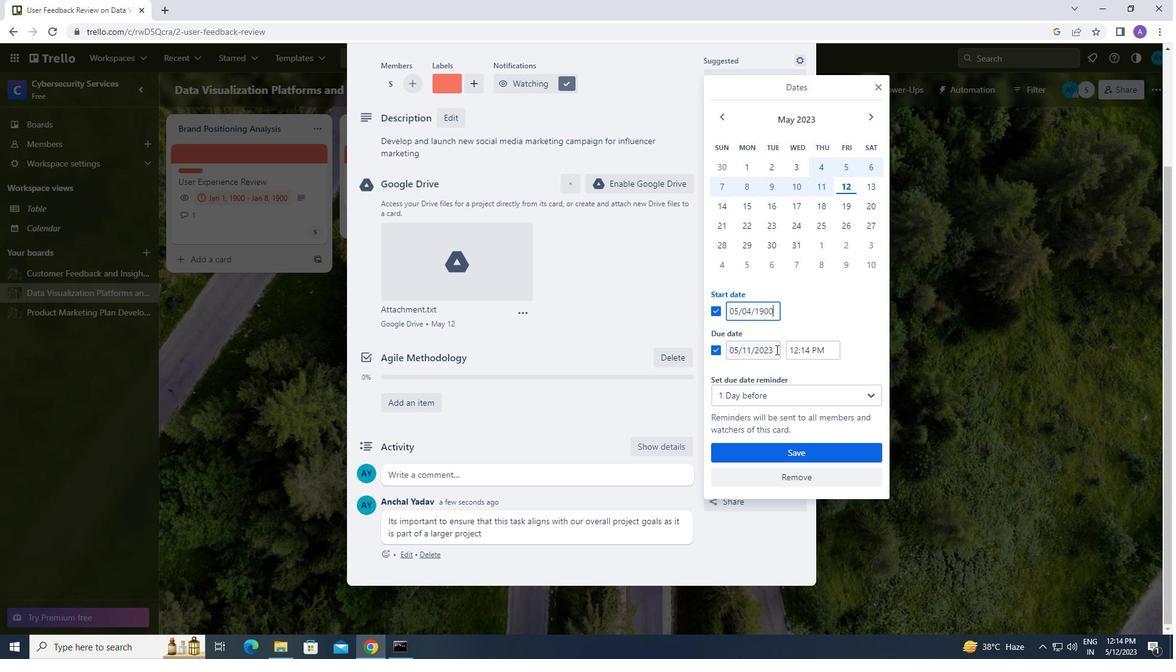 
Action: Mouse moved to (754, 355)
Screenshot: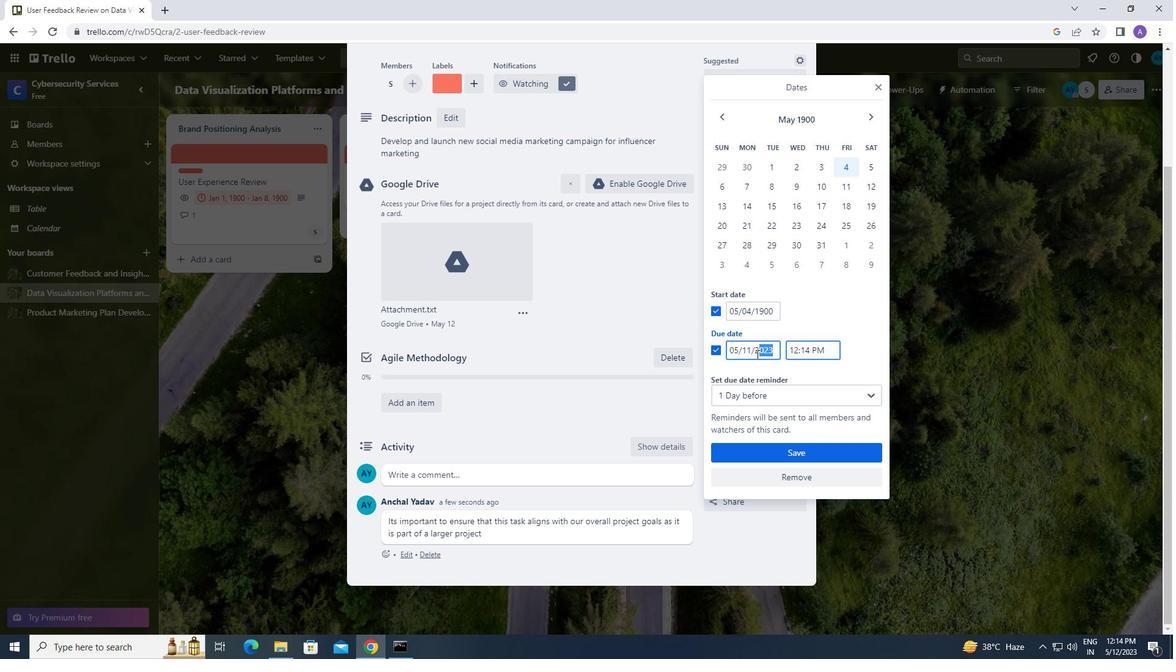 
Action: Key pressed 1900
Screenshot: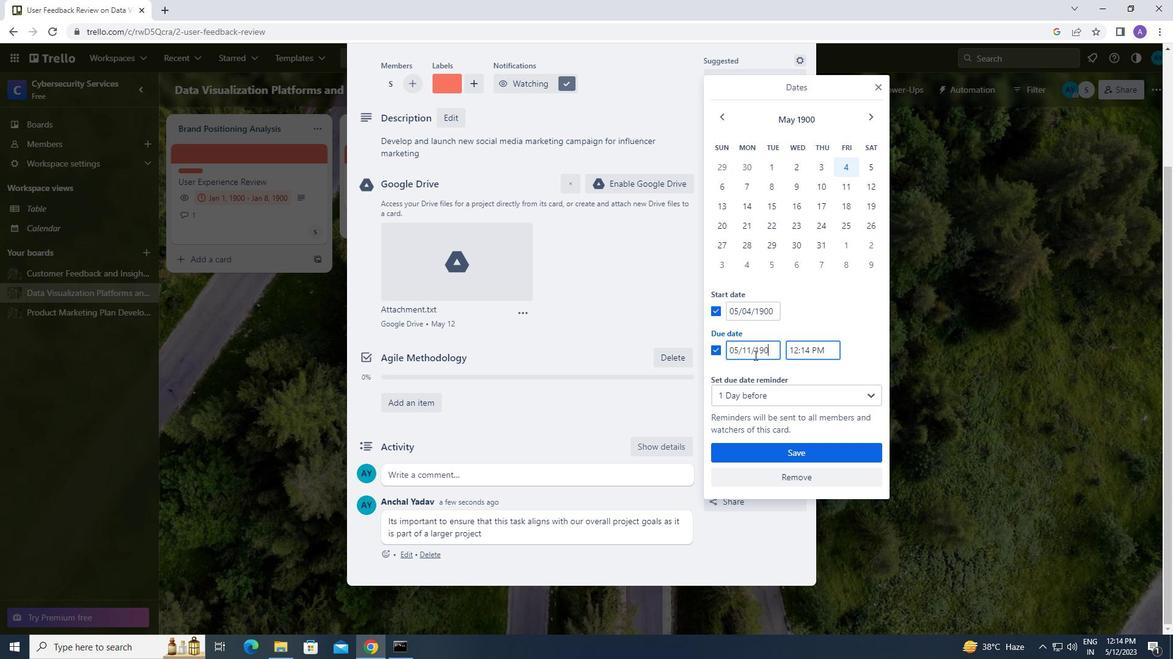 
Action: Mouse moved to (739, 311)
Screenshot: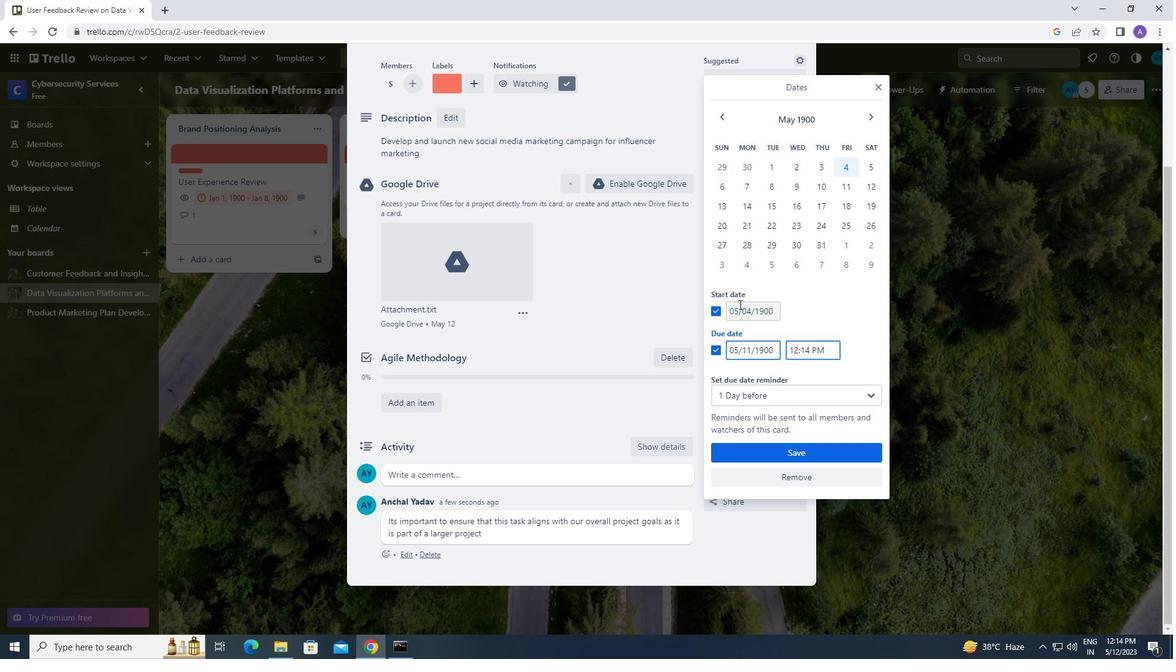 
Action: Mouse pressed left at (739, 311)
Screenshot: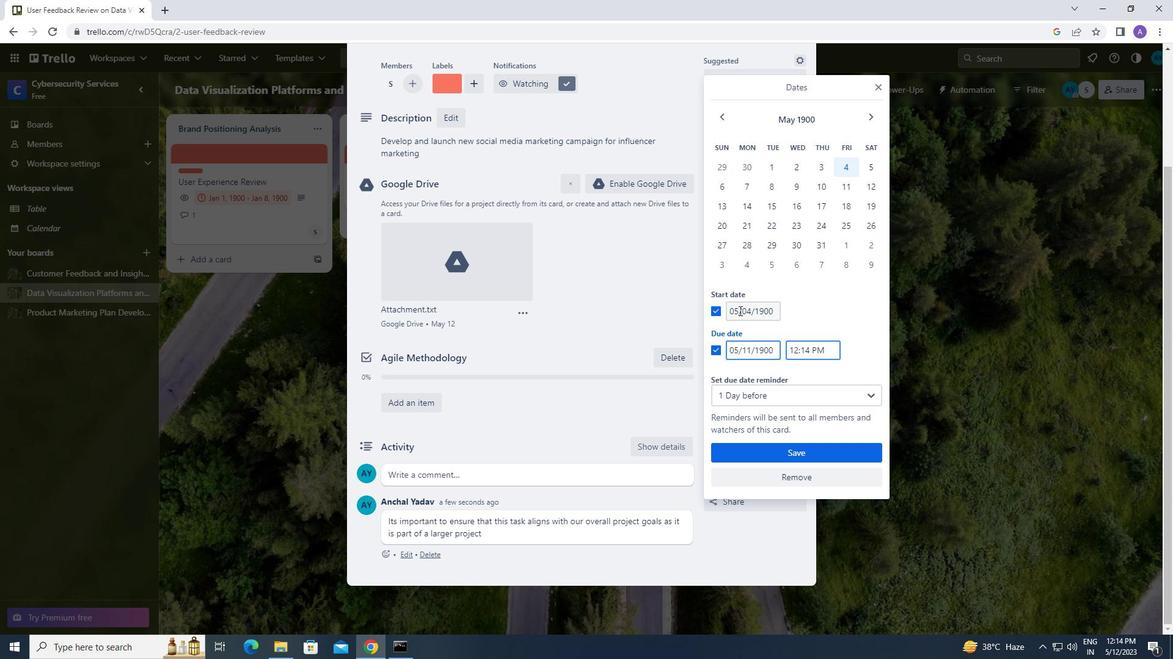 
Action: Mouse moved to (723, 315)
Screenshot: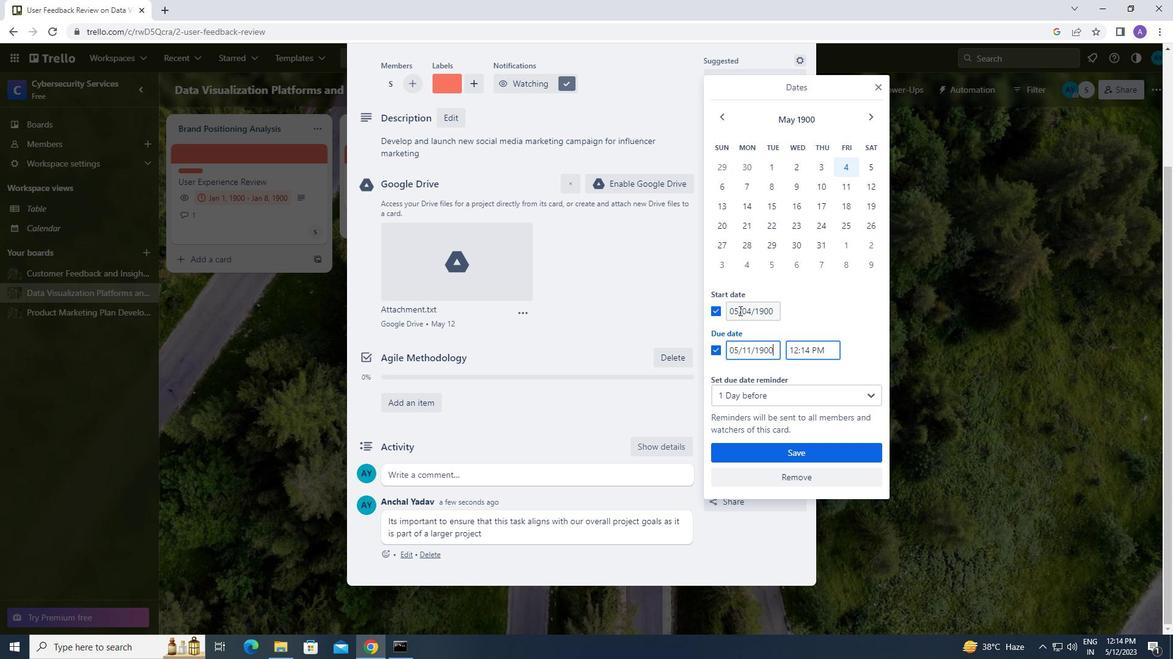 
Action: Key pressed 01
Screenshot: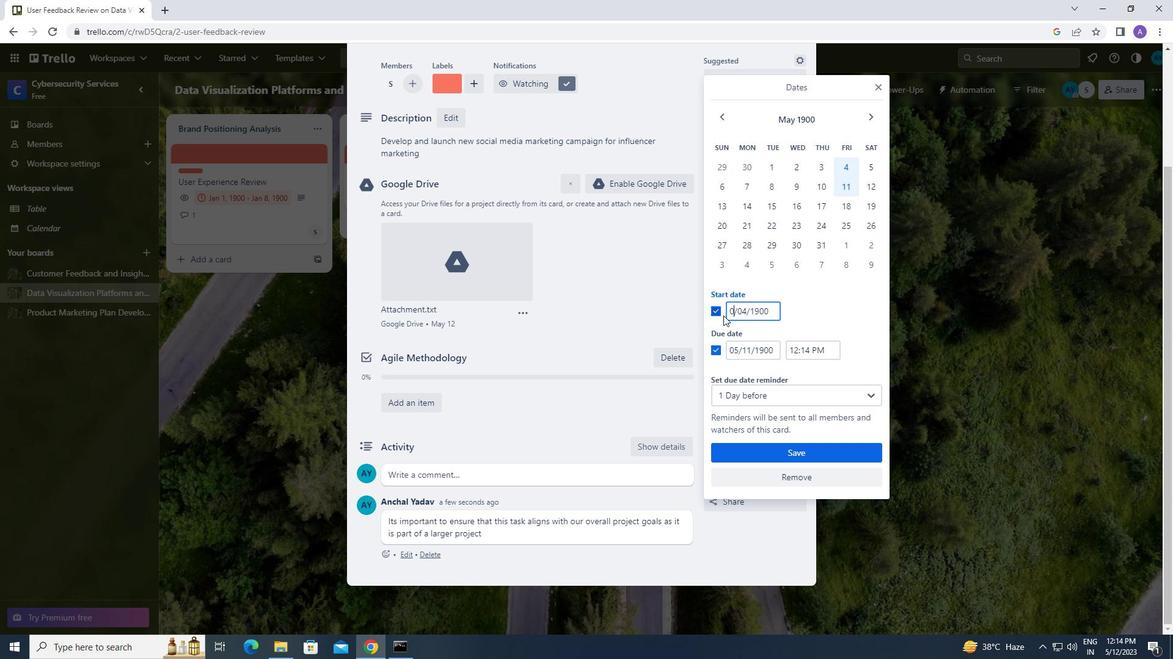 
Action: Mouse moved to (736, 349)
Screenshot: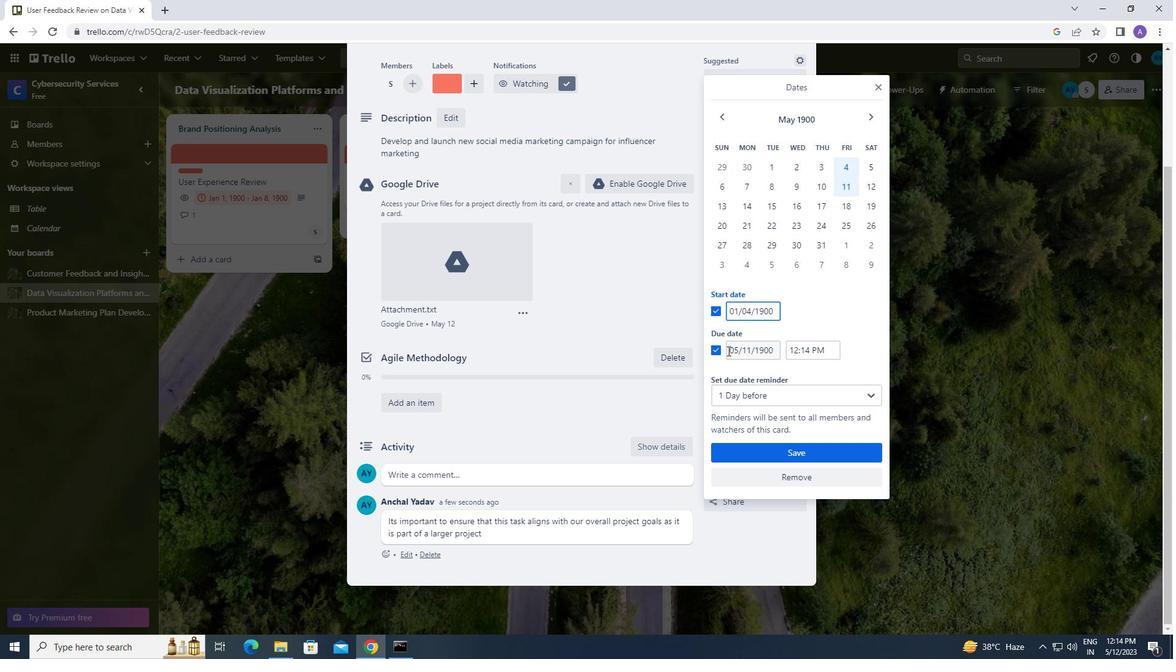 
Action: Mouse pressed left at (736, 349)
Screenshot: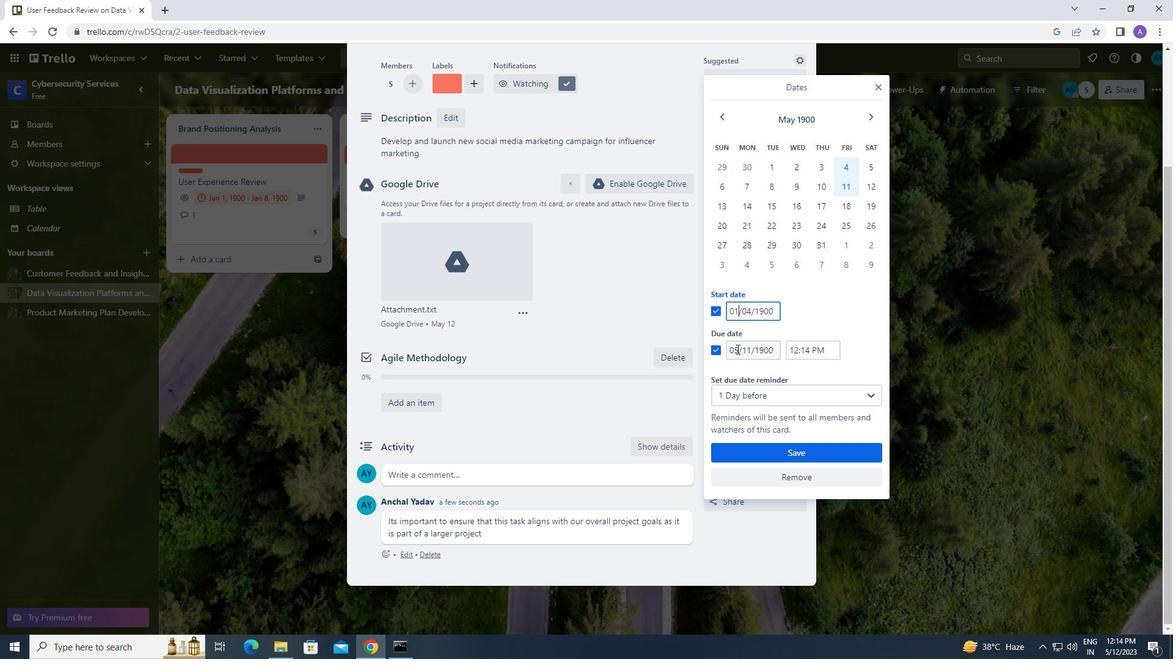 
Action: Mouse moved to (730, 353)
Screenshot: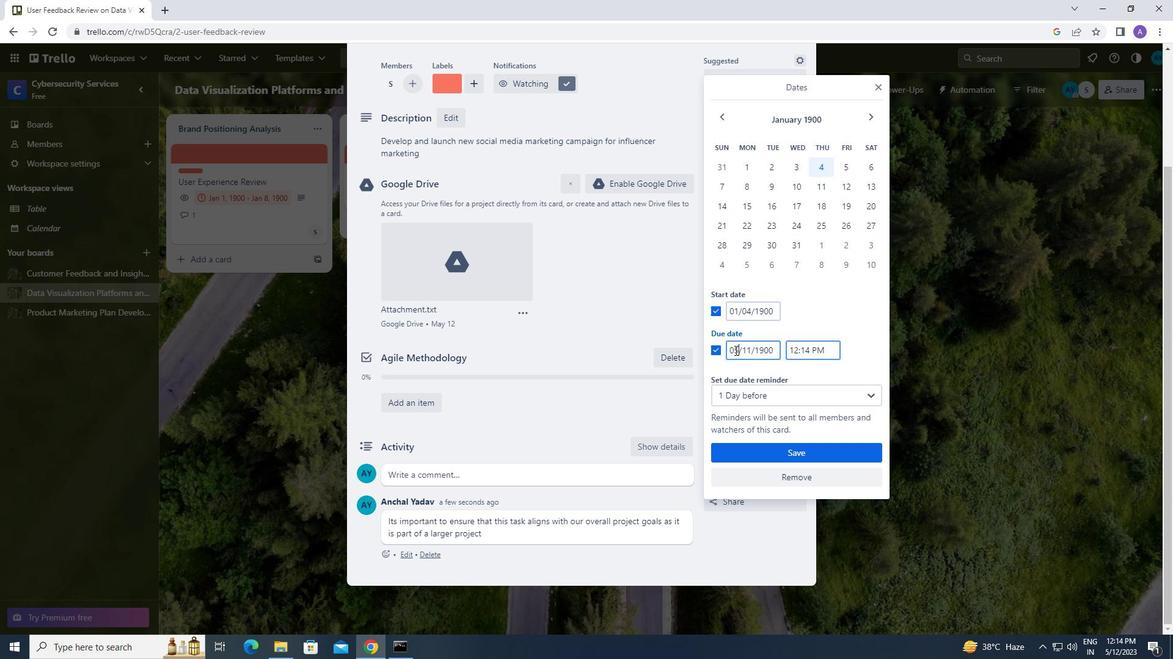 
Action: Key pressed 01
Screenshot: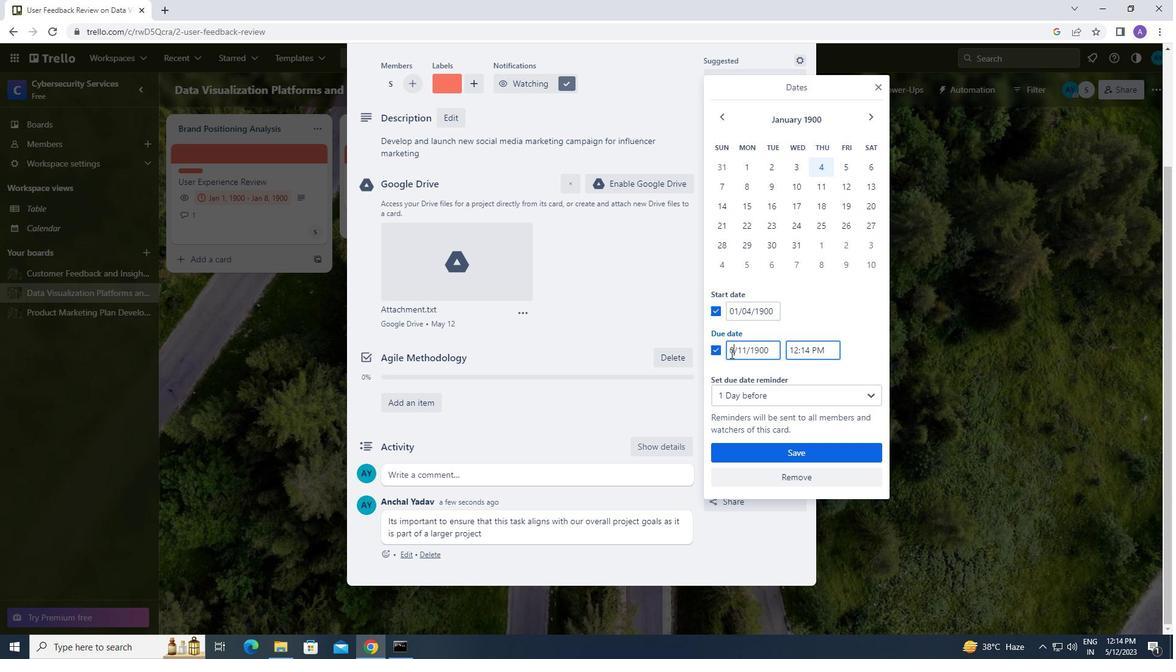 
Action: Mouse moved to (773, 446)
Screenshot: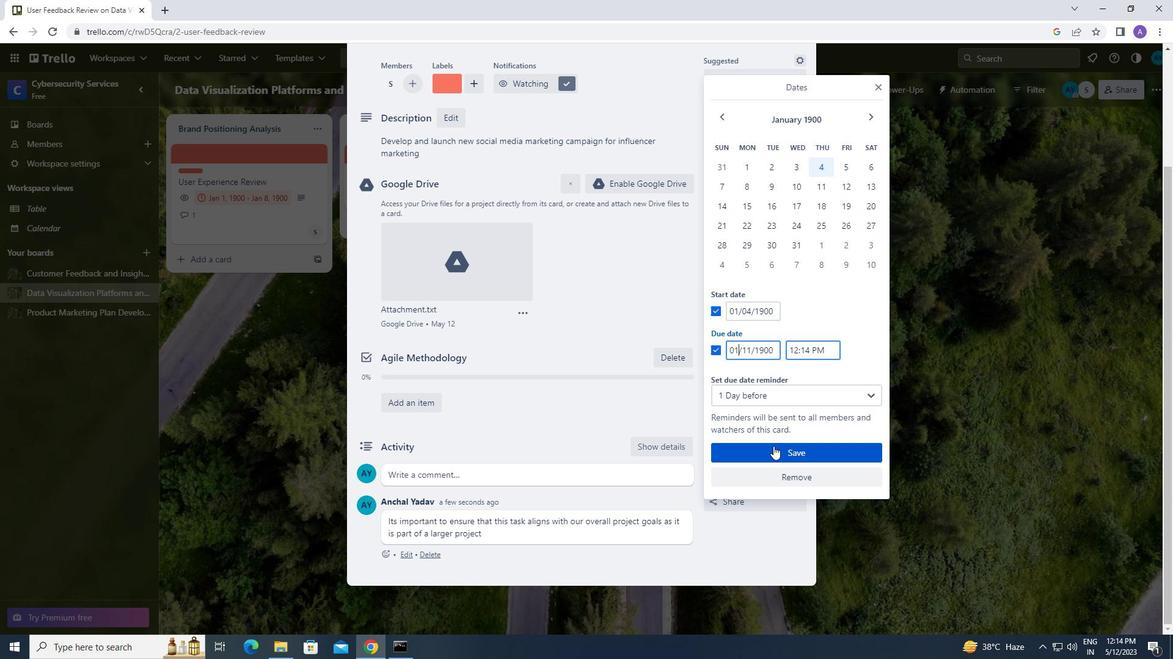 
Action: Mouse pressed left at (773, 446)
Screenshot: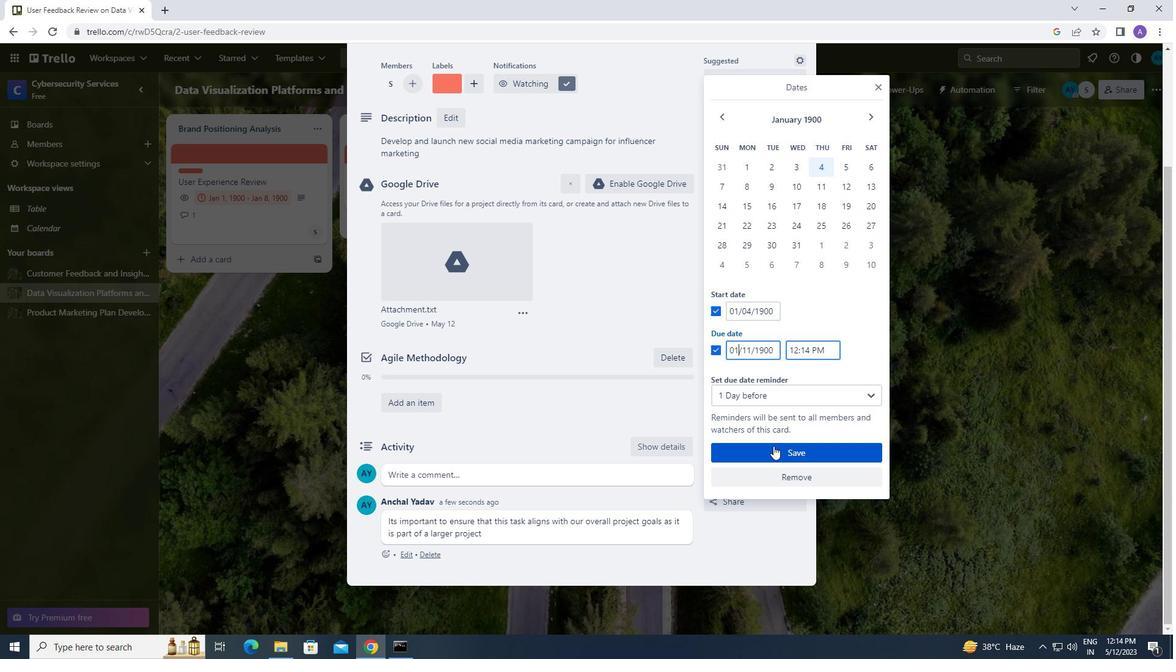 
Action: Mouse moved to (773, 446)
Screenshot: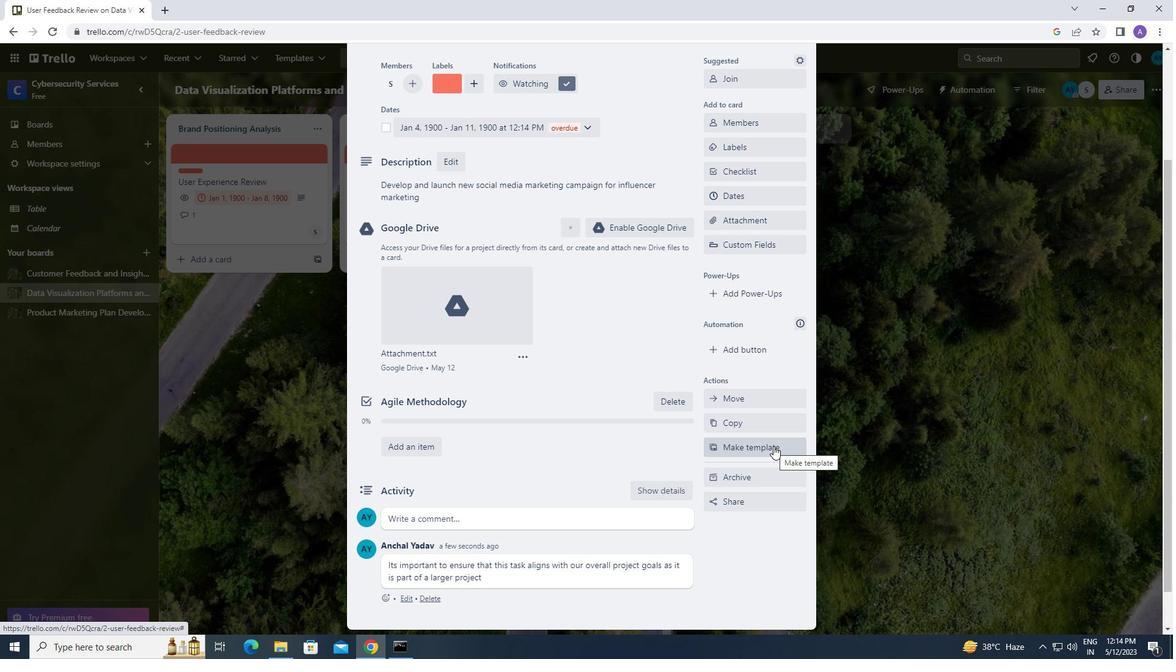 
